 Task: Slide 5 - 01 Business Plan.
Action: Mouse moved to (38, 89)
Screenshot: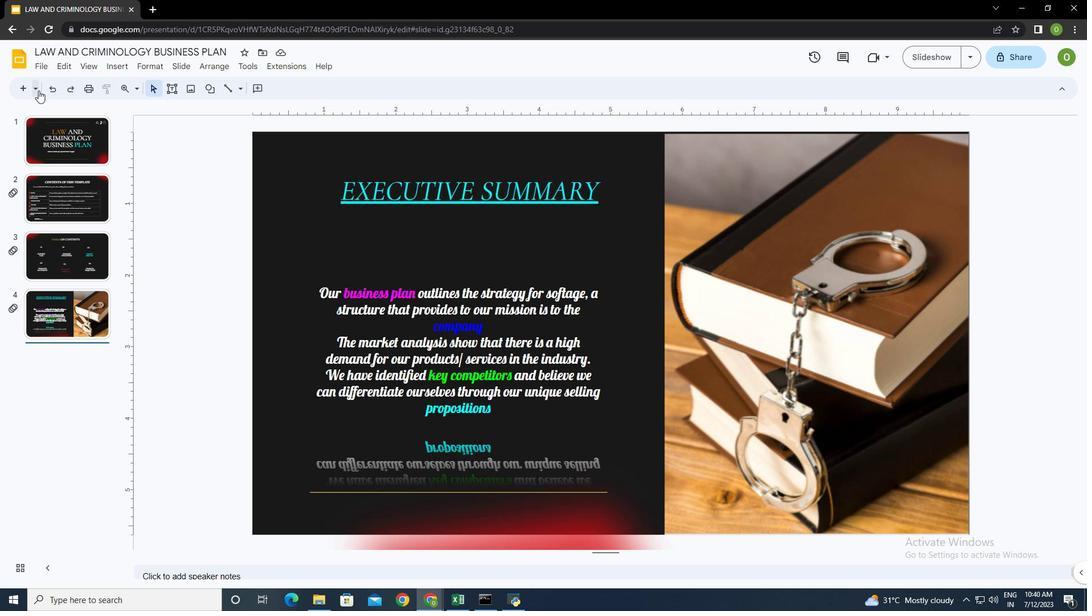 
Action: Mouse pressed left at (38, 89)
Screenshot: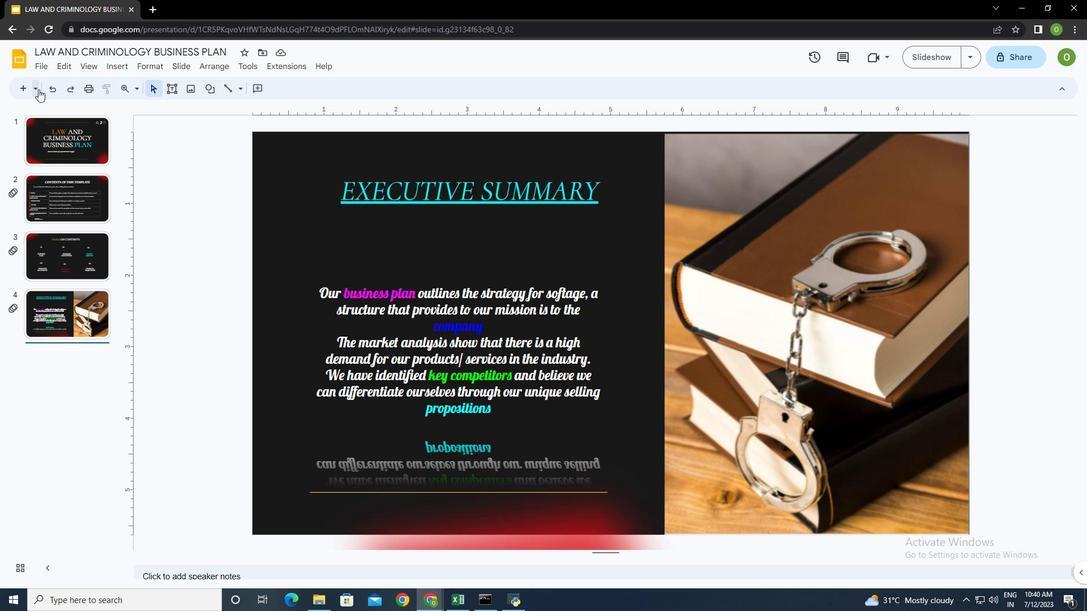 
Action: Mouse moved to (198, 301)
Screenshot: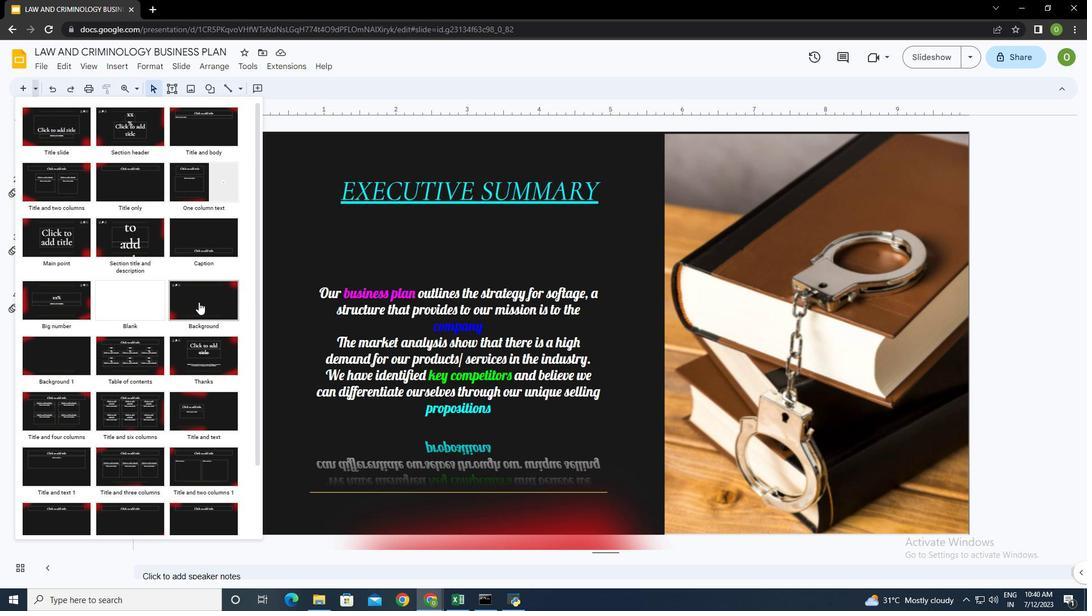
Action: Mouse pressed left at (198, 301)
Screenshot: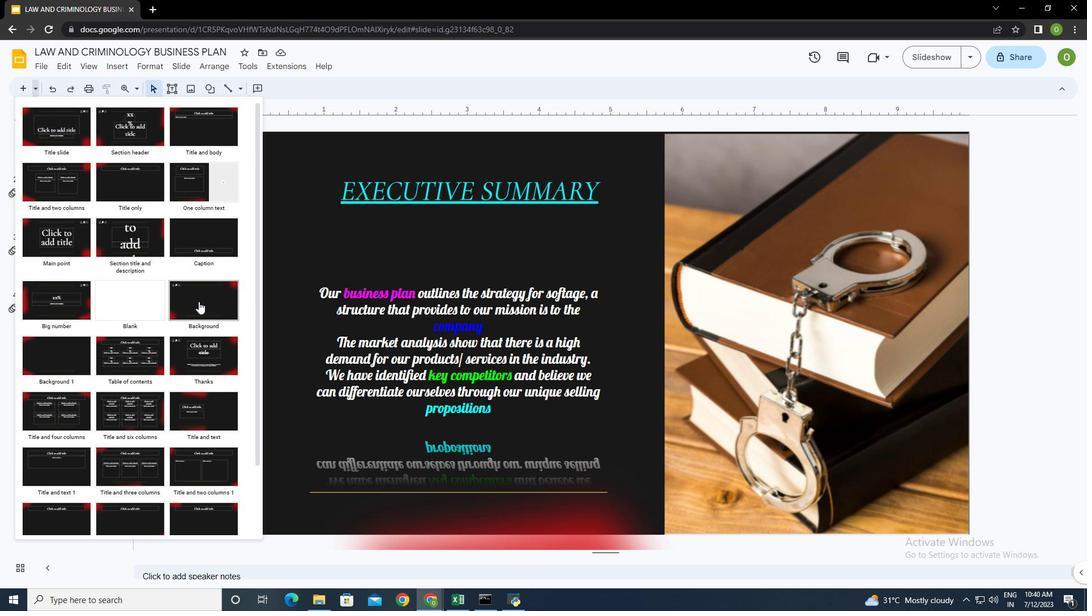 
Action: Mouse moved to (168, 87)
Screenshot: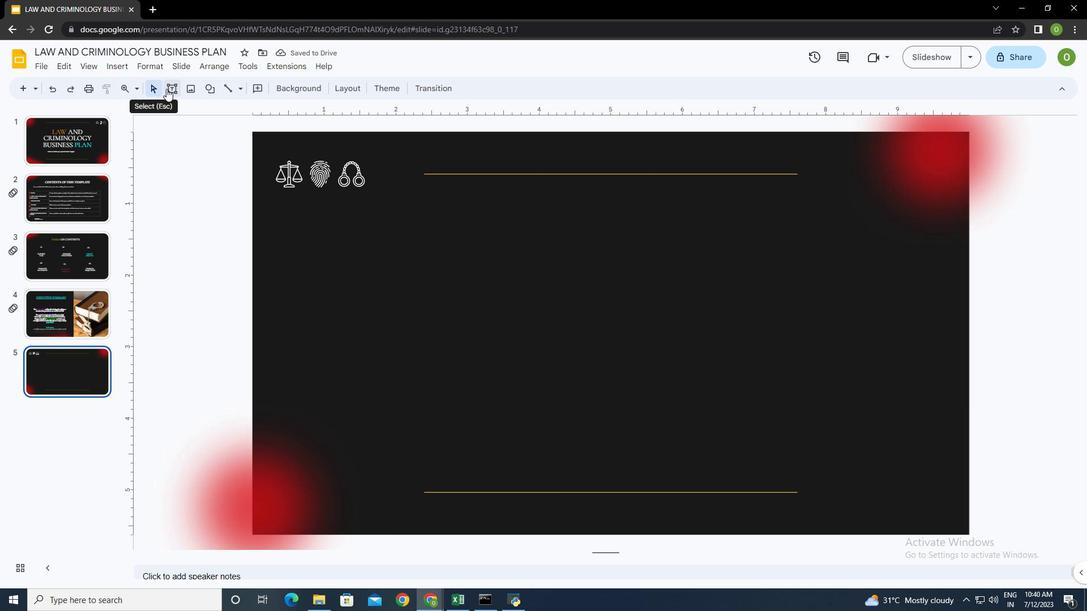 
Action: Mouse pressed left at (168, 87)
Screenshot: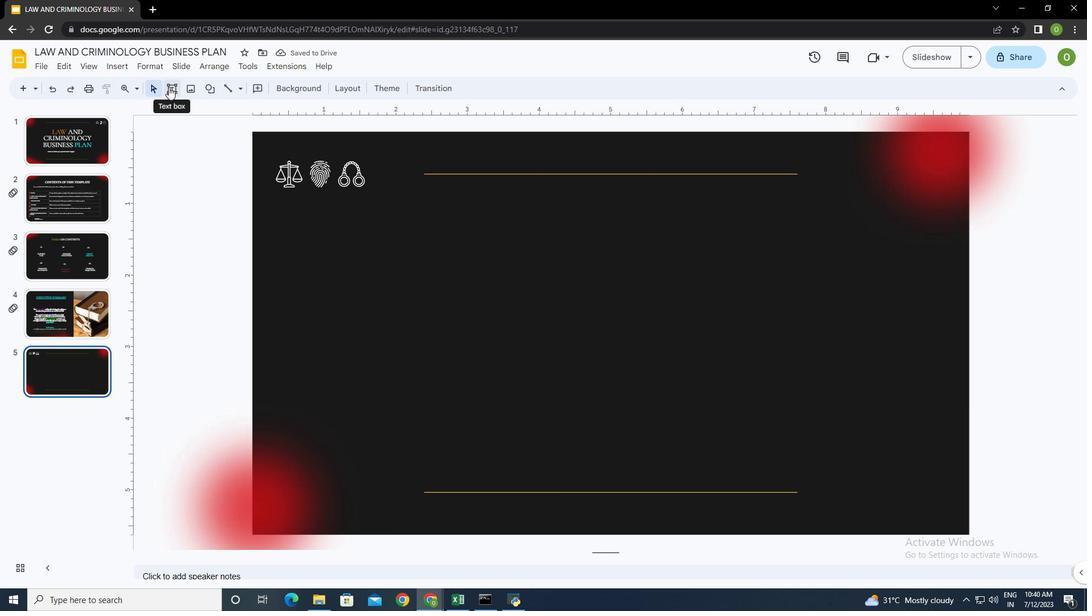 
Action: Mouse moved to (441, 193)
Screenshot: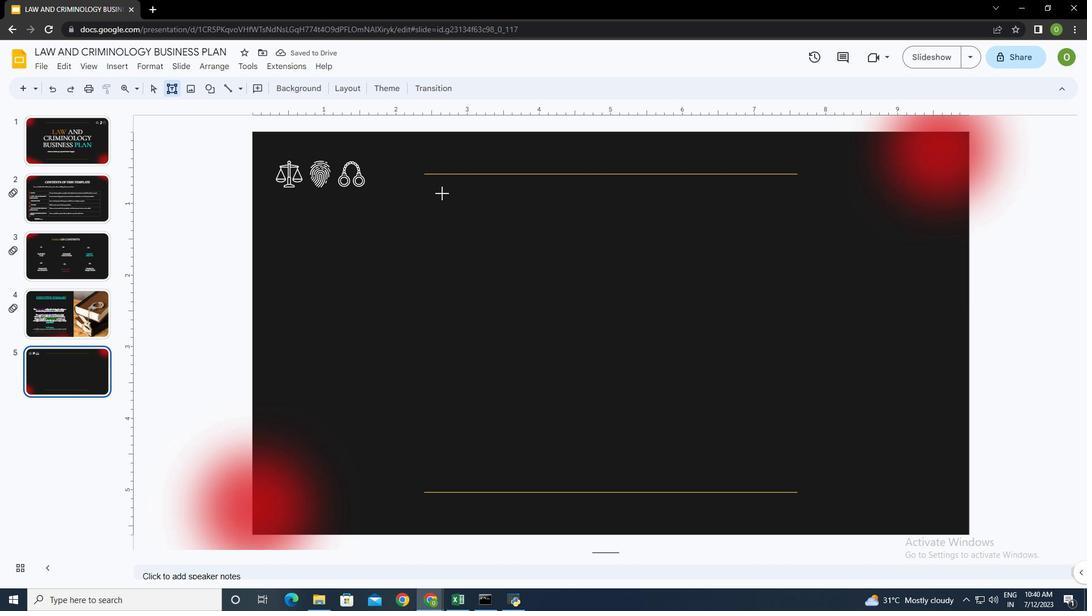 
Action: Mouse pressed left at (441, 193)
Screenshot: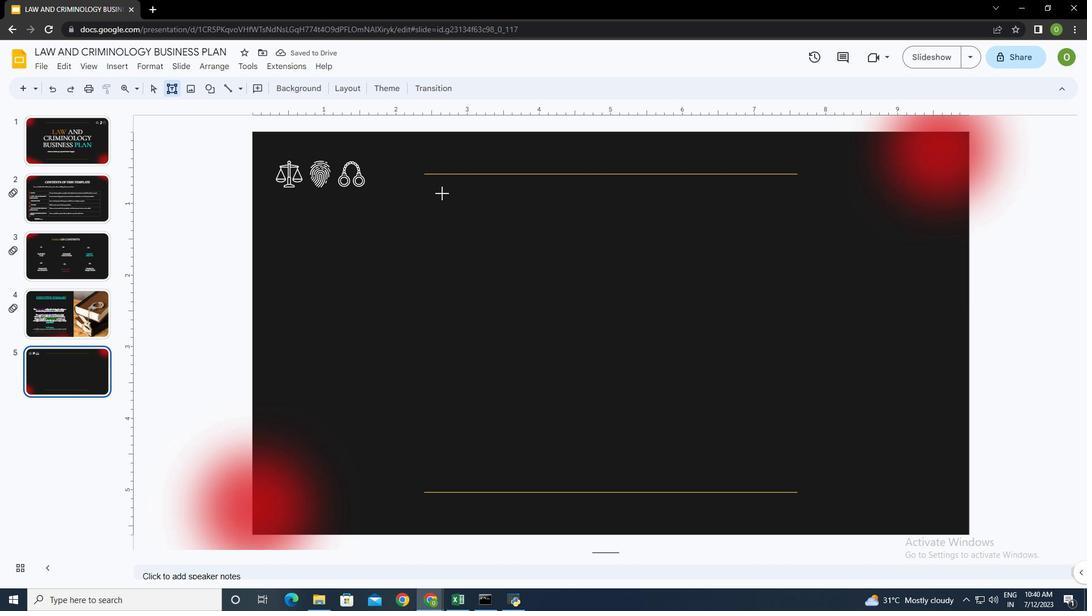 
Action: Mouse moved to (507, 228)
Screenshot: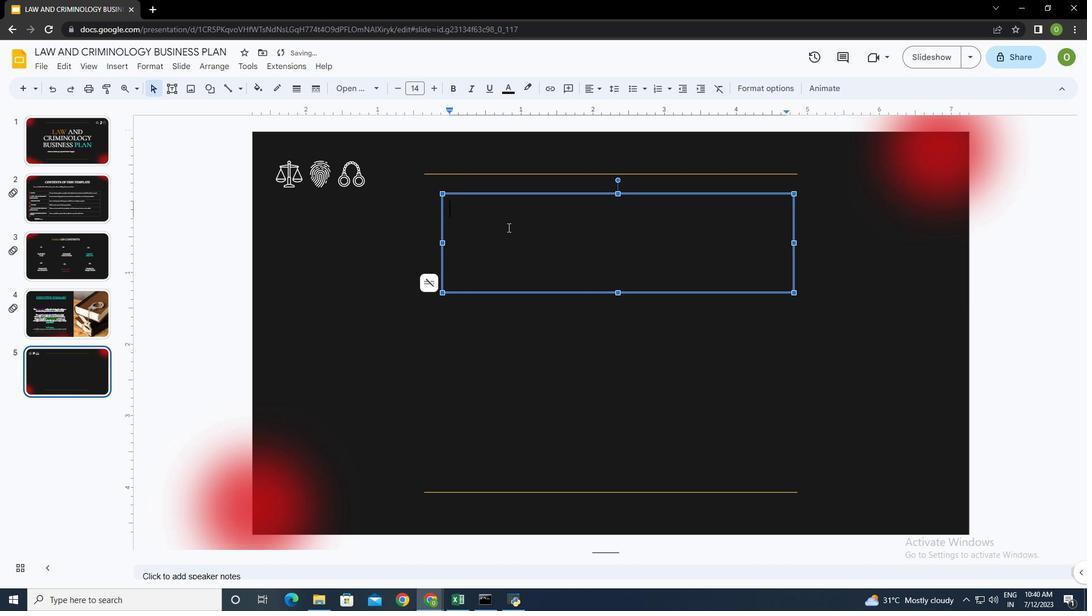 
Action: Key pressed 01
Screenshot: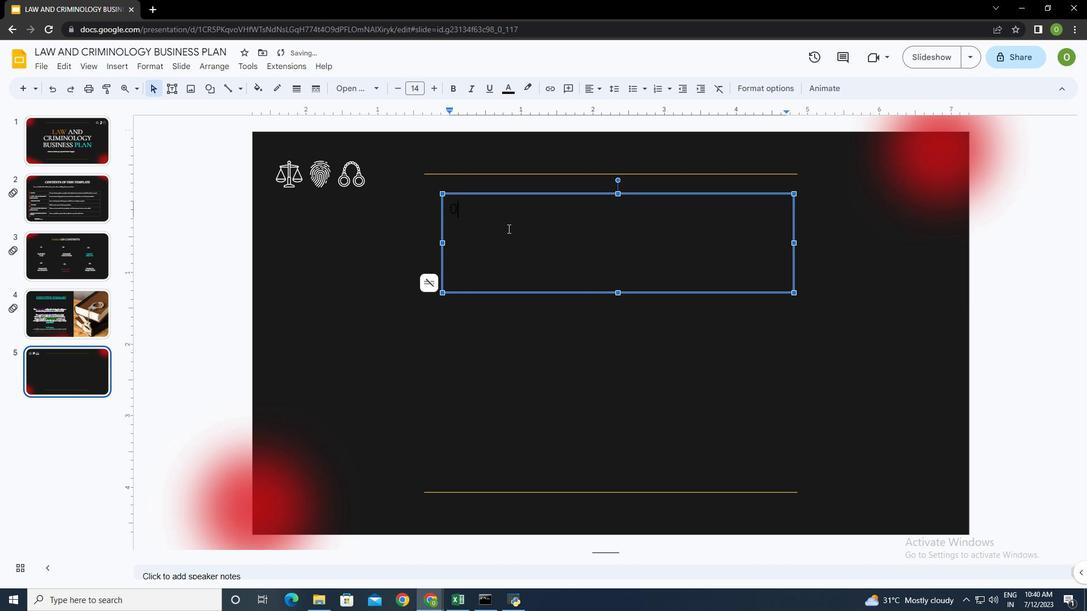 
Action: Mouse moved to (508, 231)
Screenshot: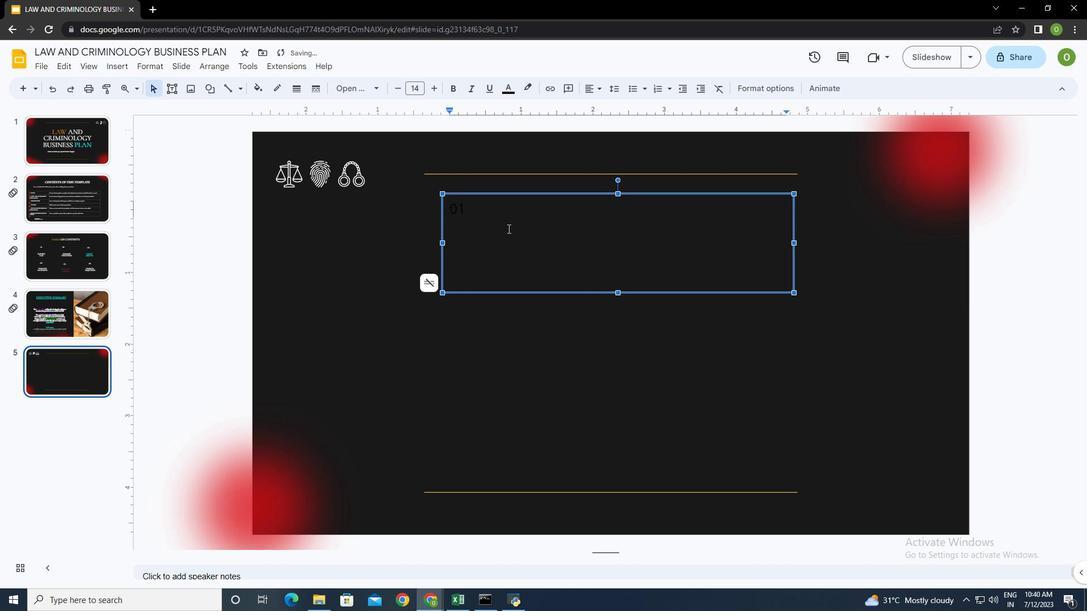 
Action: Key pressed <Key.shift_r><Key.left><Key.left>
Screenshot: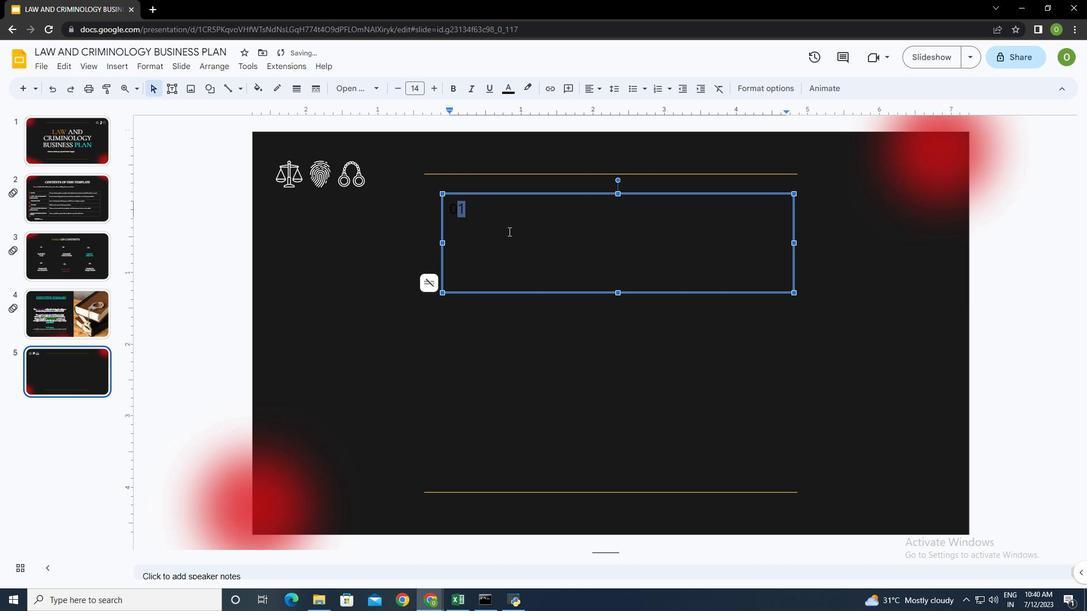 
Action: Mouse moved to (513, 87)
Screenshot: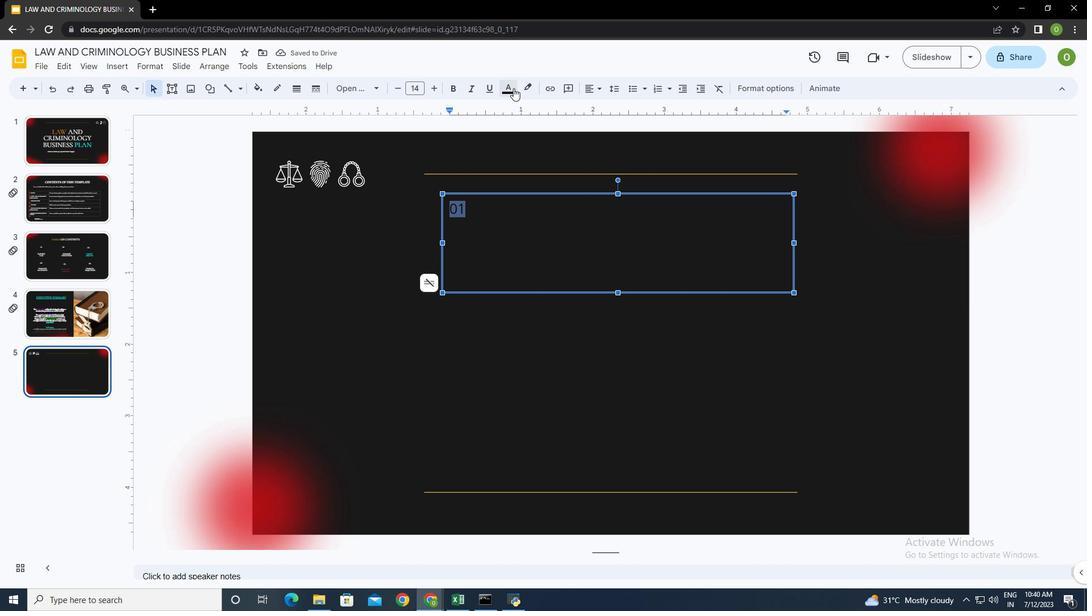 
Action: Mouse pressed left at (513, 87)
Screenshot: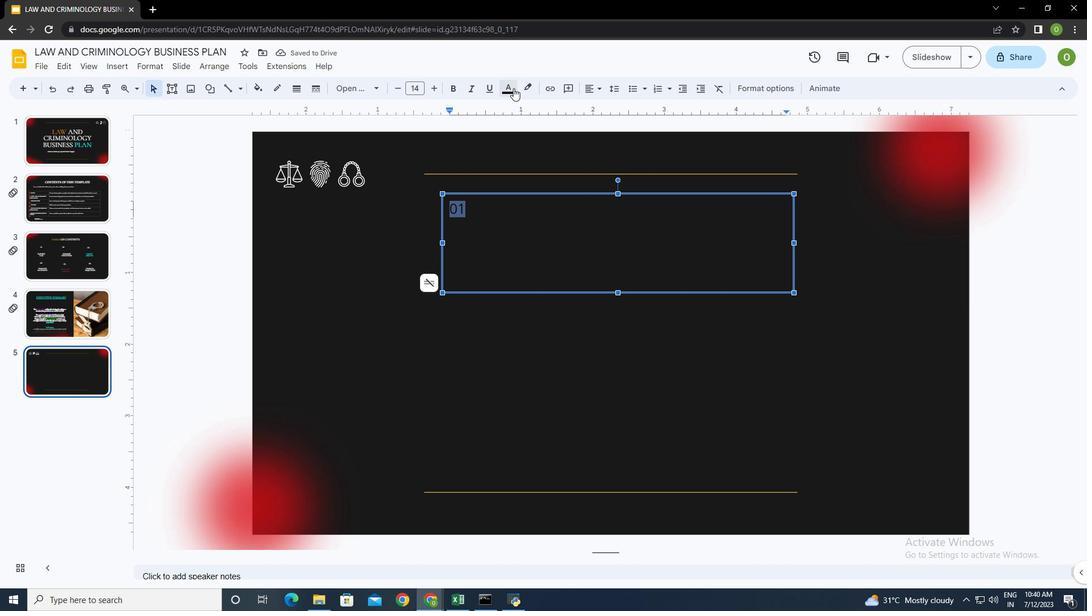 
Action: Mouse moved to (513, 121)
Screenshot: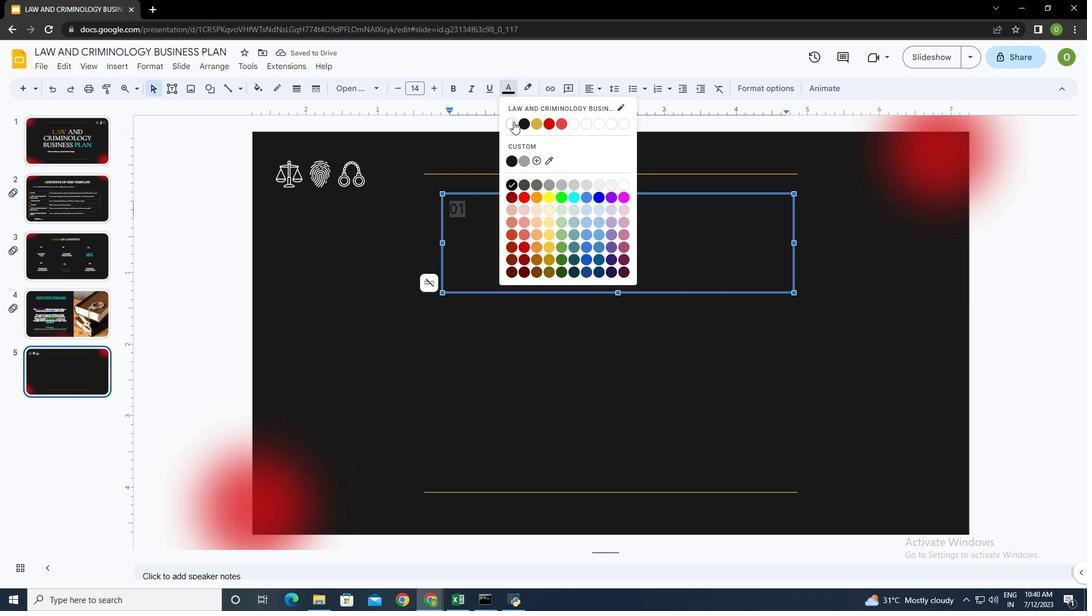 
Action: Mouse pressed left at (513, 121)
Screenshot: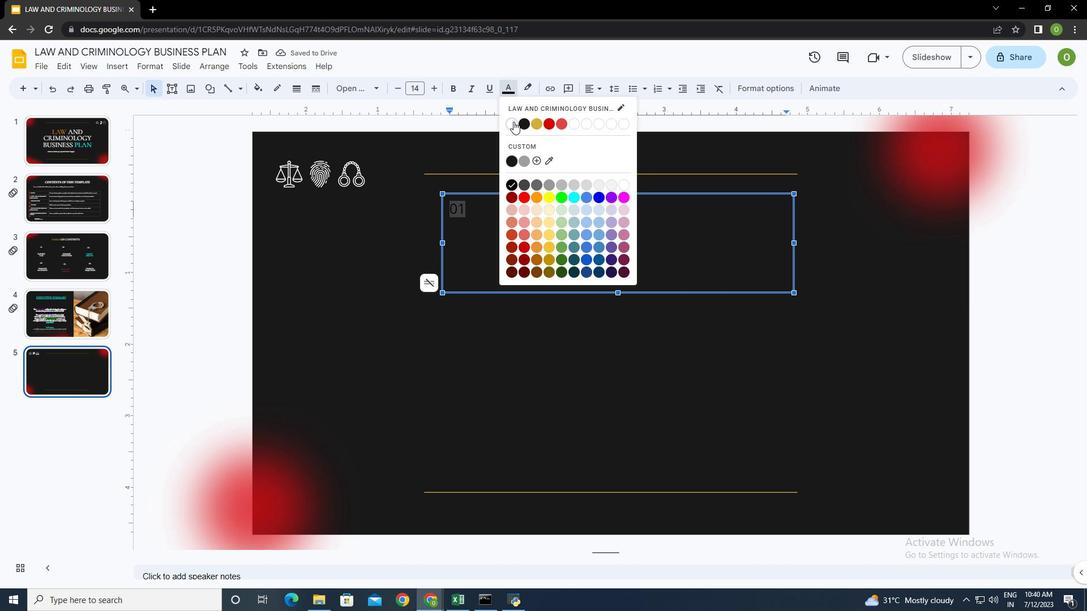 
Action: Mouse moved to (435, 87)
Screenshot: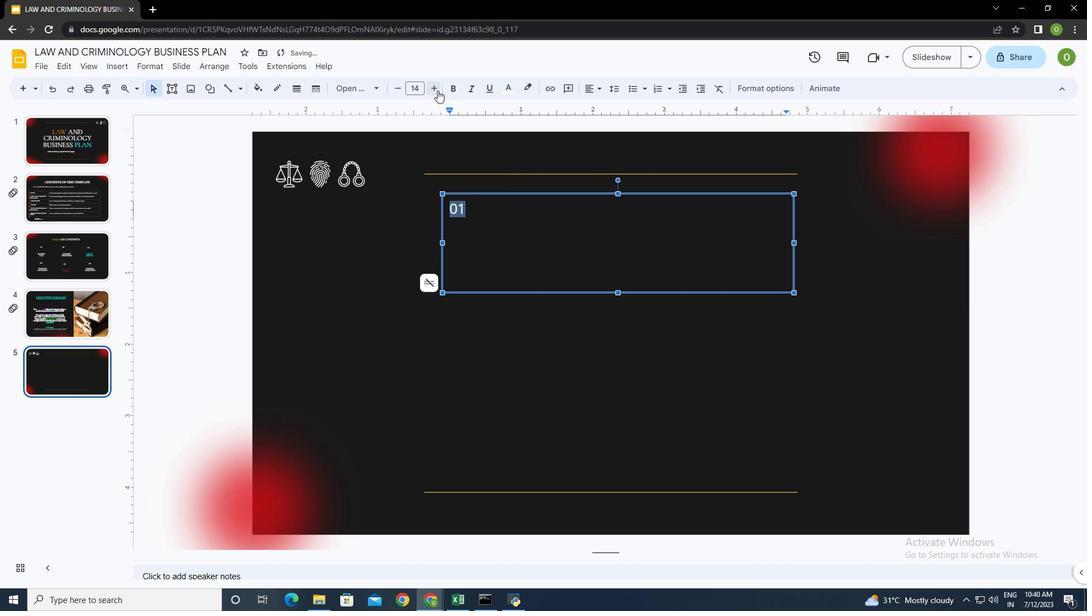 
Action: Mouse pressed left at (435, 87)
Screenshot: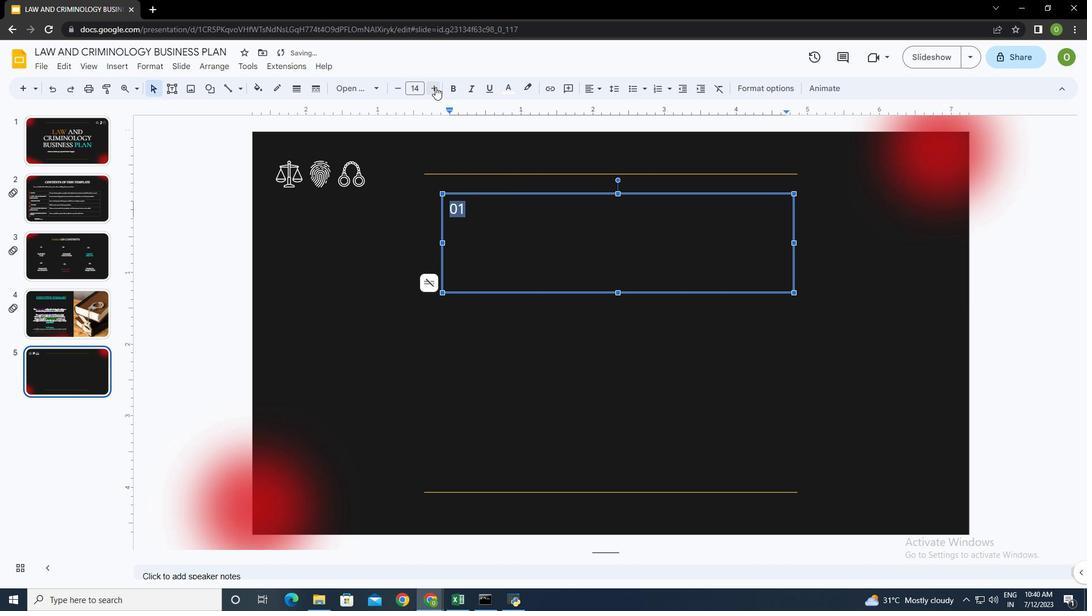 
Action: Mouse pressed left at (435, 87)
Screenshot: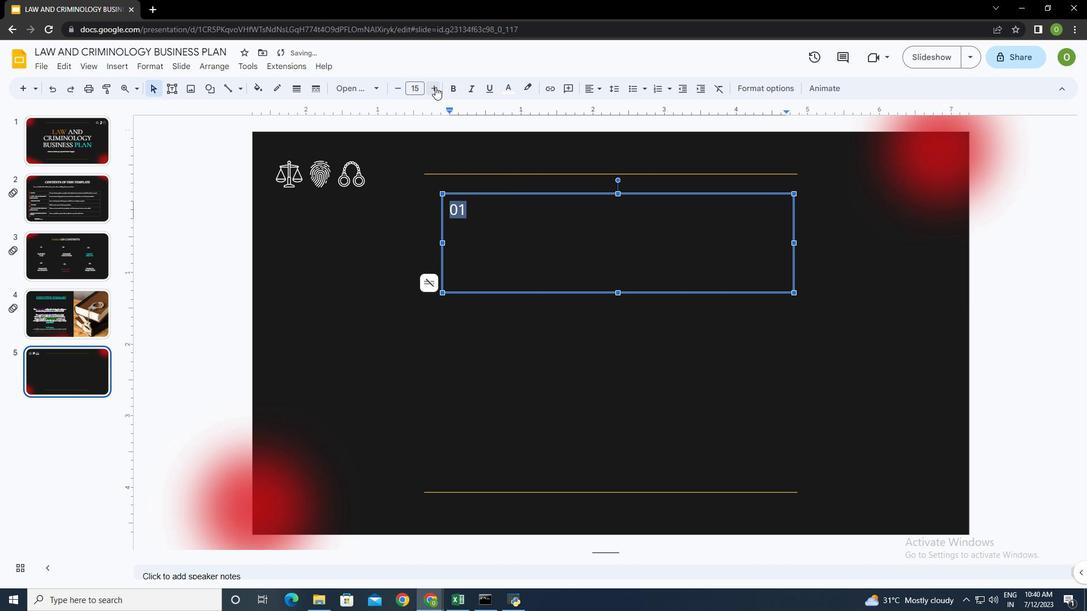 
Action: Mouse pressed left at (435, 87)
Screenshot: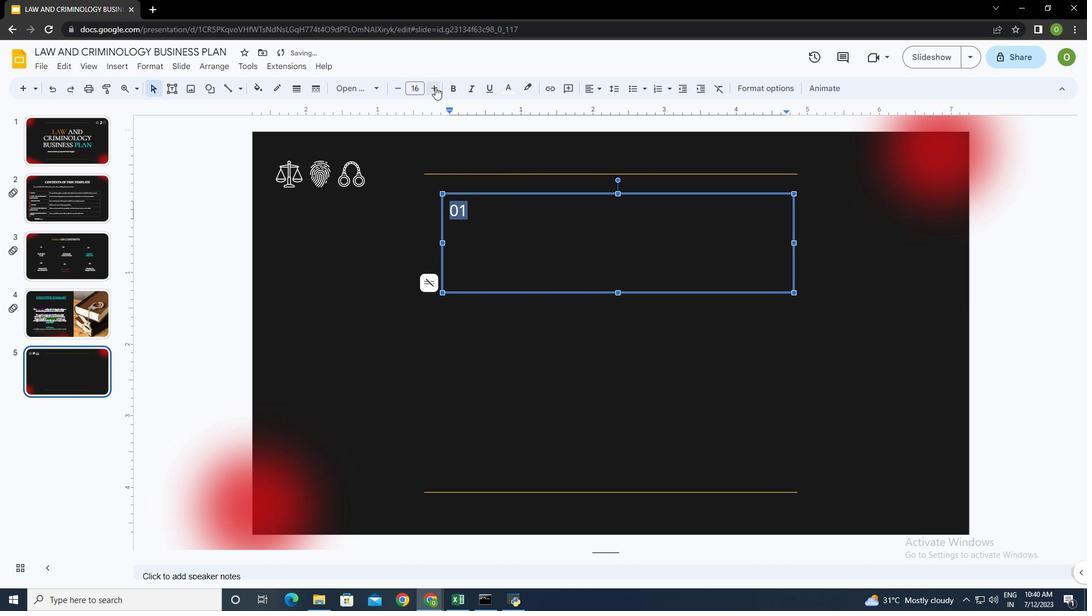 
Action: Mouse pressed left at (435, 87)
Screenshot: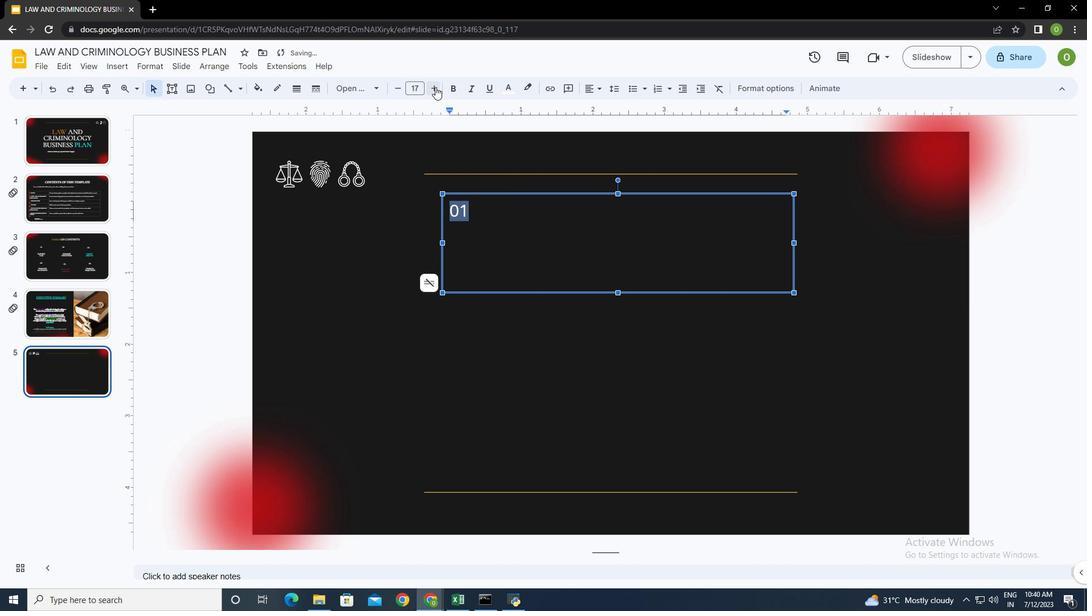 
Action: Mouse pressed left at (435, 87)
Screenshot: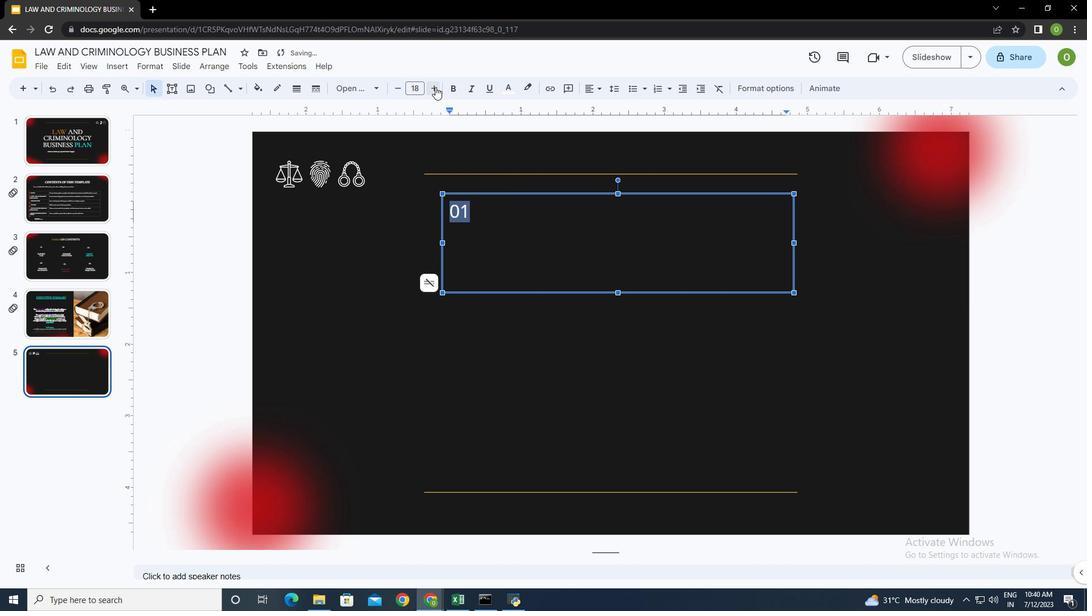 
Action: Mouse pressed left at (435, 87)
Screenshot: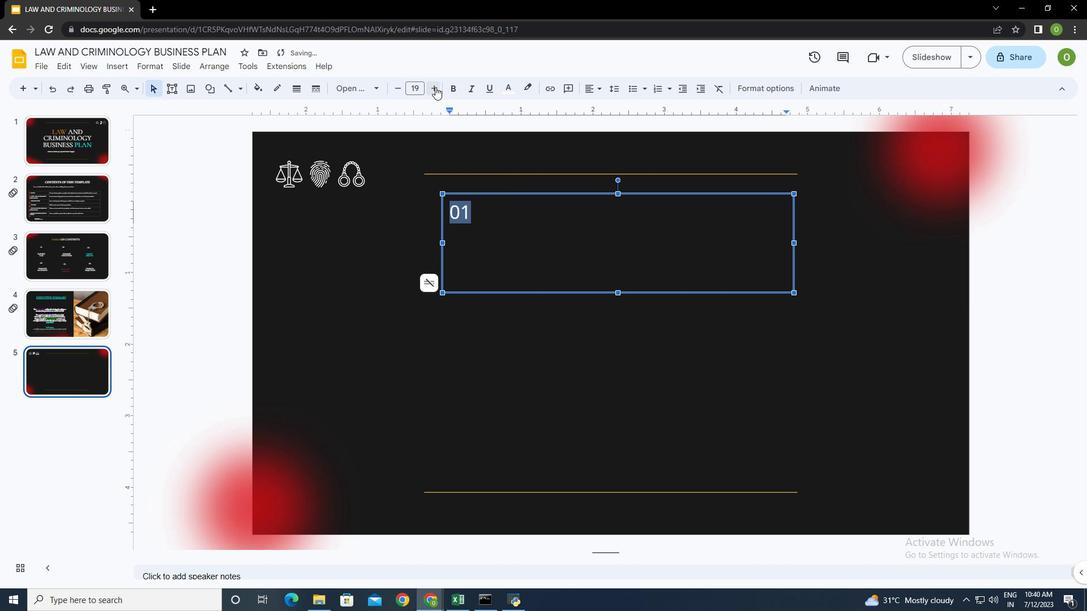
Action: Mouse pressed left at (435, 87)
Screenshot: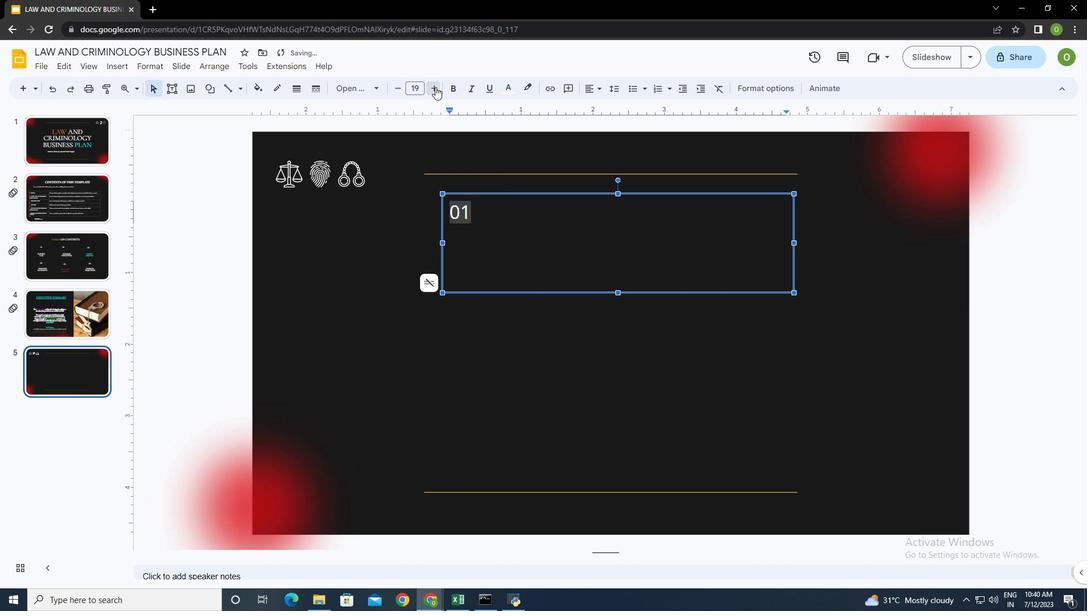 
Action: Mouse pressed left at (435, 87)
Screenshot: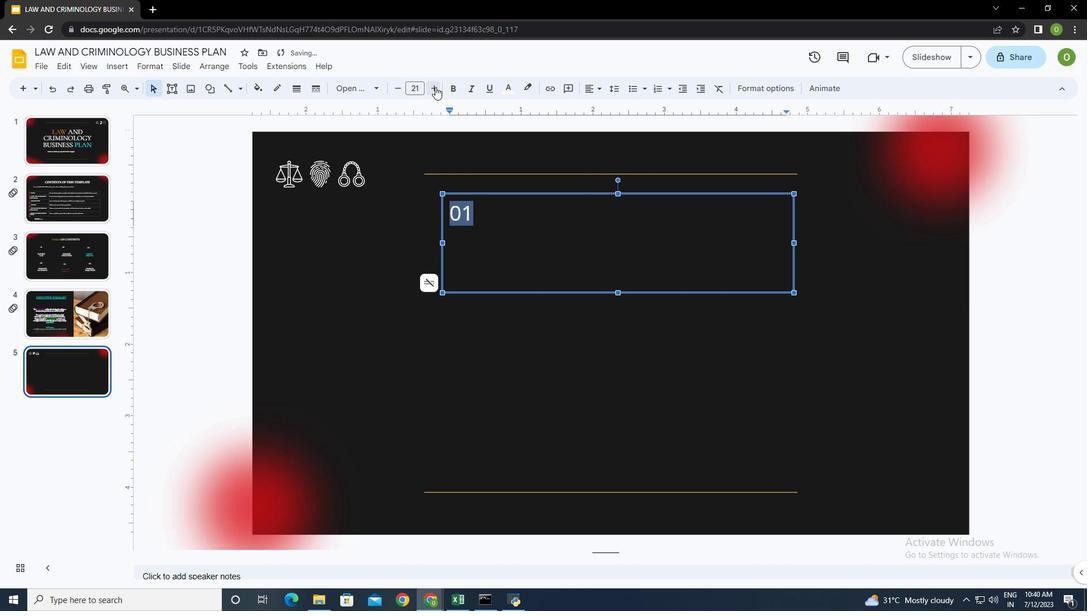 
Action: Mouse moved to (377, 88)
Screenshot: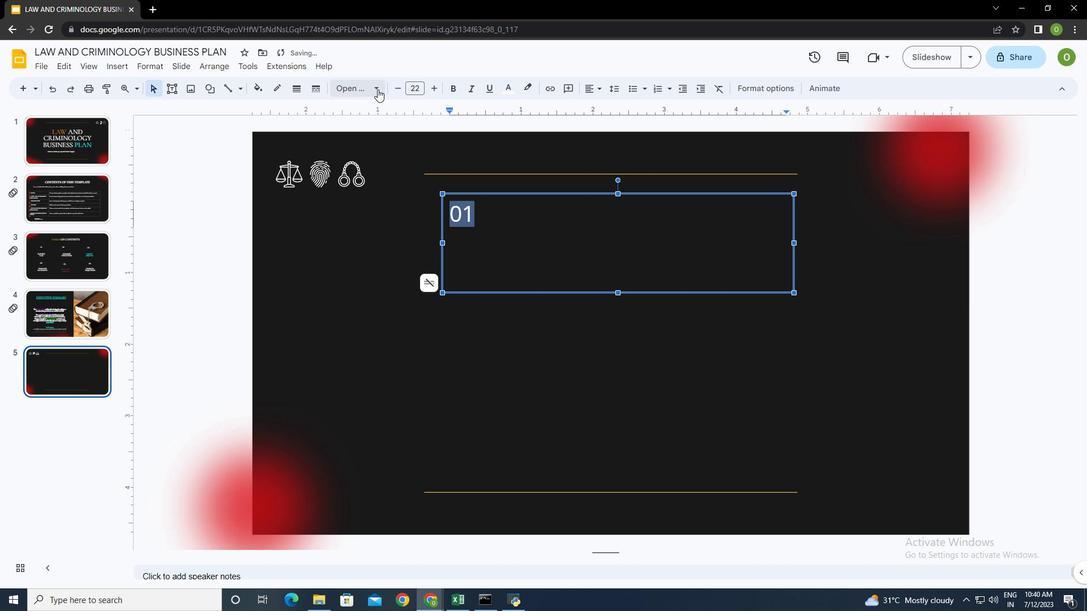 
Action: Mouse pressed left at (377, 88)
Screenshot: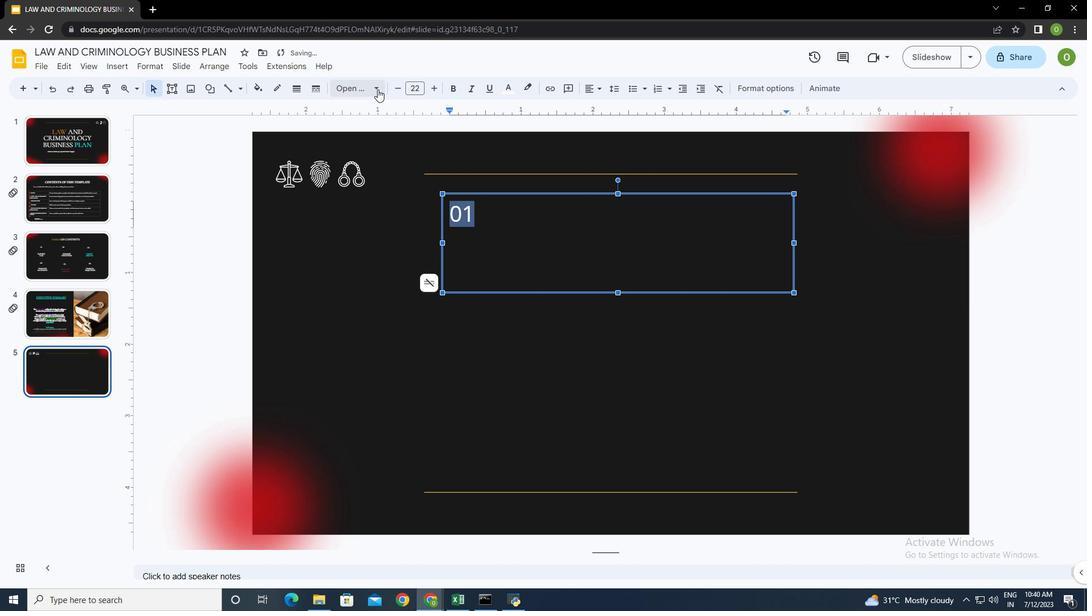 
Action: Mouse moved to (404, 369)
Screenshot: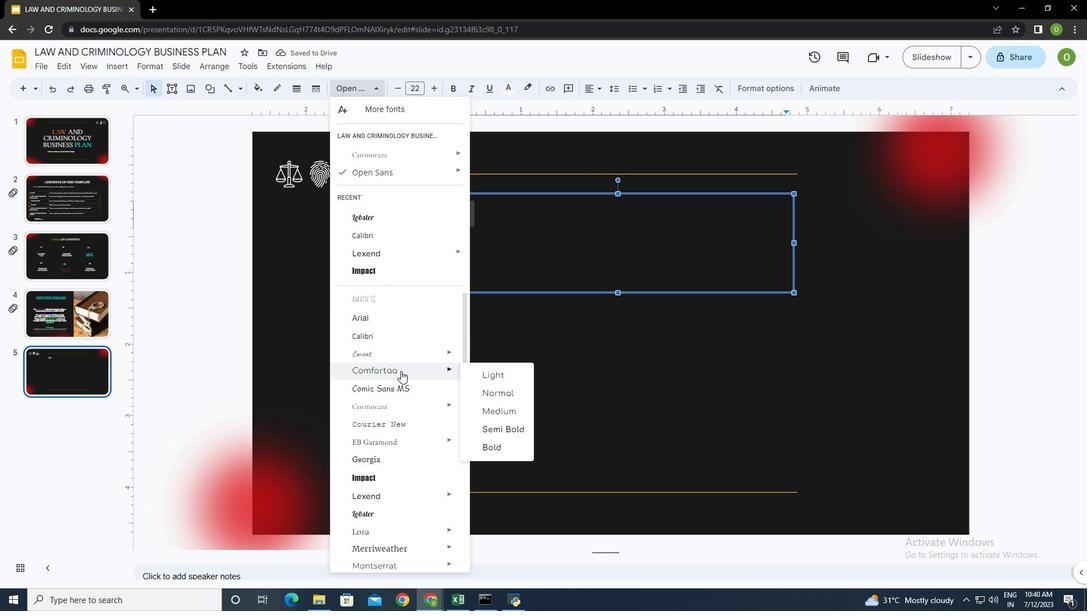 
Action: Mouse pressed left at (404, 369)
Screenshot: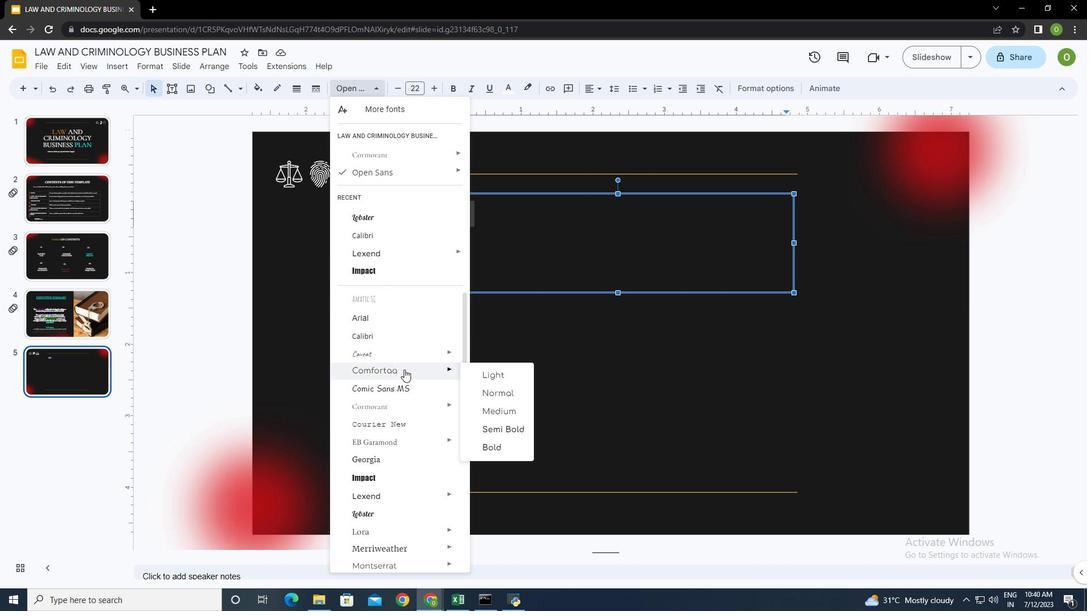 
Action: Mouse moved to (793, 242)
Screenshot: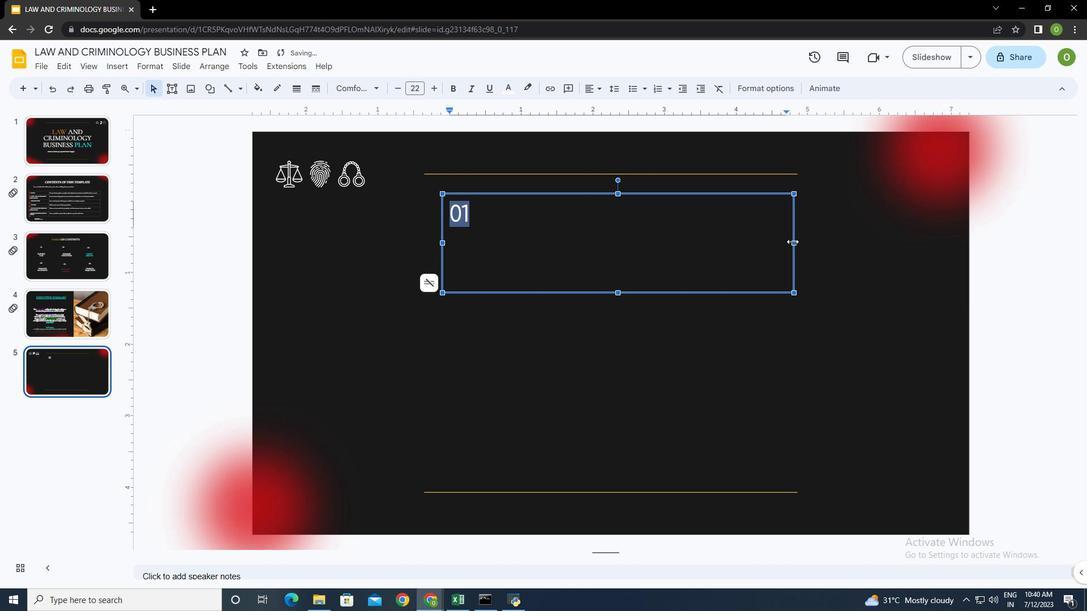 
Action: Mouse pressed left at (793, 242)
Screenshot: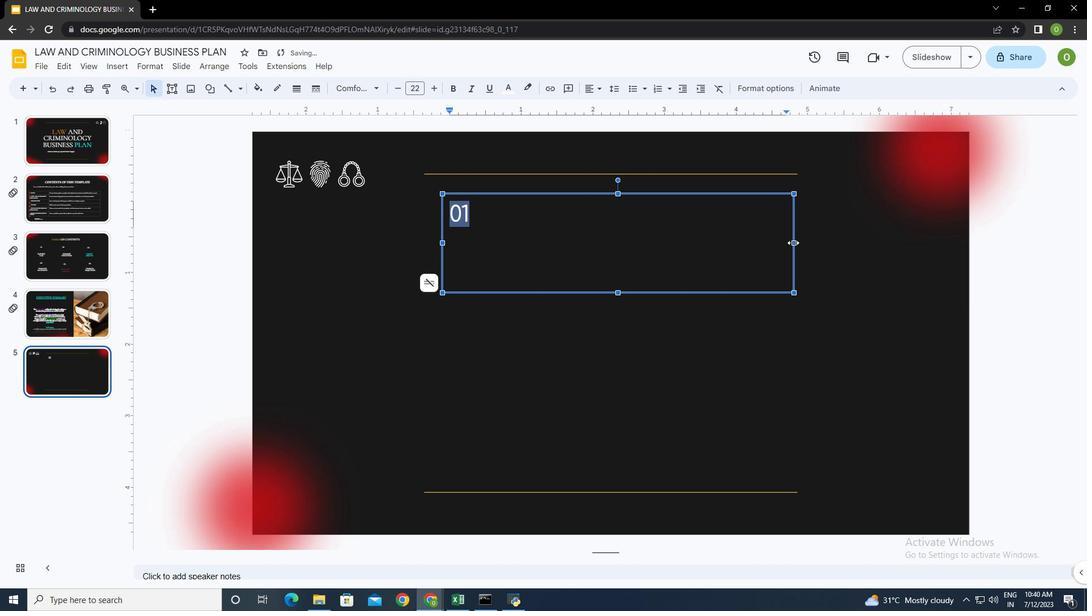 
Action: Mouse moved to (471, 292)
Screenshot: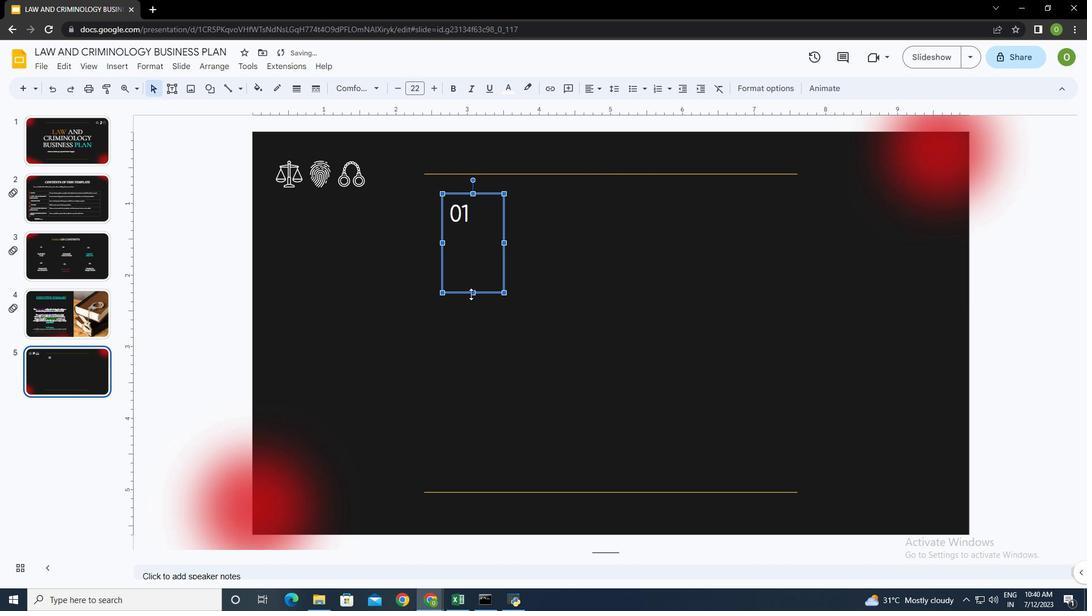 
Action: Mouse pressed left at (471, 292)
Screenshot: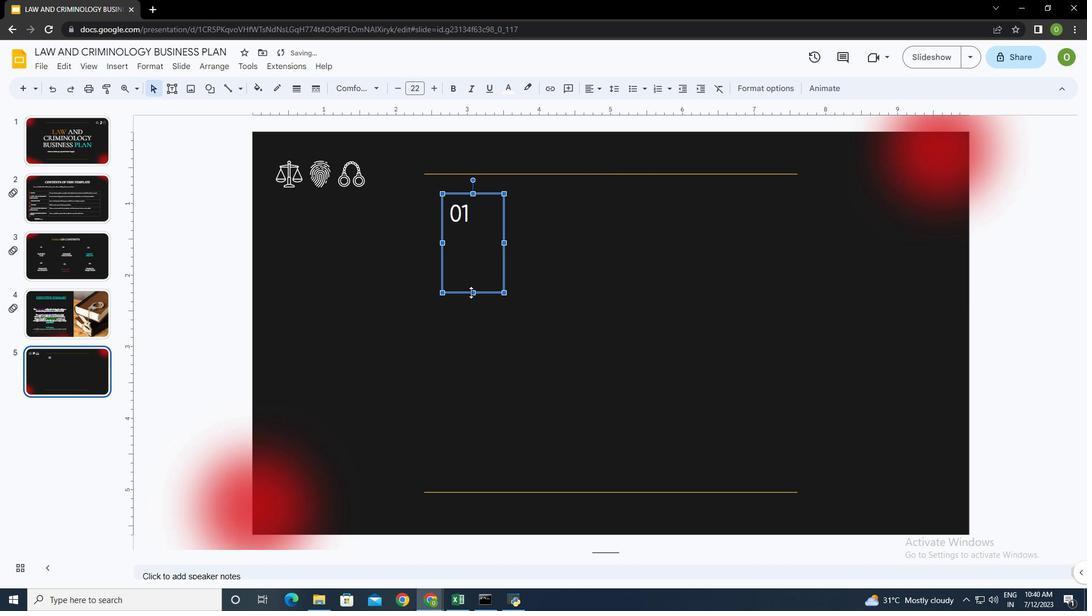 
Action: Mouse moved to (474, 202)
Screenshot: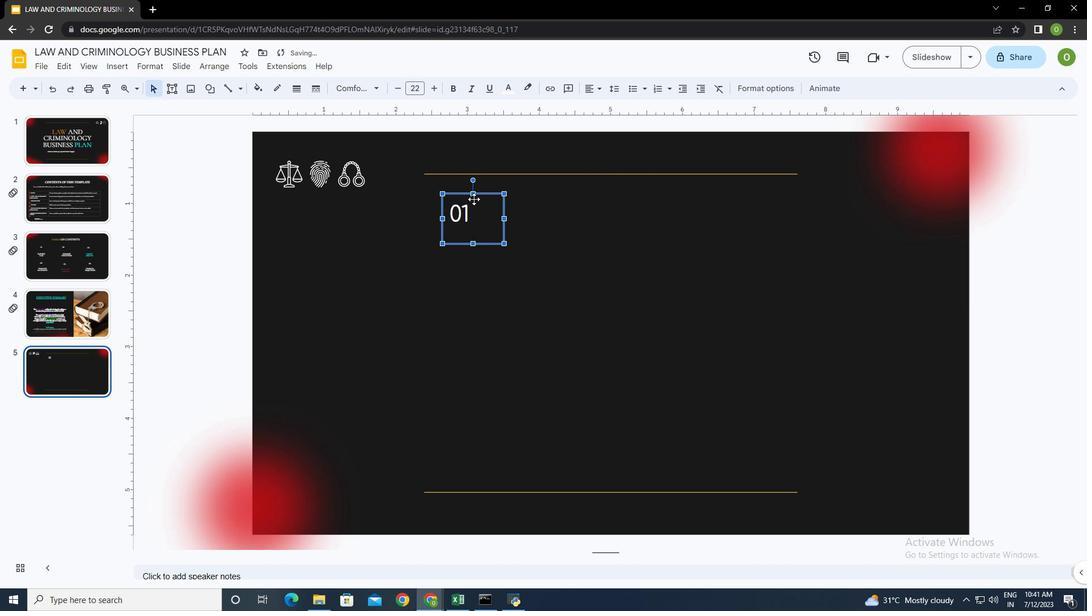 
Action: Mouse pressed left at (474, 202)
Screenshot: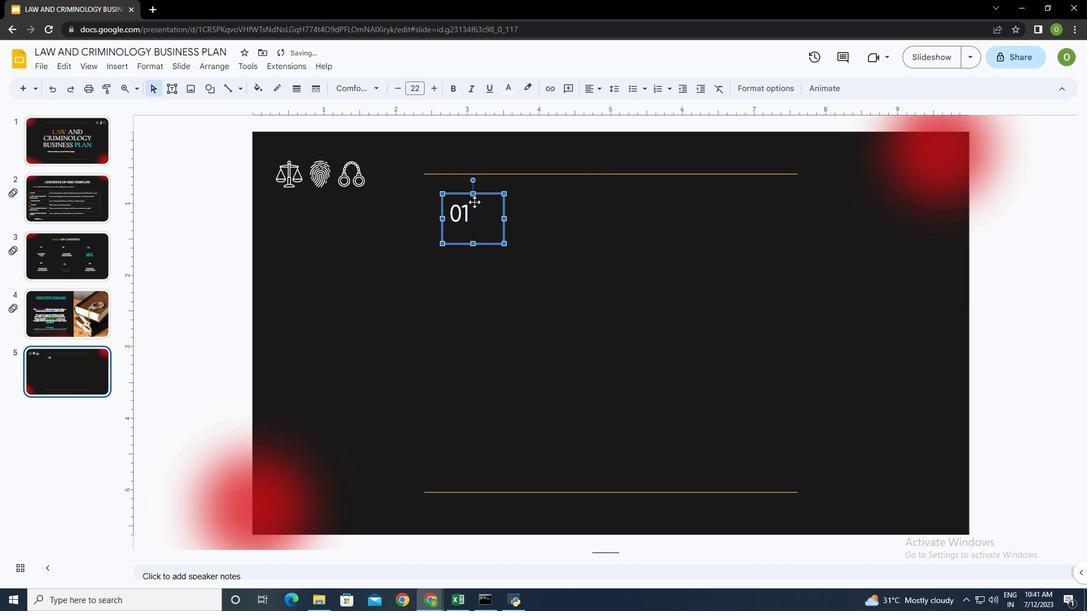 
Action: Mouse moved to (595, 86)
Screenshot: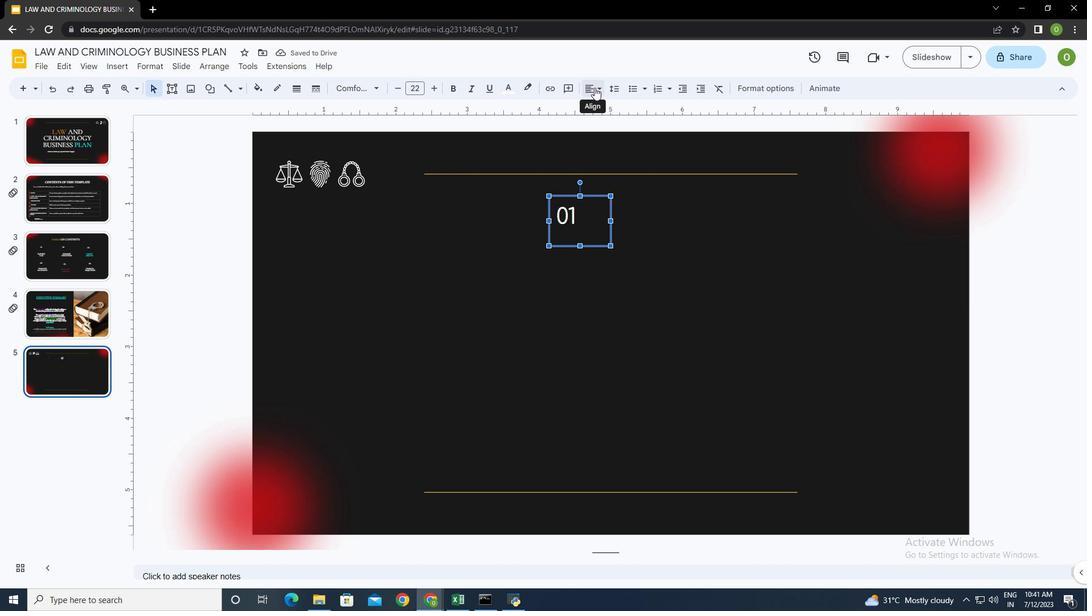 
Action: Mouse pressed left at (595, 86)
Screenshot: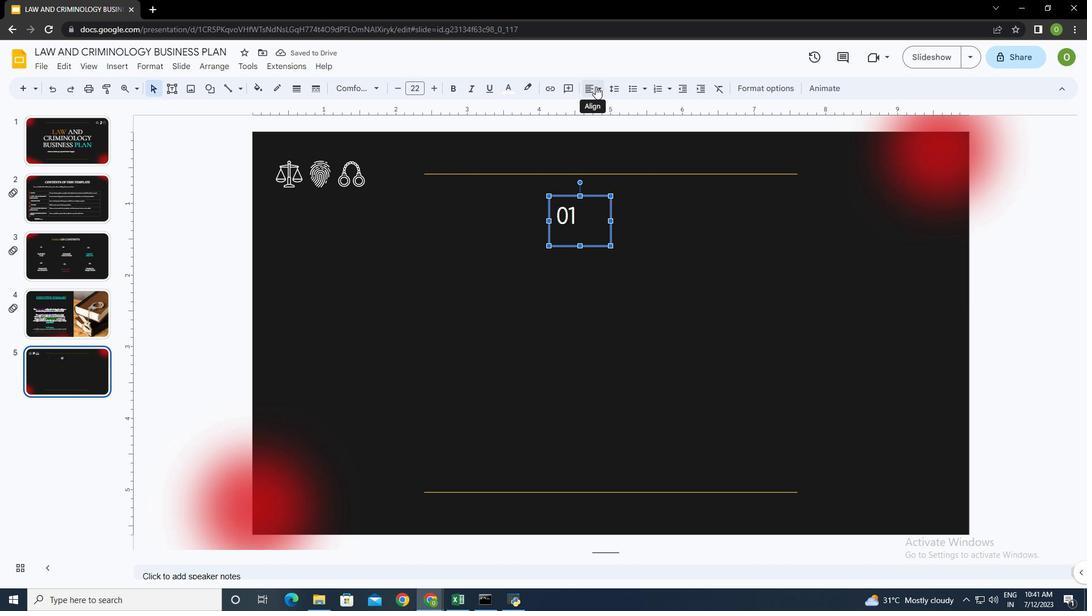 
Action: Mouse moved to (605, 107)
Screenshot: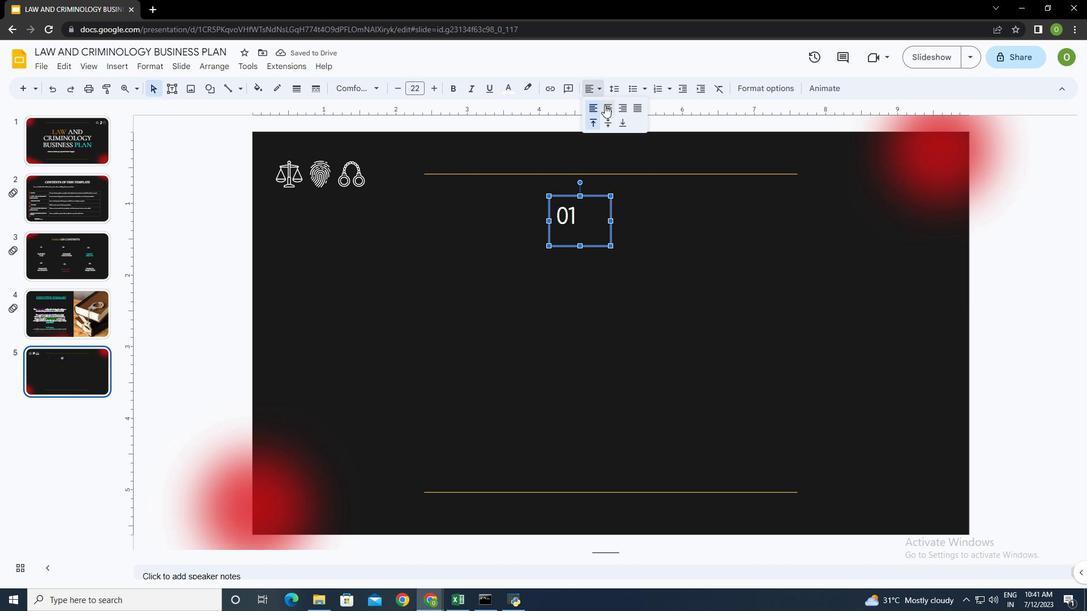 
Action: Mouse pressed left at (605, 107)
Screenshot: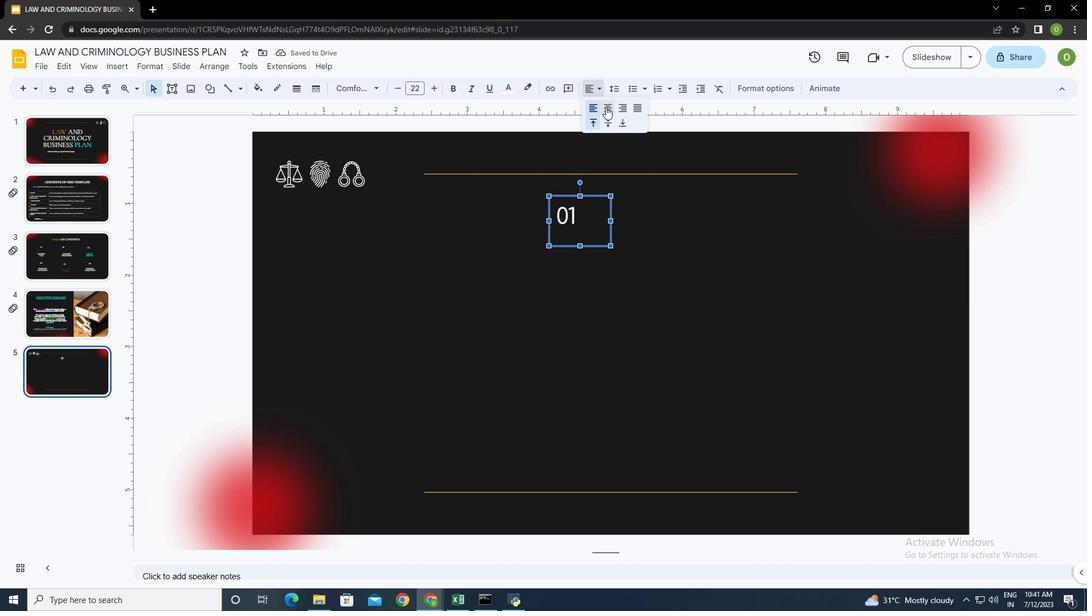 
Action: Mouse moved to (596, 88)
Screenshot: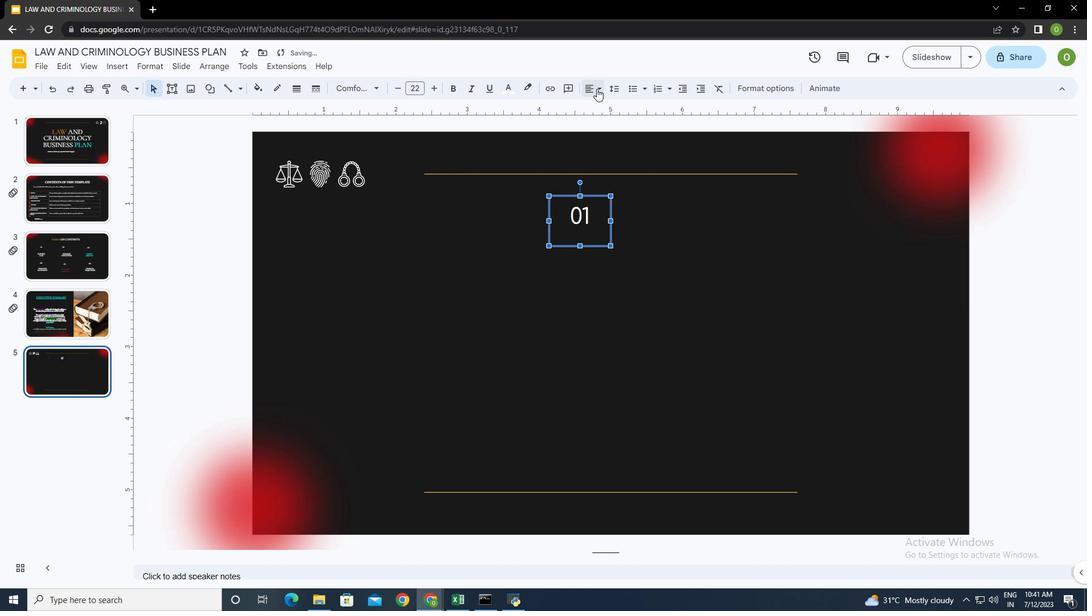 
Action: Mouse pressed left at (596, 88)
Screenshot: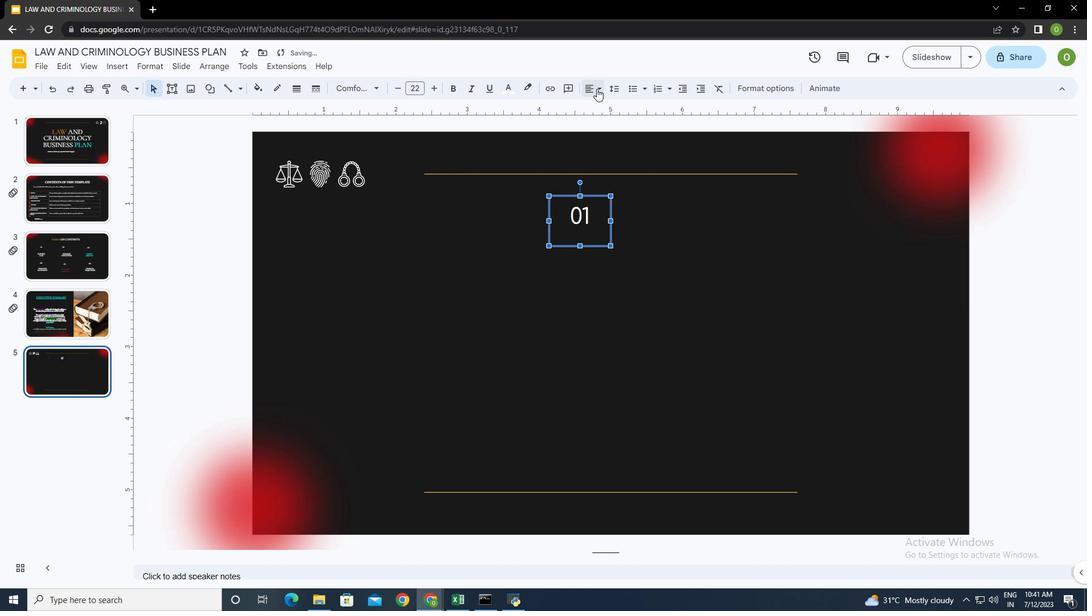 
Action: Mouse moved to (607, 120)
Screenshot: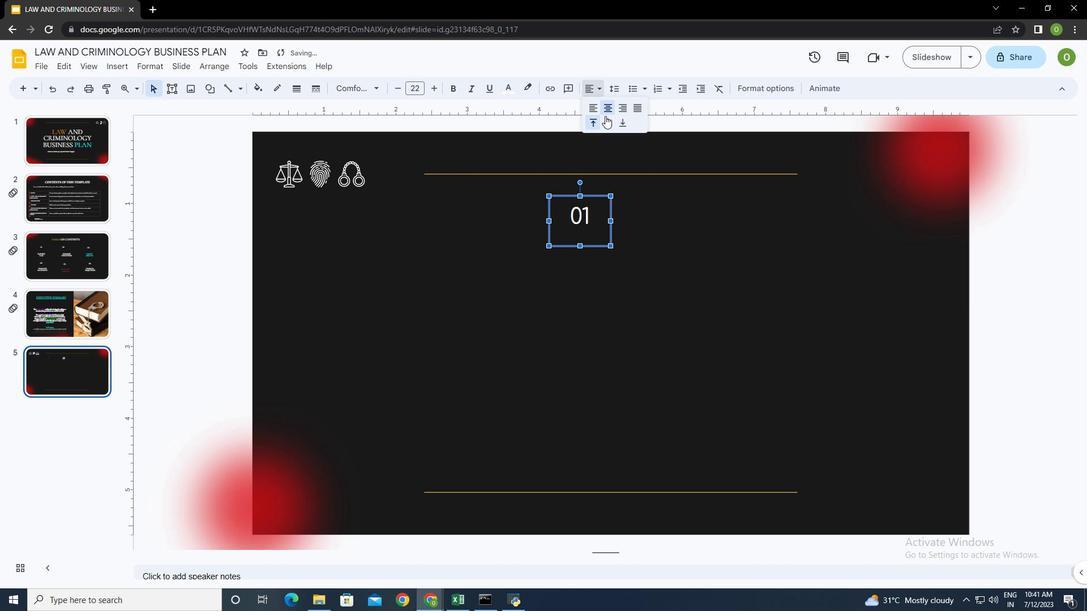 
Action: Mouse pressed left at (607, 120)
Screenshot: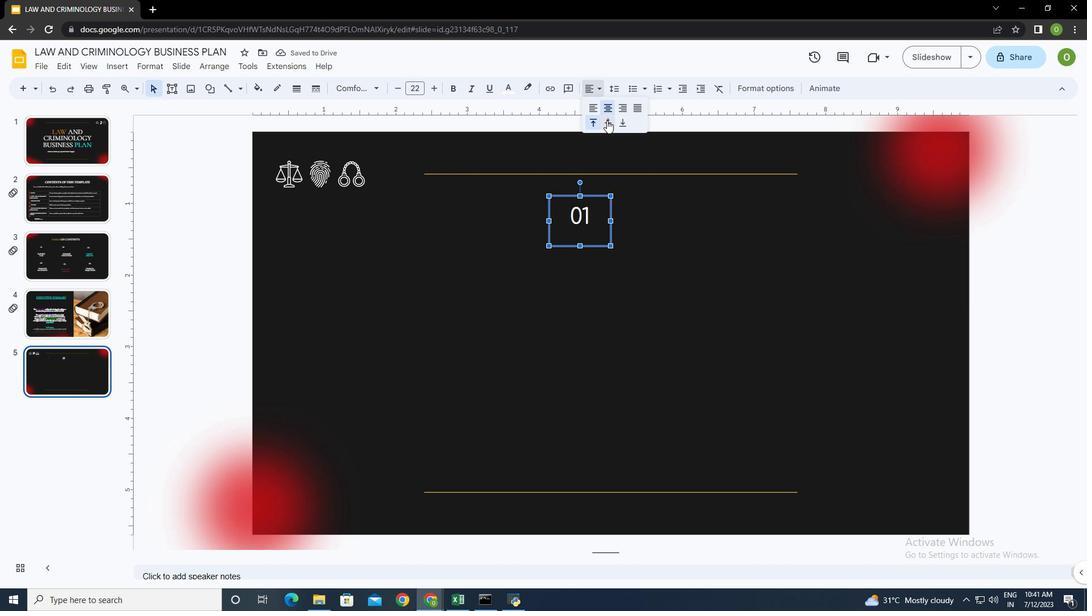 
Action: Mouse moved to (643, 226)
Screenshot: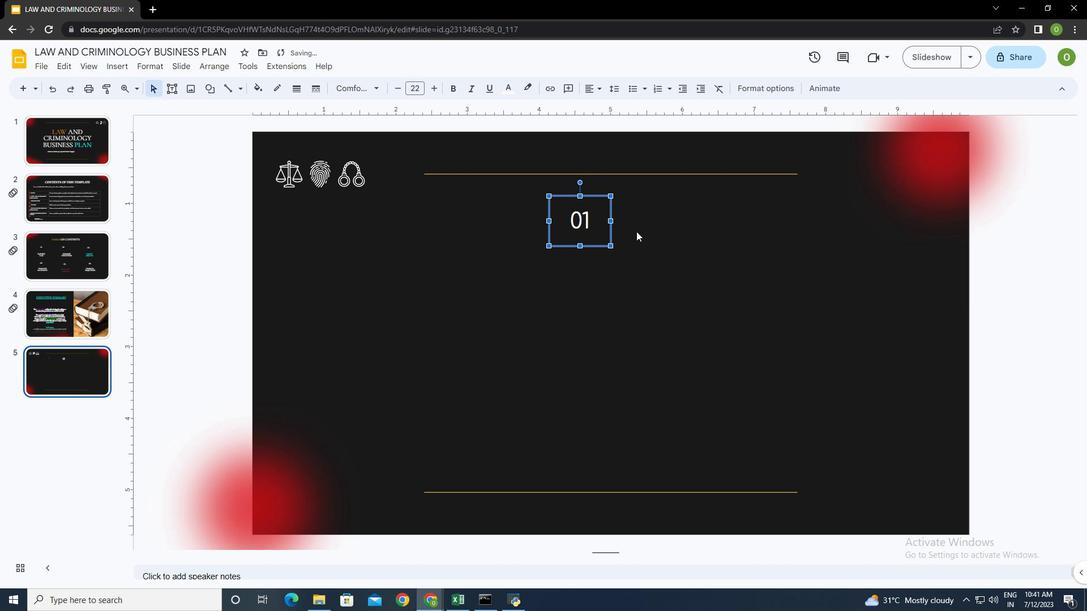 
Action: Mouse pressed left at (643, 226)
Screenshot: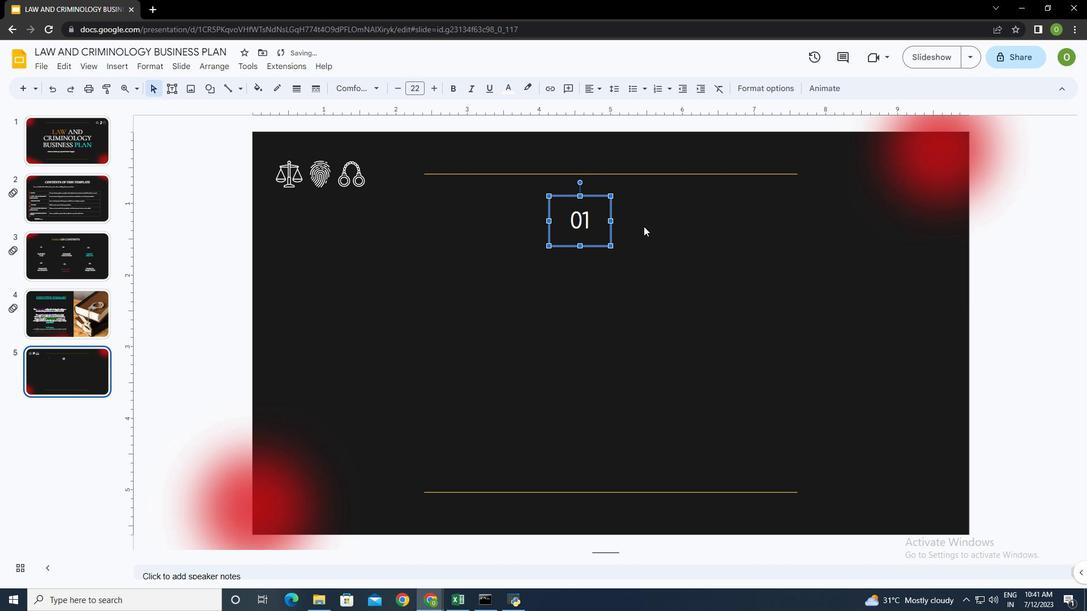 
Action: Mouse moved to (173, 86)
Screenshot: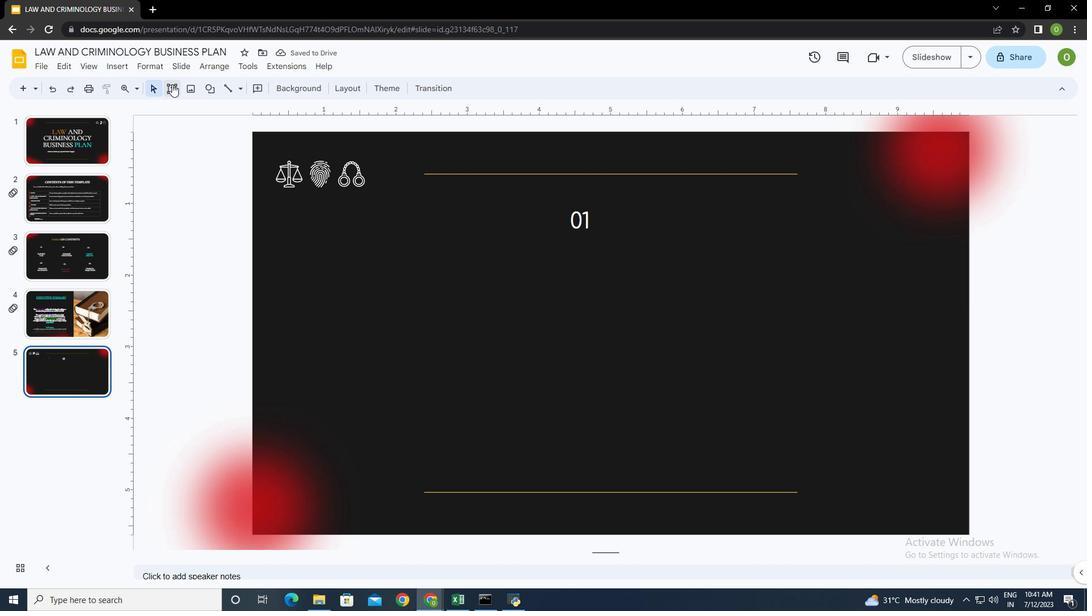 
Action: Mouse pressed left at (173, 86)
Screenshot: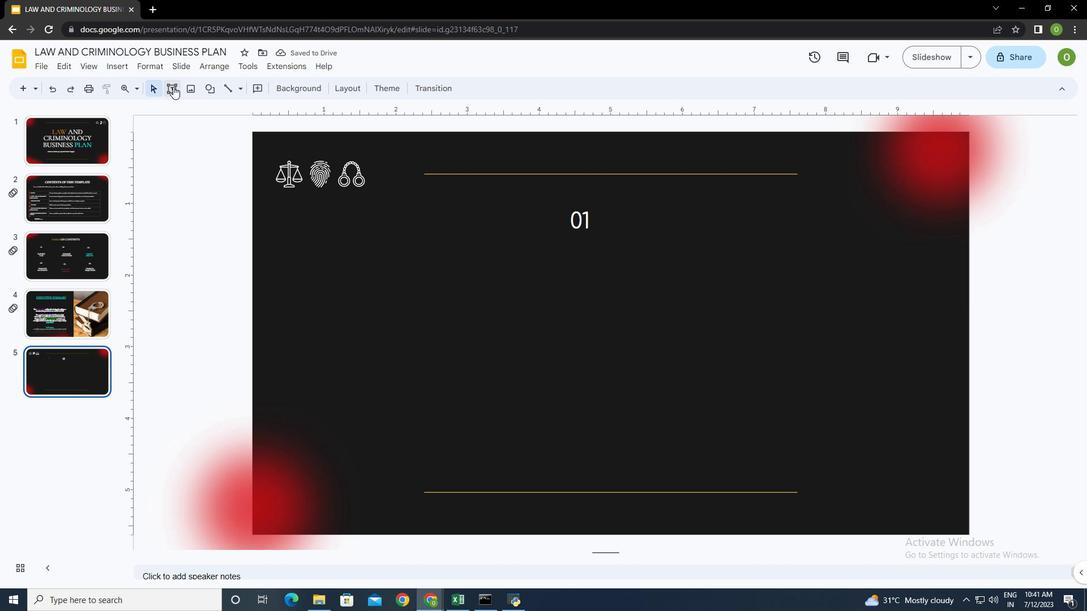 
Action: Mouse moved to (440, 270)
Screenshot: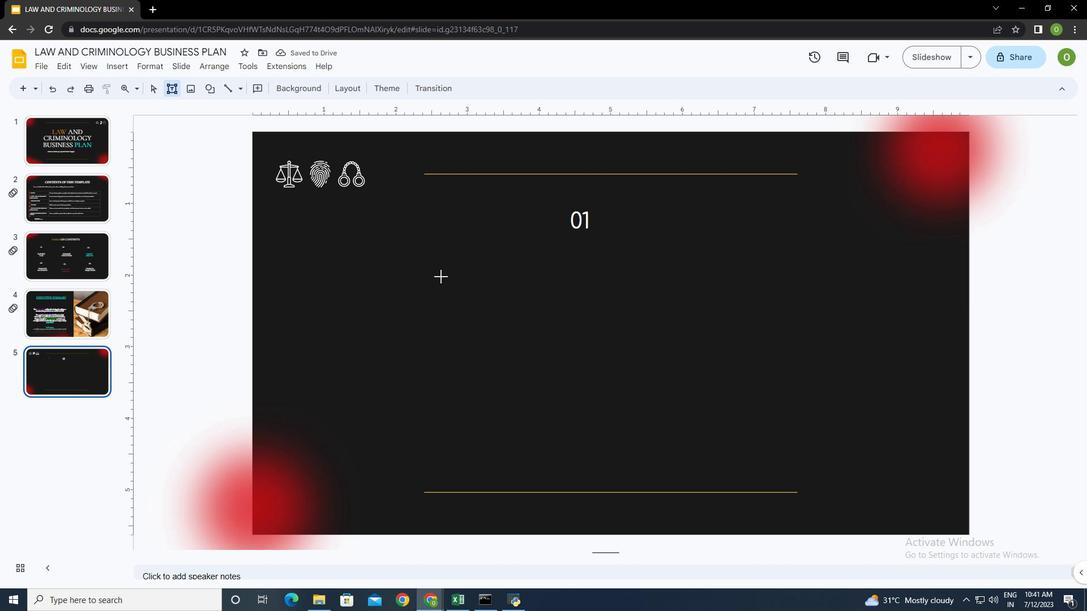 
Action: Mouse pressed left at (440, 270)
Screenshot: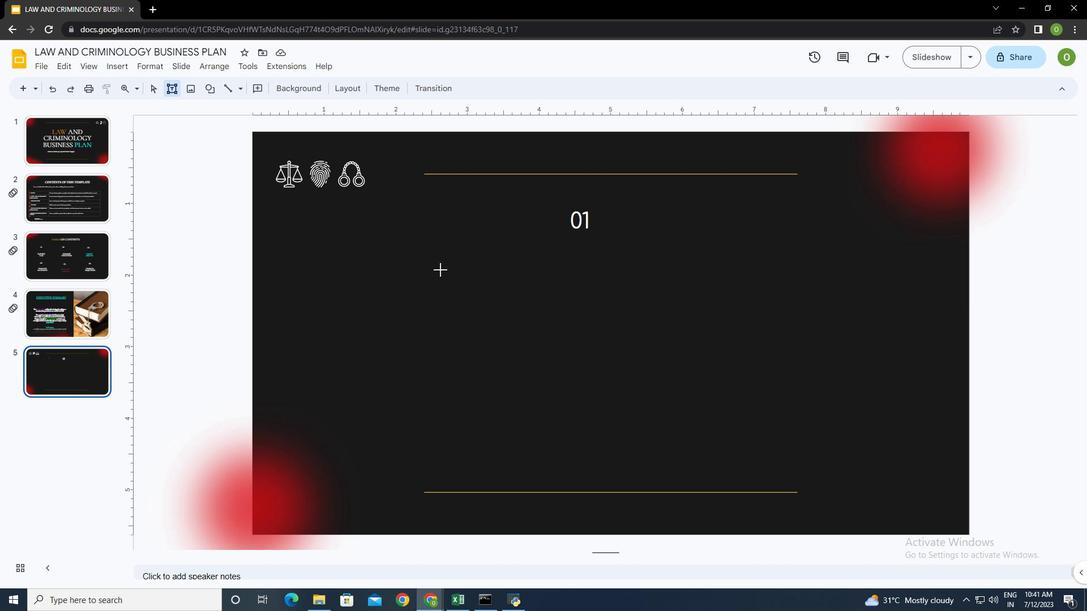 
Action: Mouse moved to (521, 308)
Screenshot: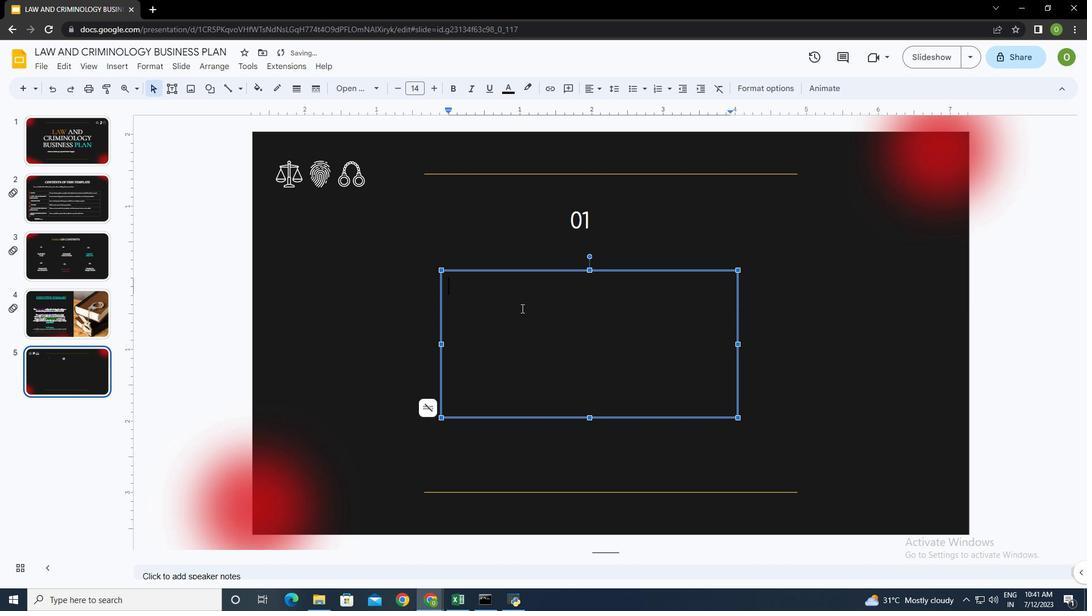 
Action: Key pressed <Key.caps_lock>
Screenshot: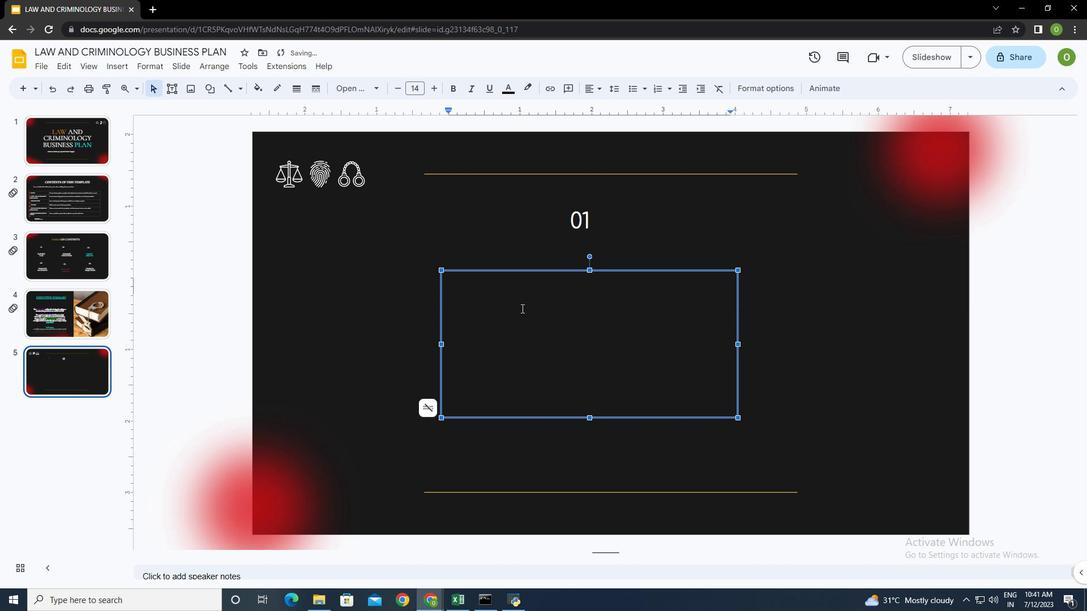 
Action: Mouse moved to (507, 87)
Screenshot: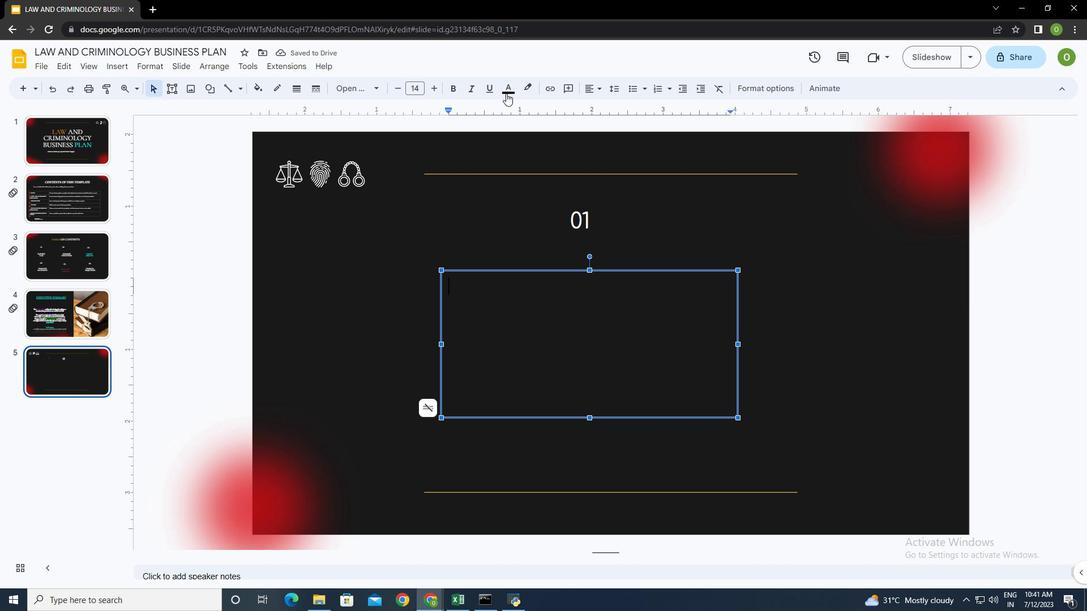 
Action: Mouse pressed left at (507, 87)
Screenshot: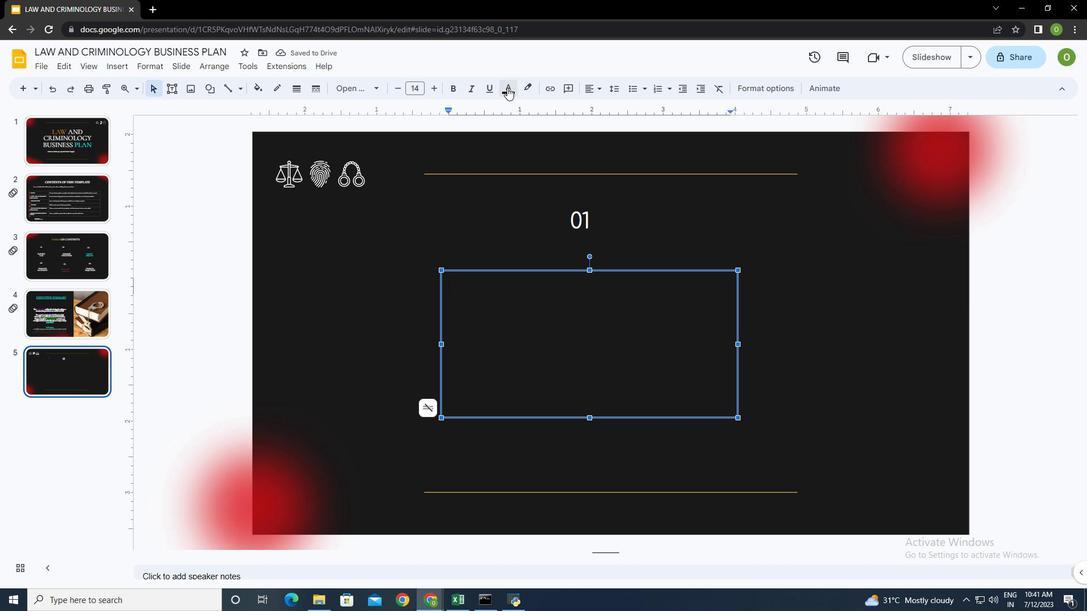 
Action: Mouse moved to (513, 122)
Screenshot: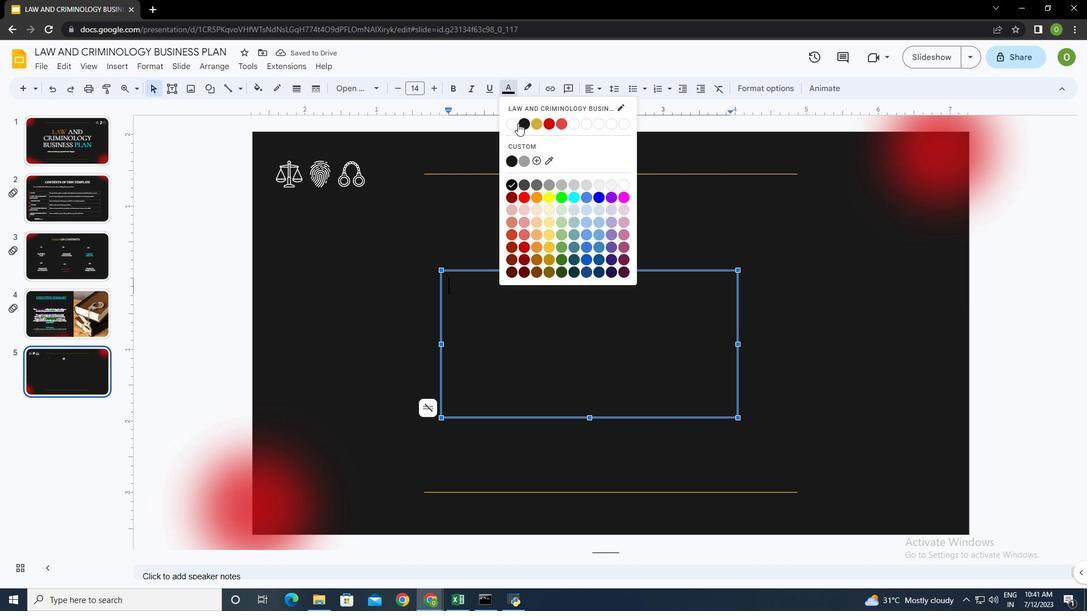 
Action: Mouse pressed left at (513, 122)
Screenshot: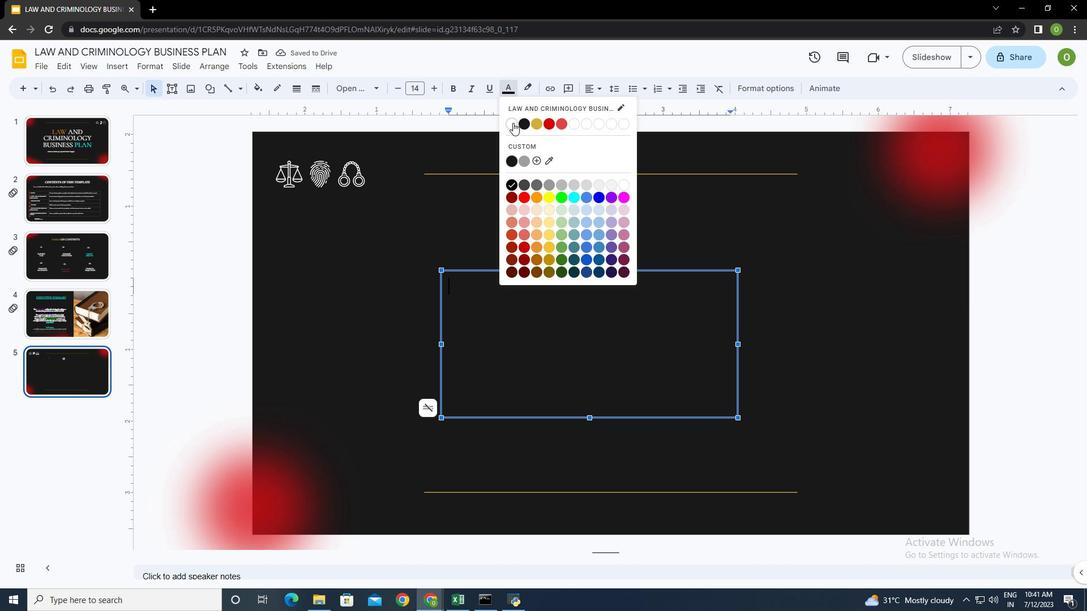 
Action: Mouse moved to (434, 89)
Screenshot: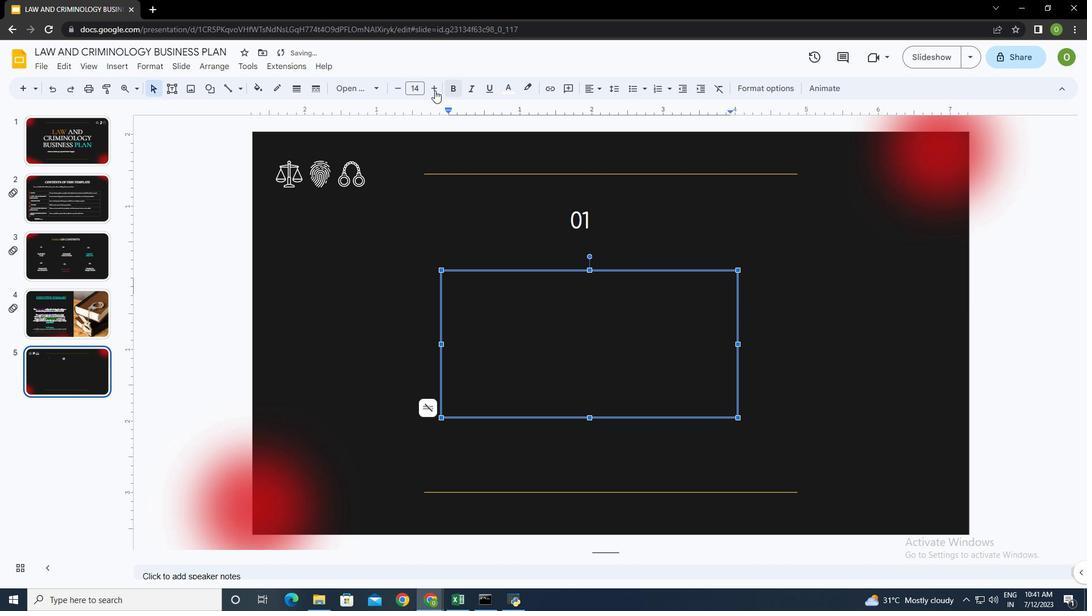
Action: Mouse pressed left at (434, 89)
Screenshot: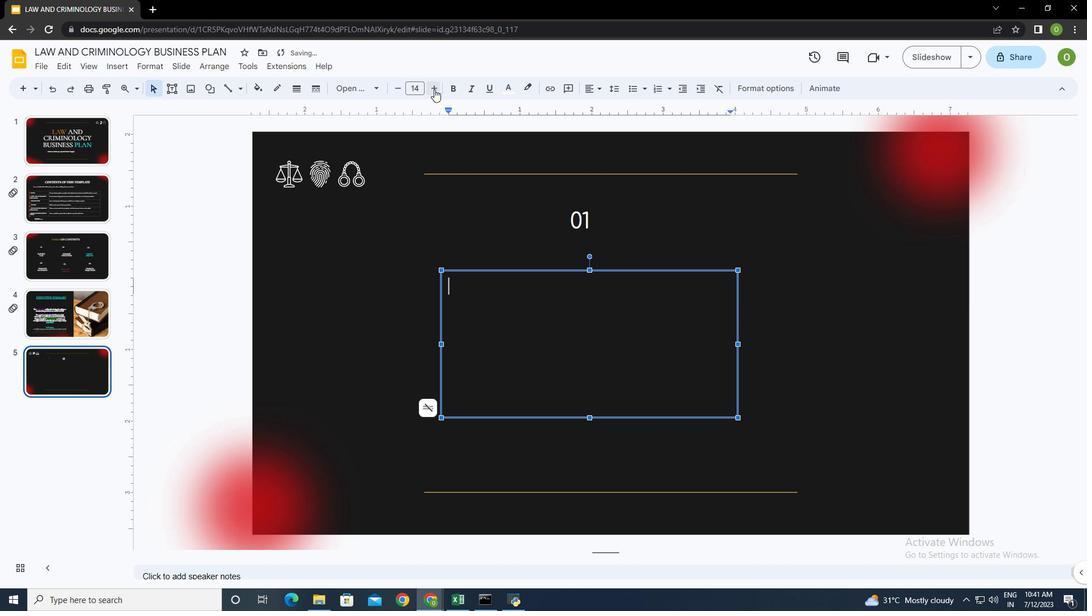
Action: Mouse pressed left at (434, 89)
Screenshot: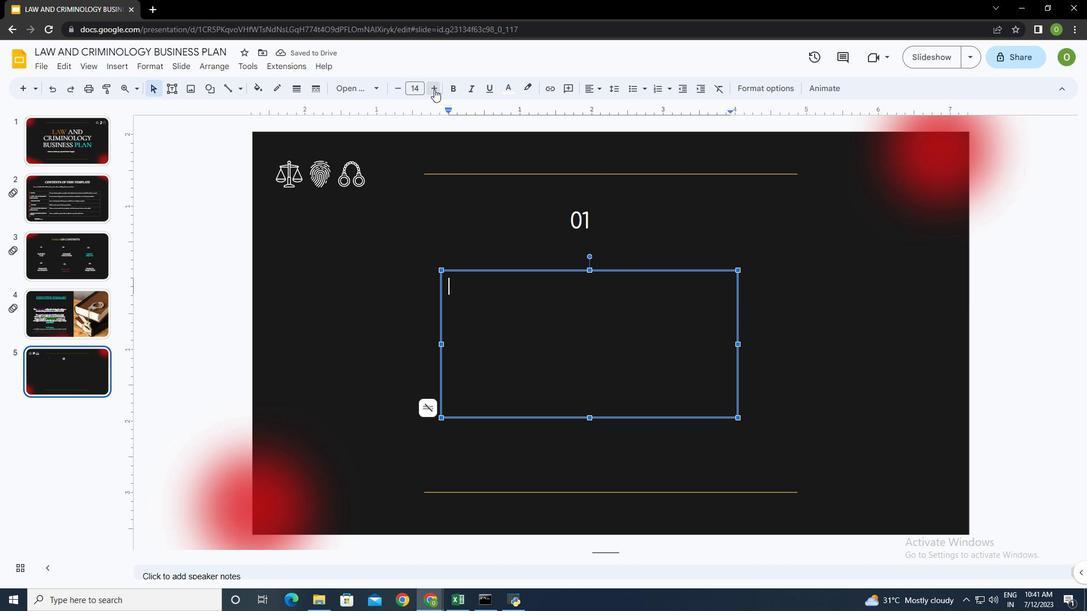 
Action: Mouse pressed left at (434, 89)
Screenshot: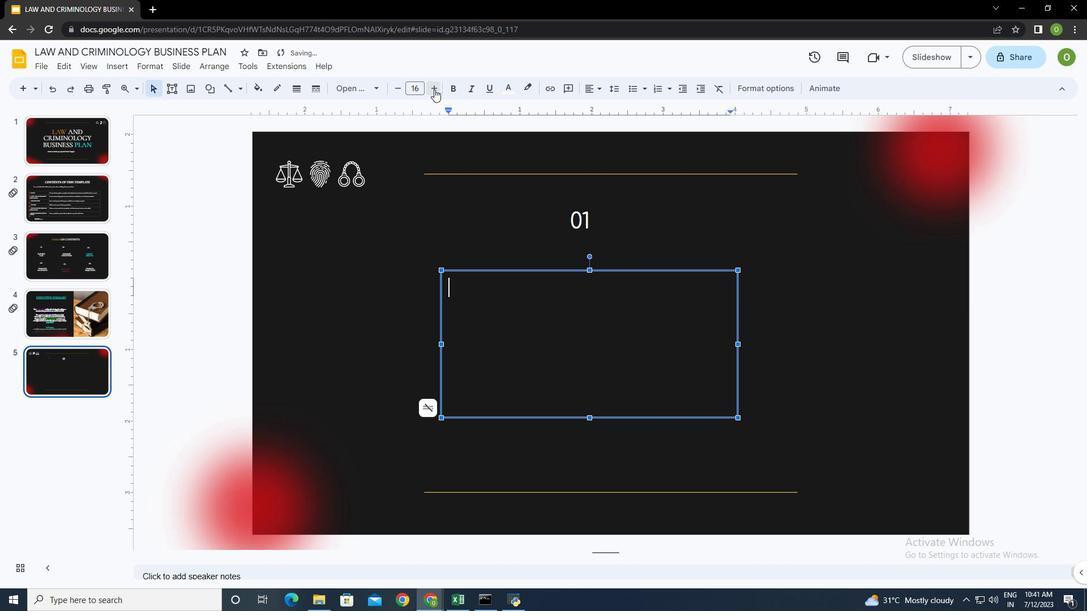 
Action: Mouse pressed left at (434, 89)
Screenshot: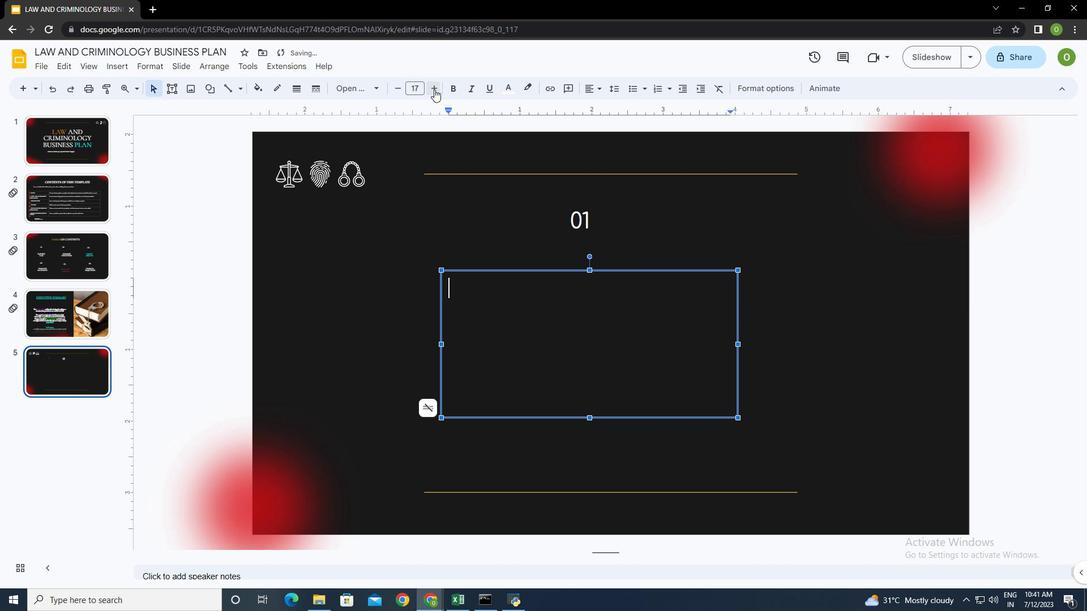 
Action: Mouse pressed left at (434, 89)
Screenshot: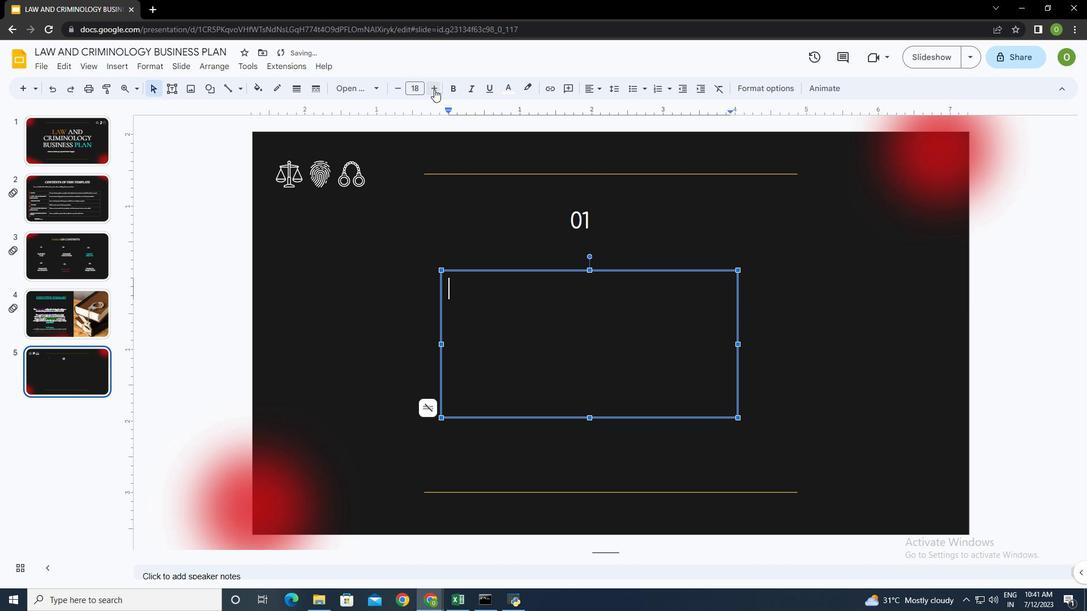 
Action: Mouse pressed left at (434, 89)
Screenshot: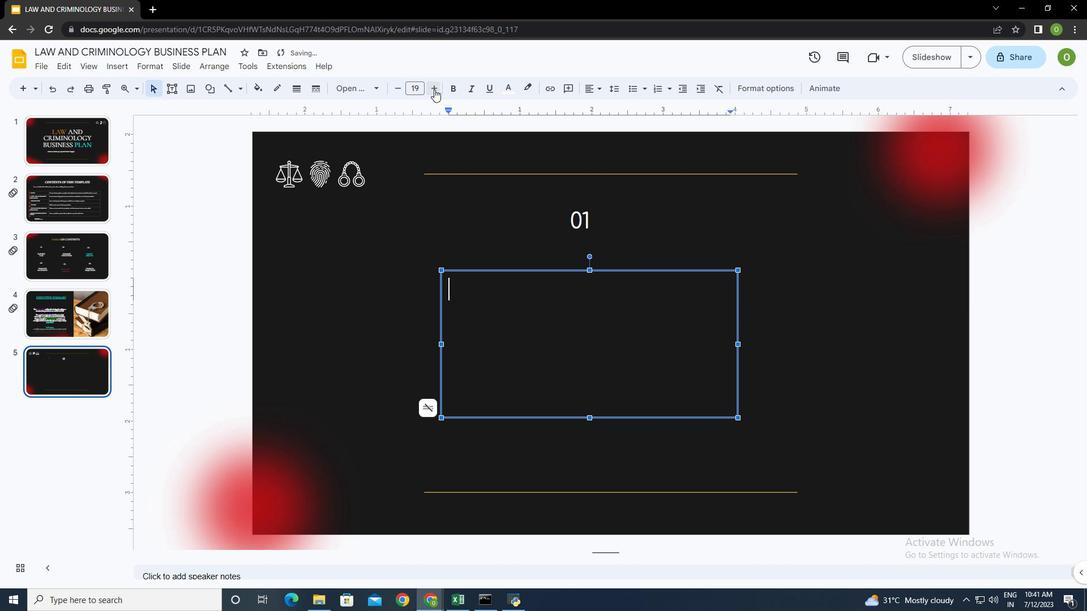 
Action: Mouse moved to (506, 328)
Screenshot: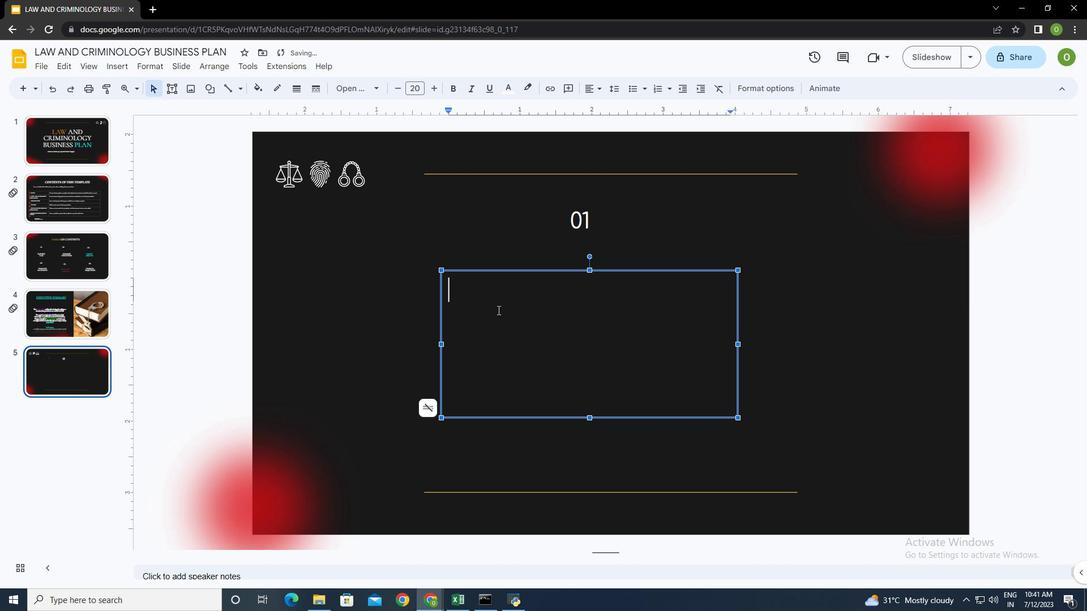 
Action: Key pressed BUSINESS<Key.space>PLAN
Screenshot: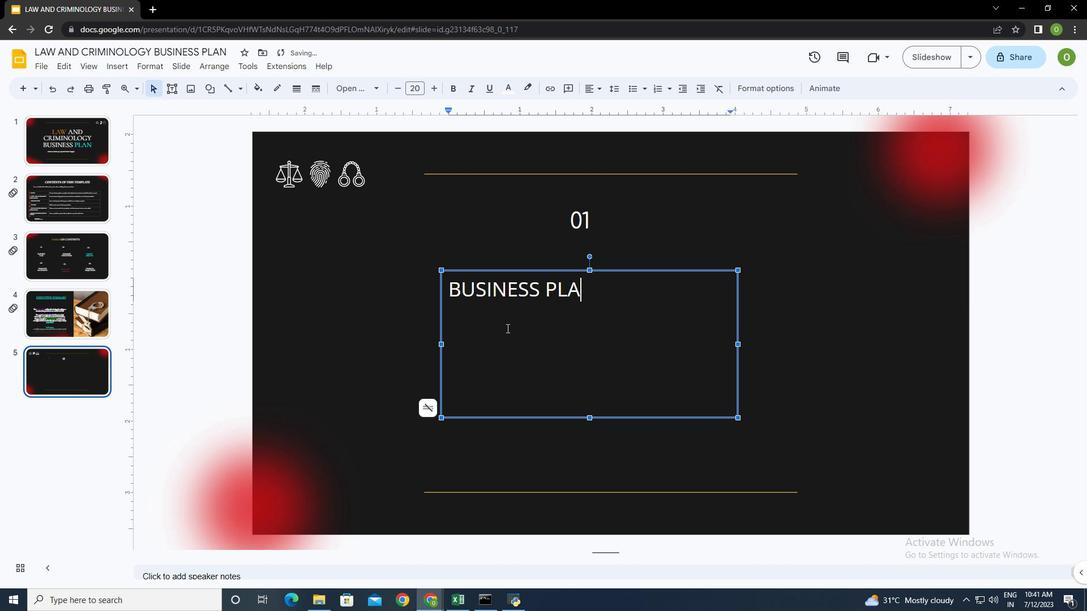 
Action: Mouse moved to (603, 290)
Screenshot: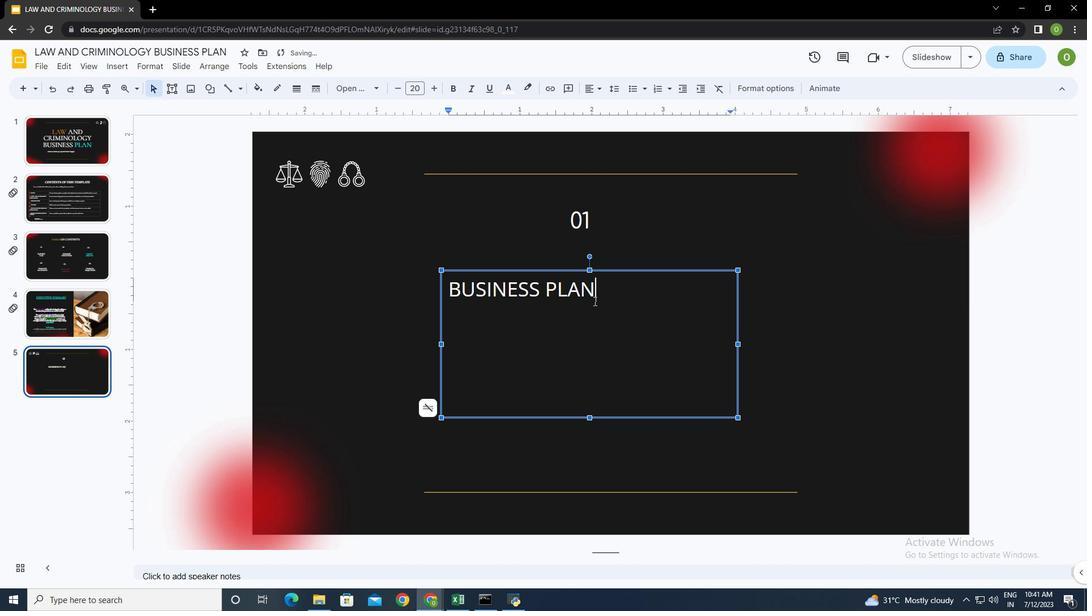 
Action: Mouse pressed left at (603, 290)
Screenshot: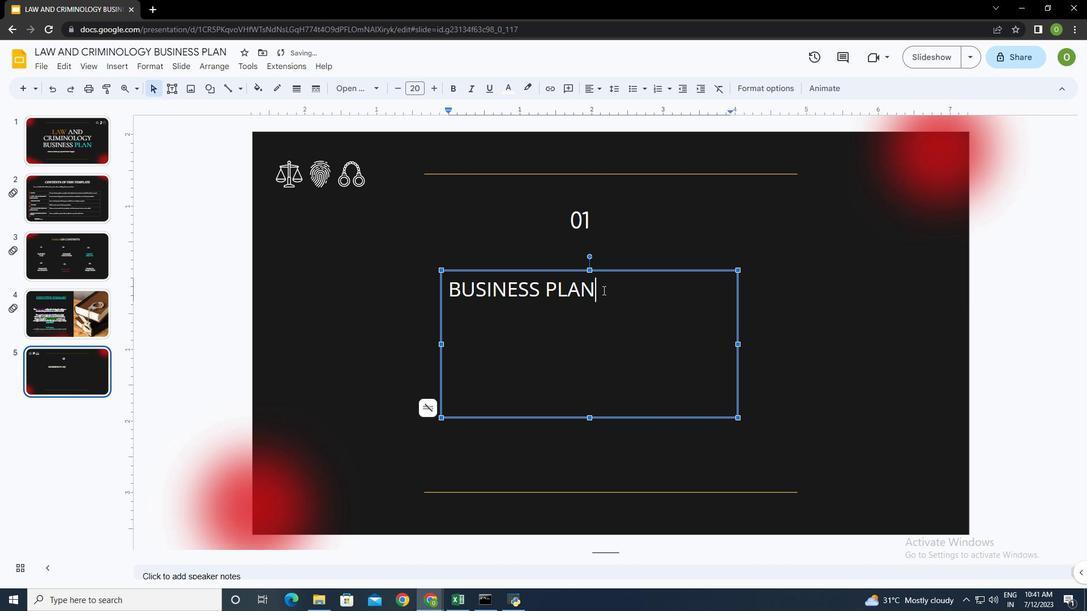
Action: Mouse moved to (412, 86)
Screenshot: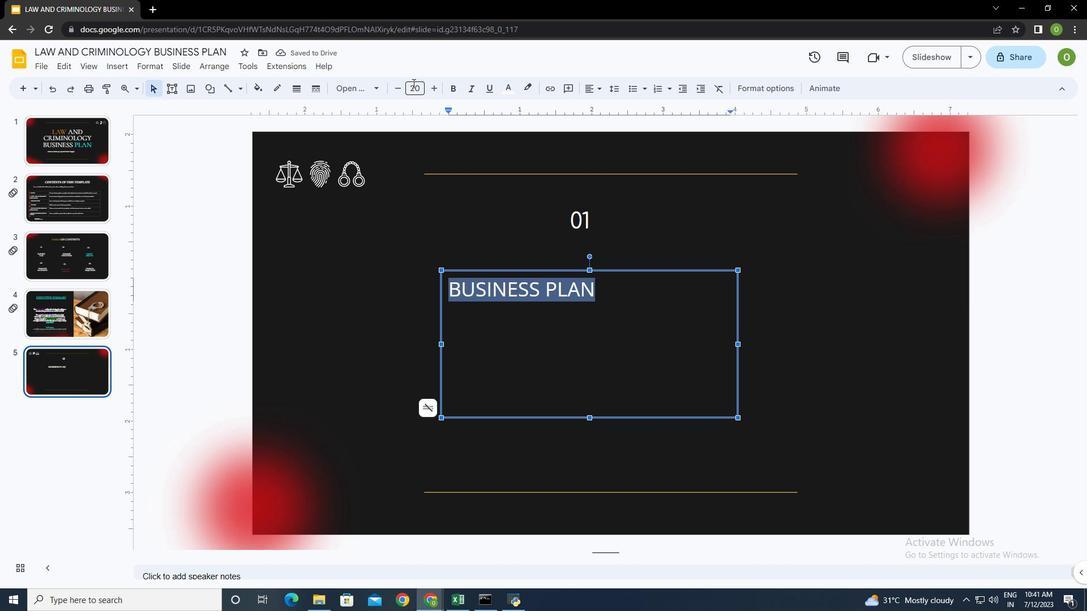 
Action: Mouse pressed left at (412, 86)
Screenshot: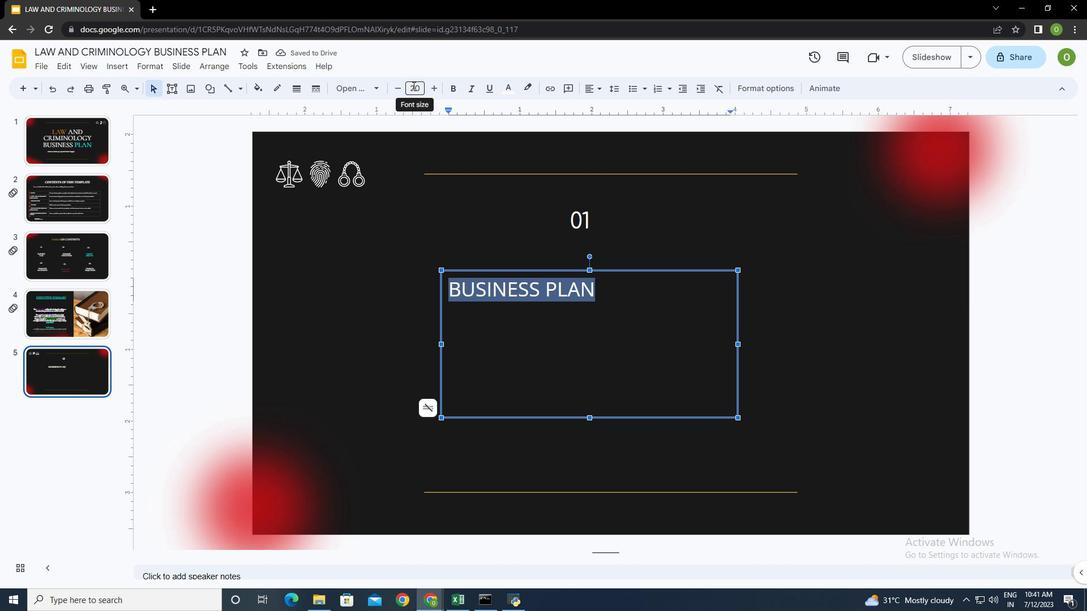 
Action: Mouse moved to (419, 289)
Screenshot: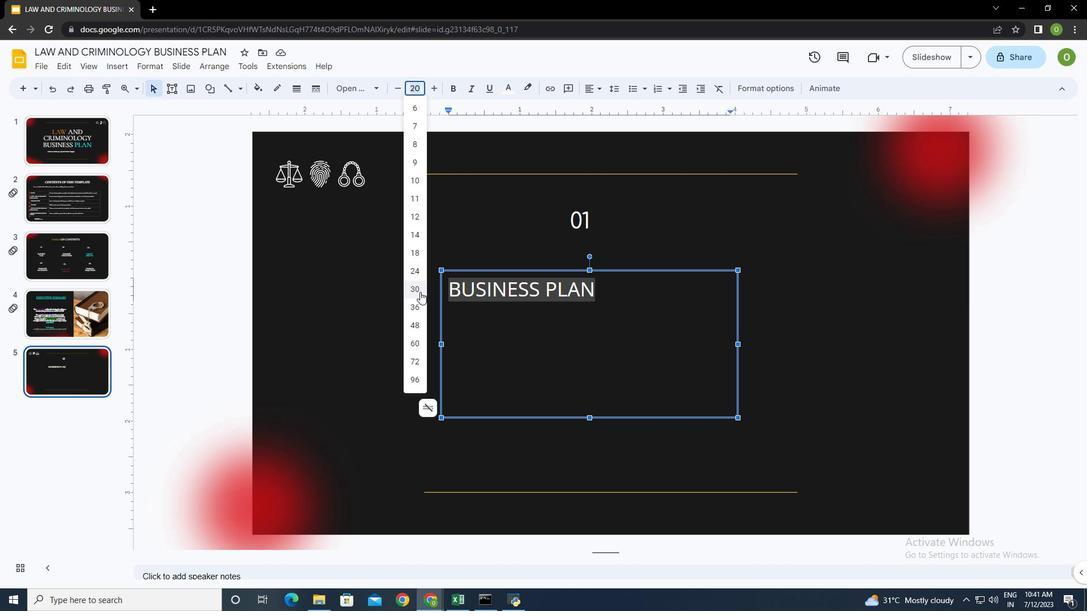 
Action: Mouse pressed left at (419, 289)
Screenshot: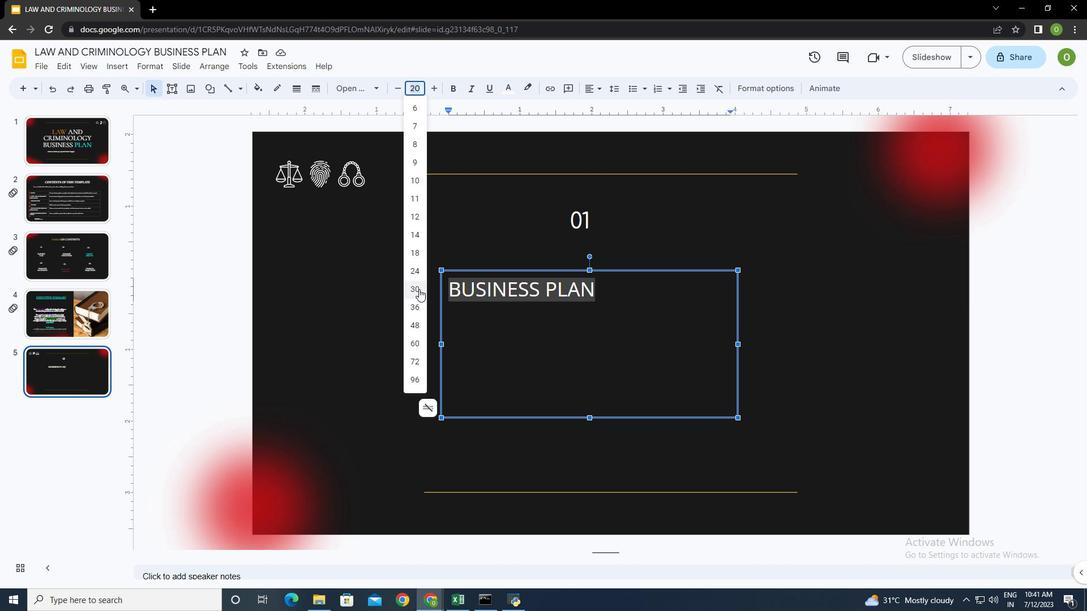 
Action: Mouse moved to (369, 87)
Screenshot: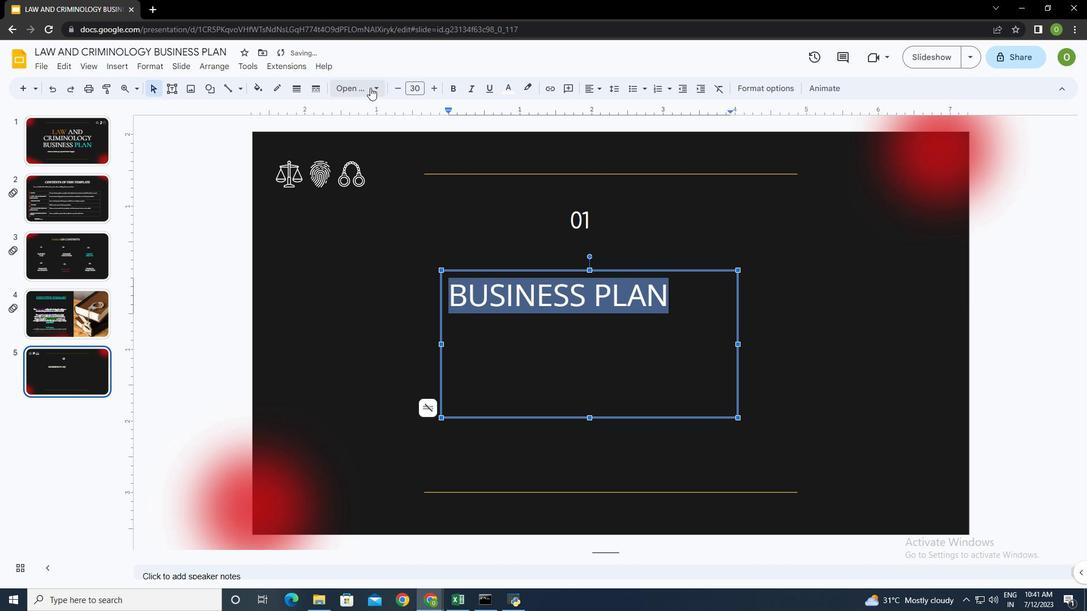 
Action: Mouse pressed left at (369, 87)
Screenshot: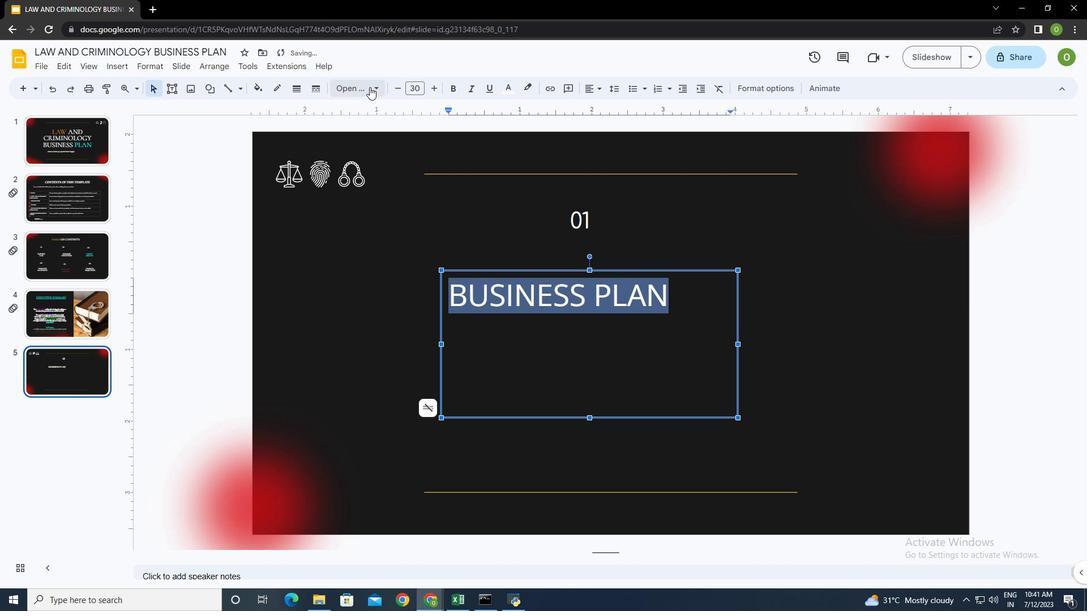 
Action: Mouse moved to (402, 413)
Screenshot: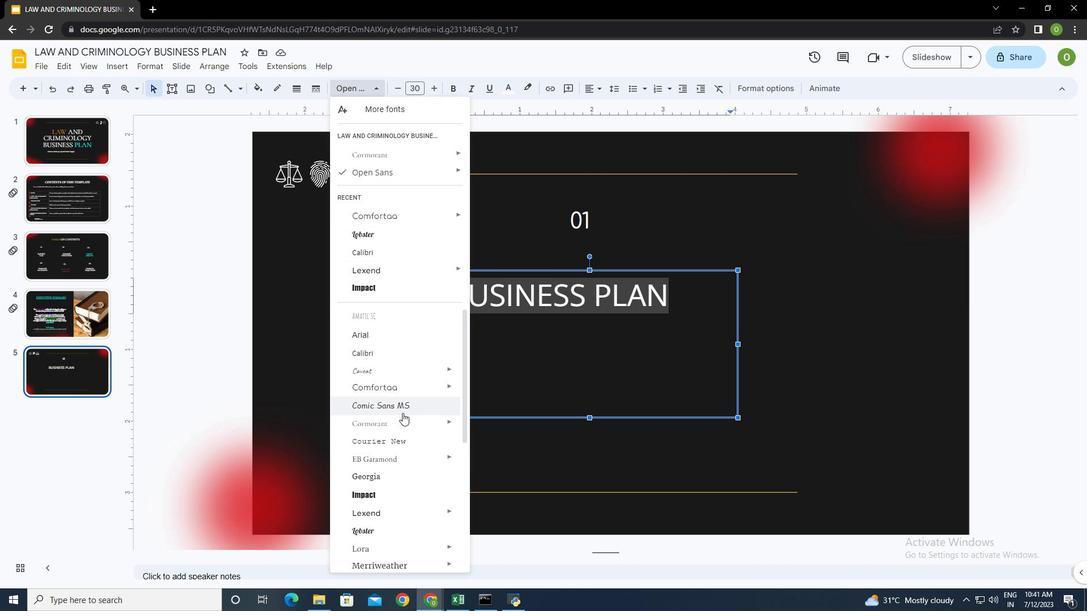 
Action: Mouse scrolled (402, 413) with delta (0, 0)
Screenshot: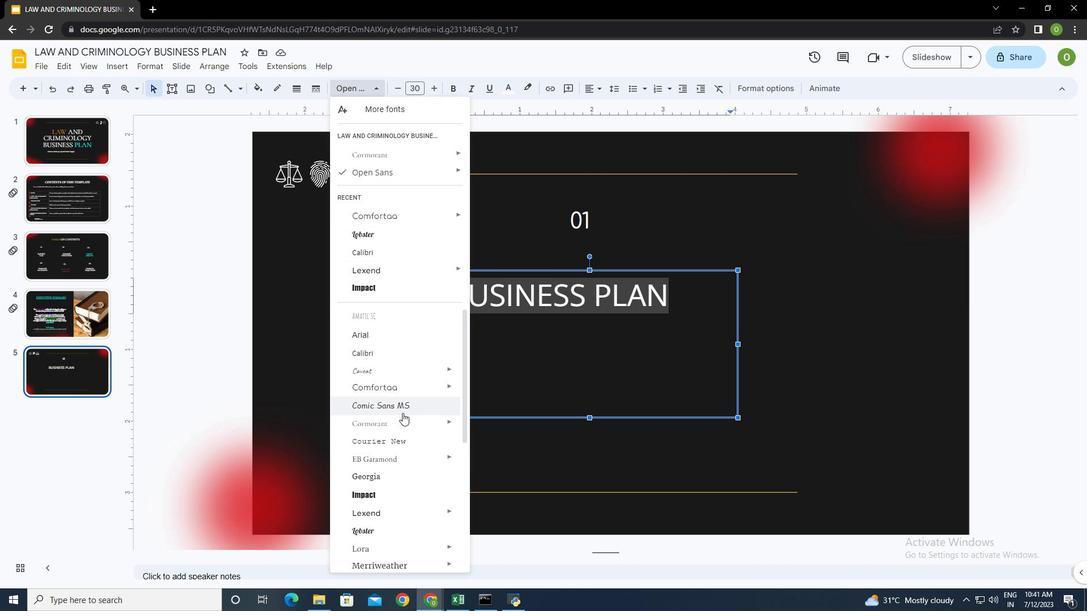 
Action: Mouse scrolled (402, 413) with delta (0, 0)
Screenshot: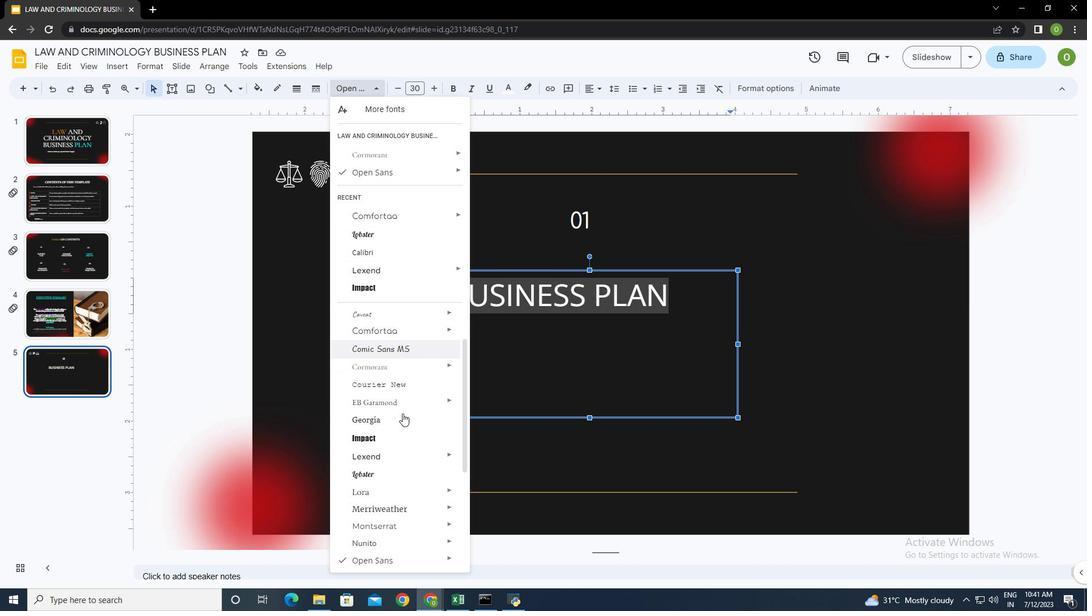 
Action: Mouse moved to (501, 496)
Screenshot: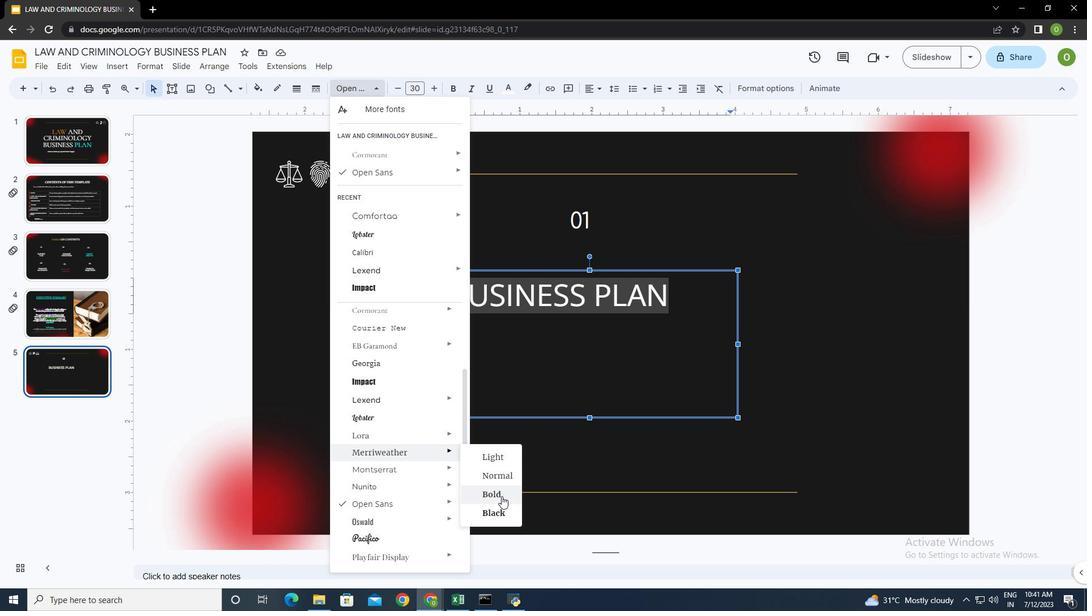
Action: Mouse pressed left at (501, 496)
Screenshot: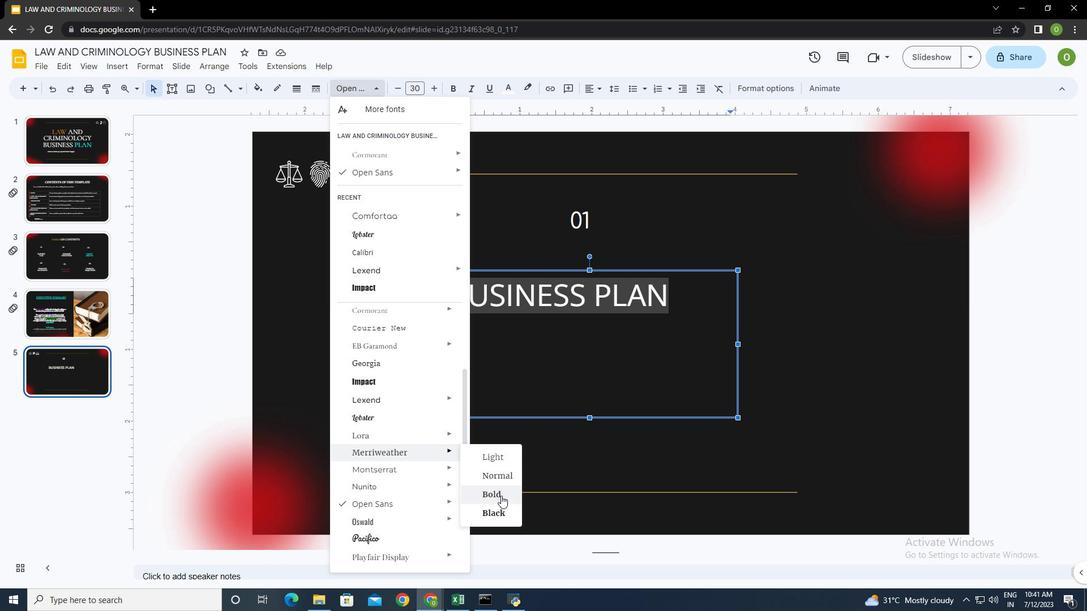 
Action: Mouse moved to (736, 345)
Screenshot: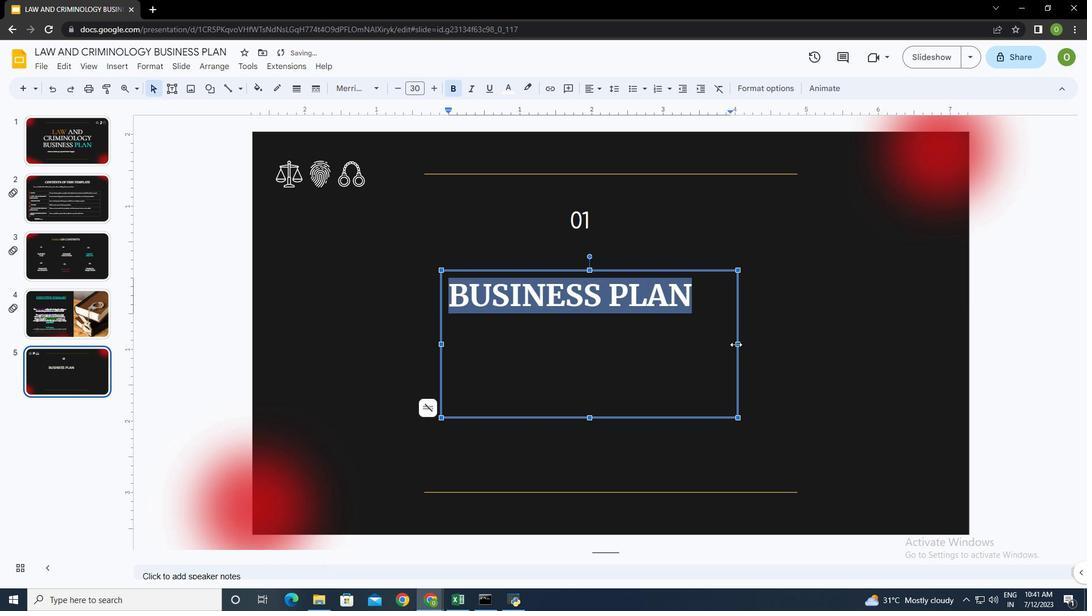 
Action: Mouse pressed left at (736, 345)
Screenshot: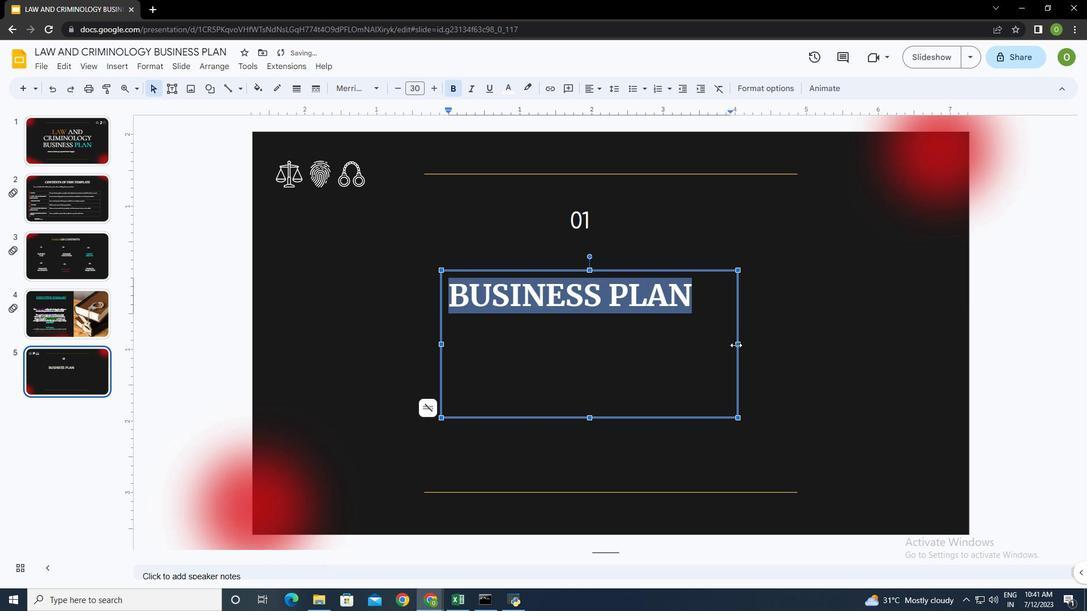 
Action: Mouse moved to (569, 417)
Screenshot: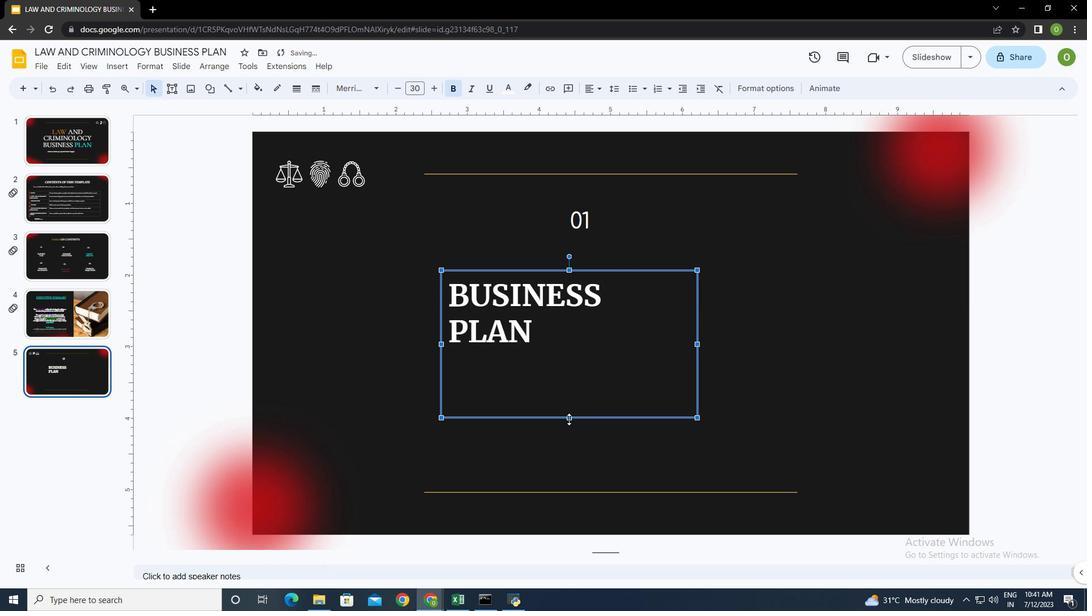 
Action: Mouse pressed left at (569, 417)
Screenshot: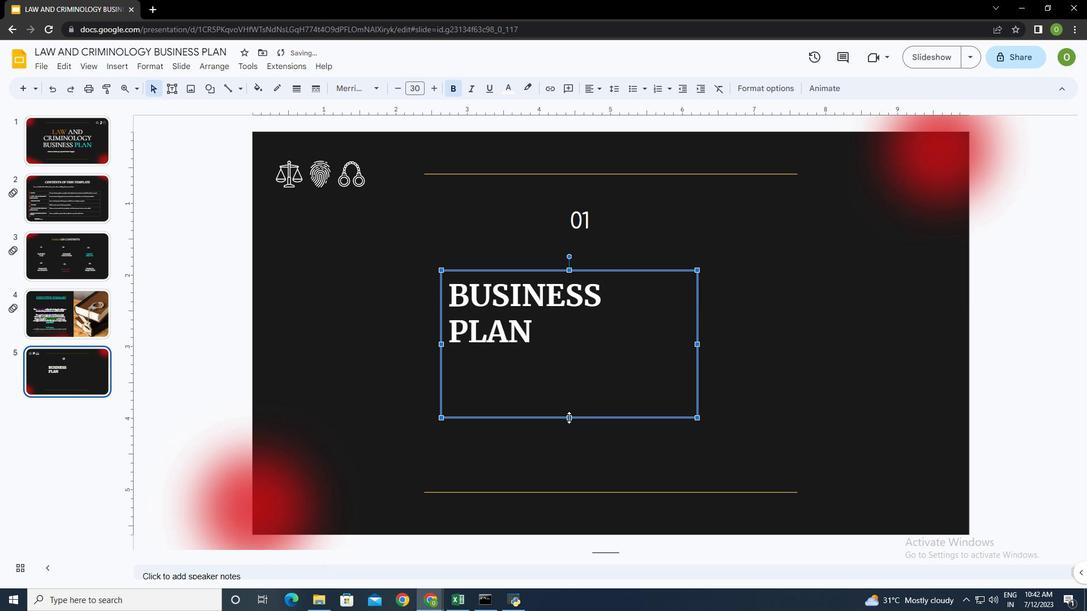 
Action: Mouse moved to (698, 330)
Screenshot: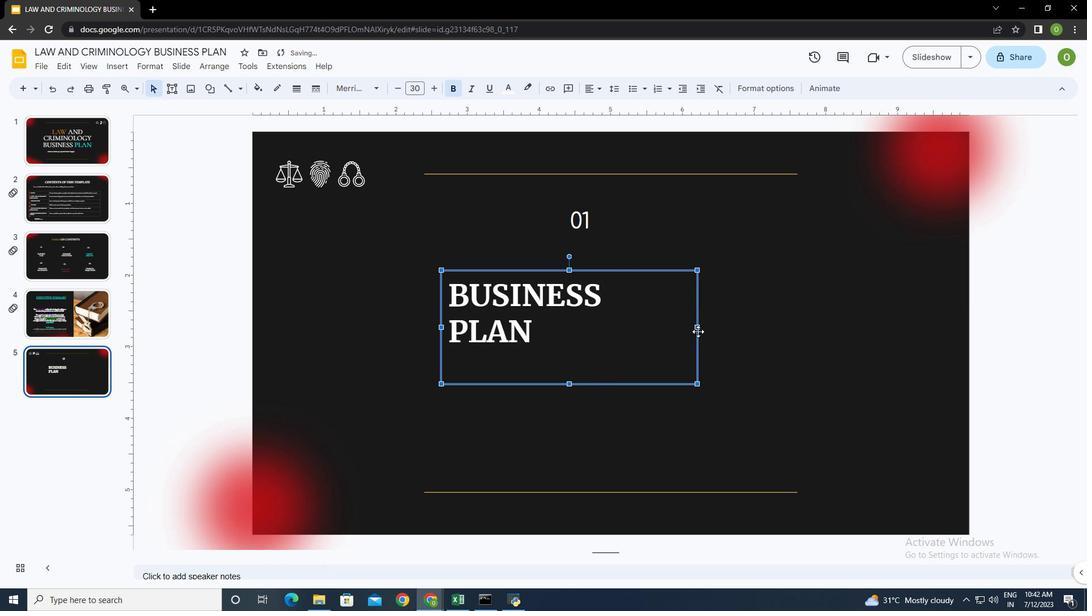 
Action: Mouse pressed left at (698, 330)
Screenshot: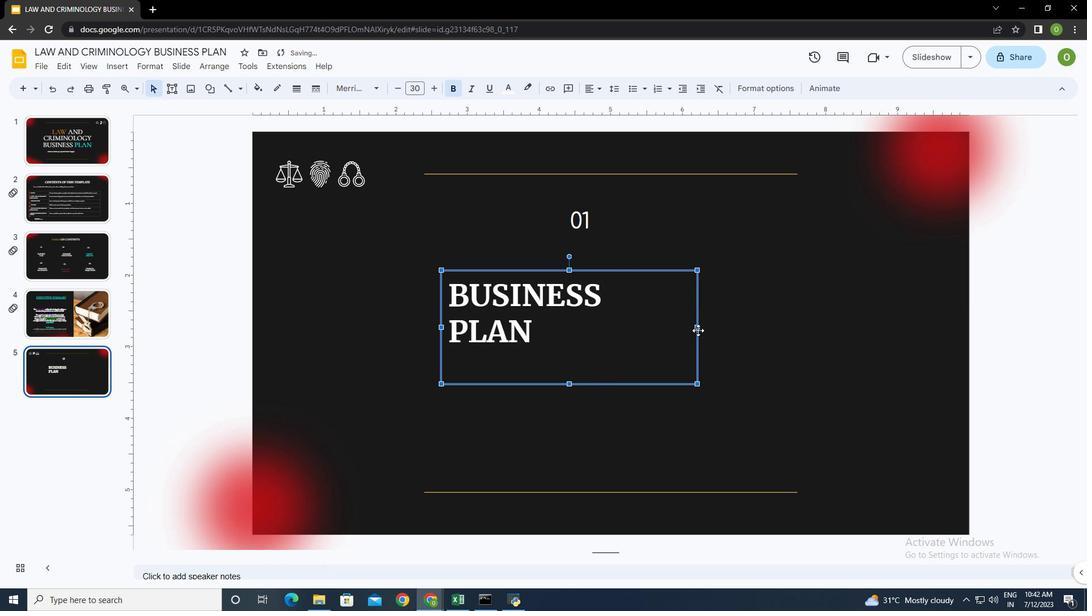 
Action: Mouse moved to (408, 329)
Screenshot: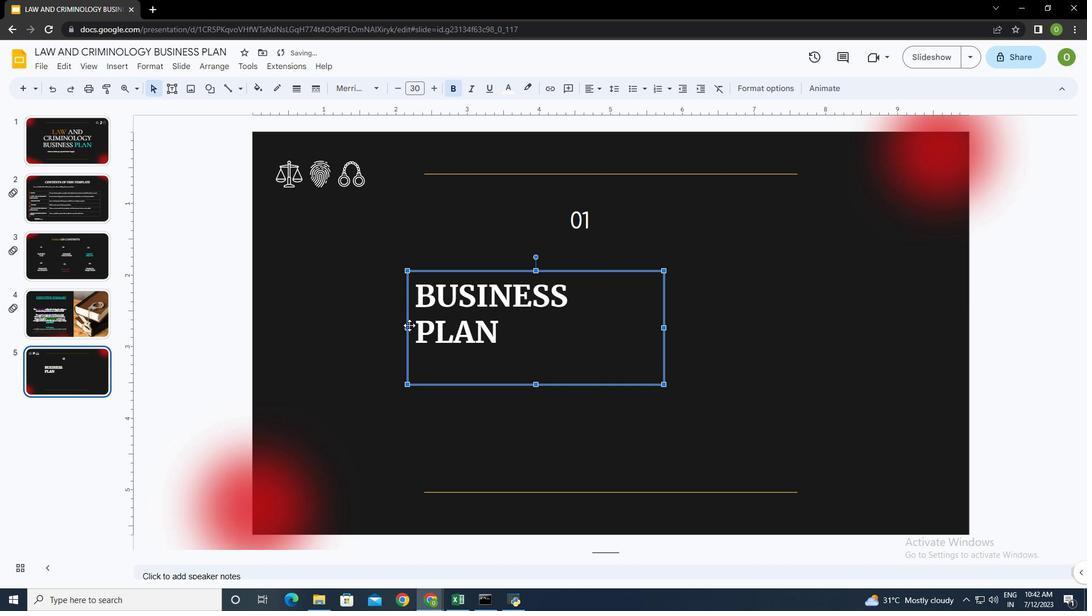 
Action: Mouse pressed left at (408, 329)
Screenshot: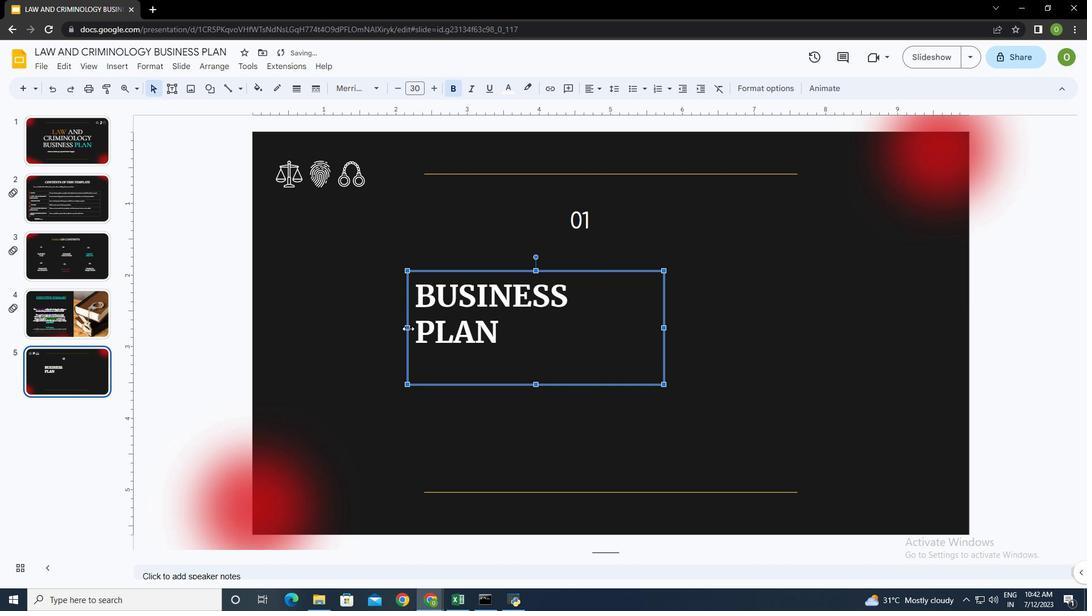 
Action: Mouse moved to (599, 88)
Screenshot: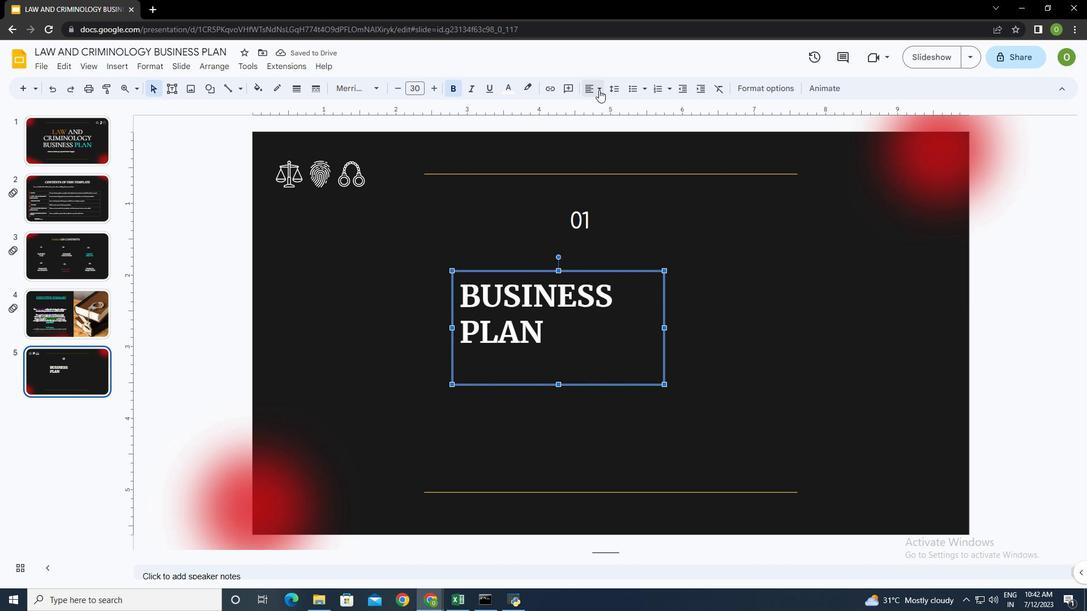 
Action: Mouse pressed left at (599, 88)
Screenshot: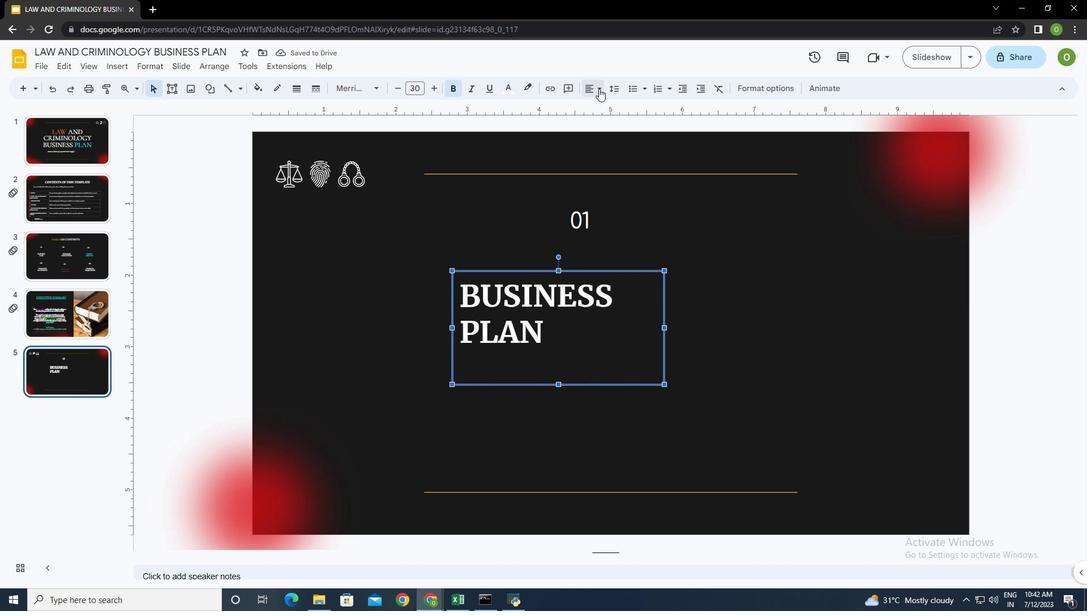 
Action: Mouse moved to (604, 107)
Screenshot: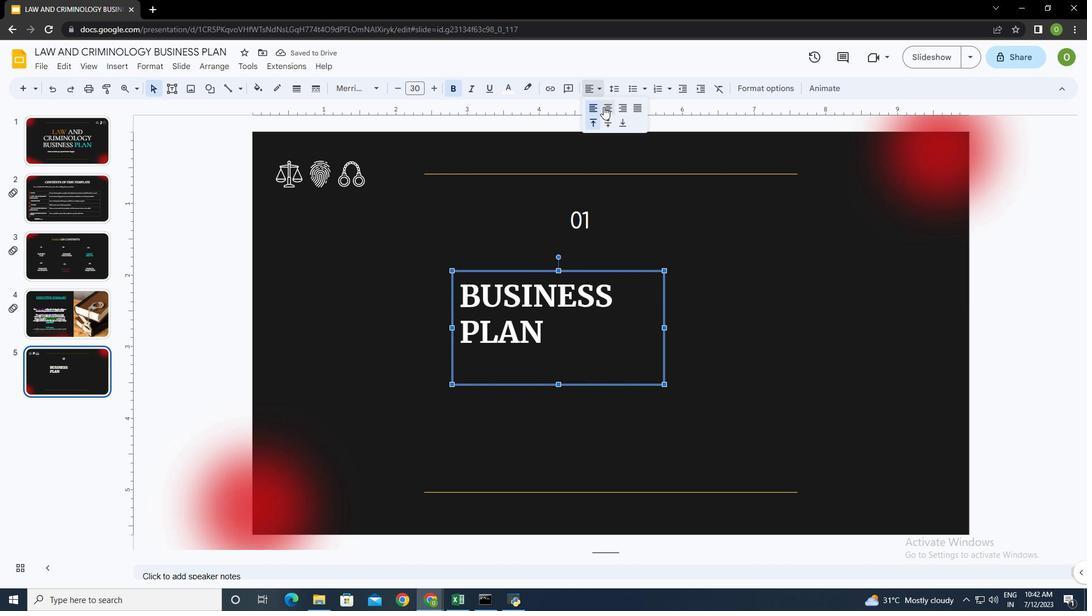 
Action: Mouse pressed left at (604, 107)
Screenshot: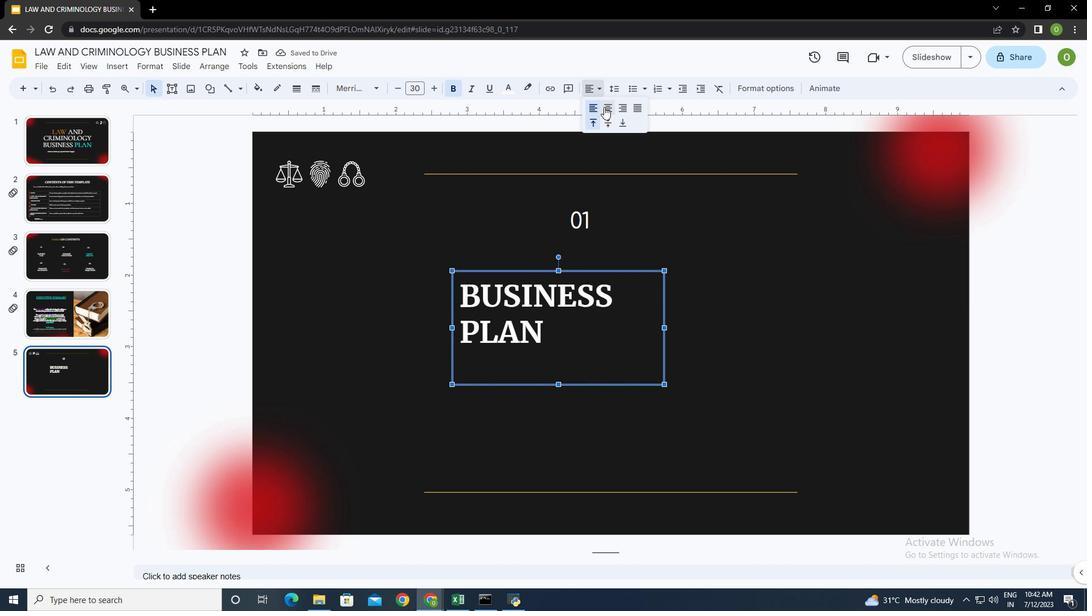 
Action: Mouse moved to (599, 88)
Screenshot: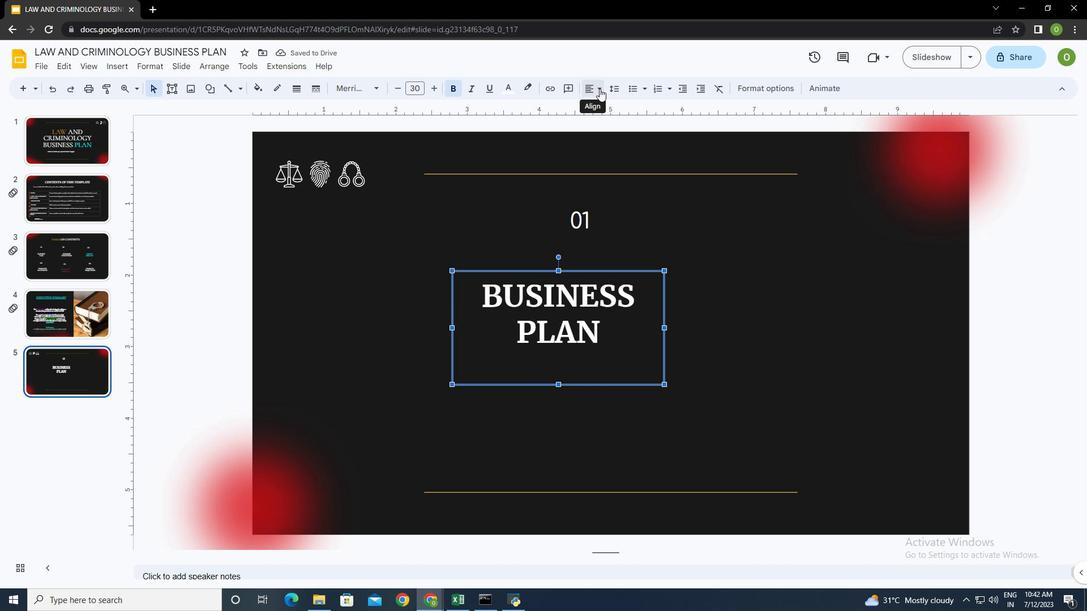 
Action: Mouse pressed left at (599, 88)
Screenshot: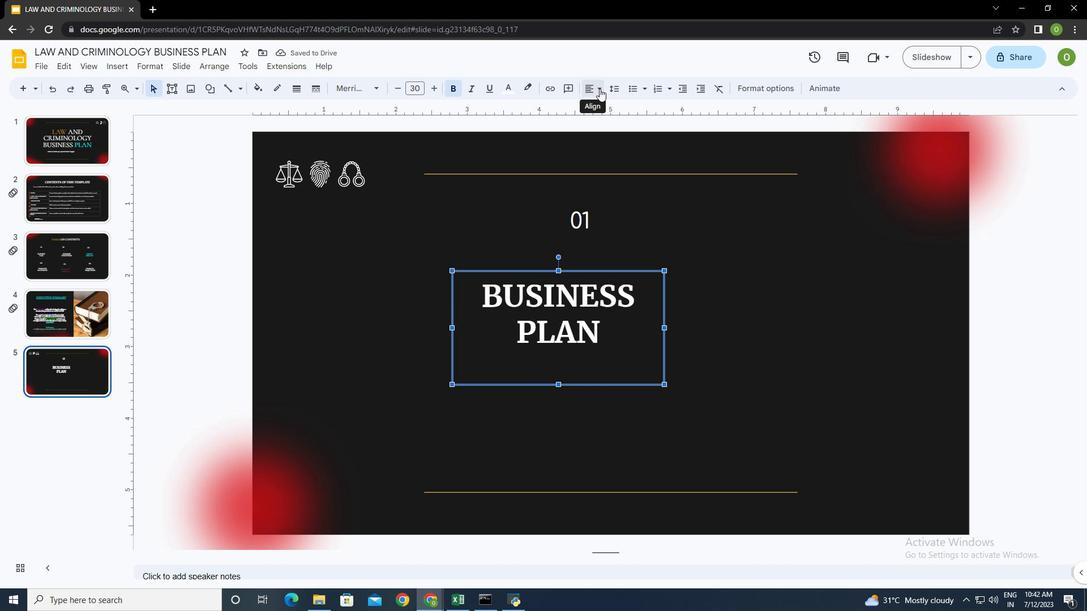 
Action: Mouse moved to (607, 121)
Screenshot: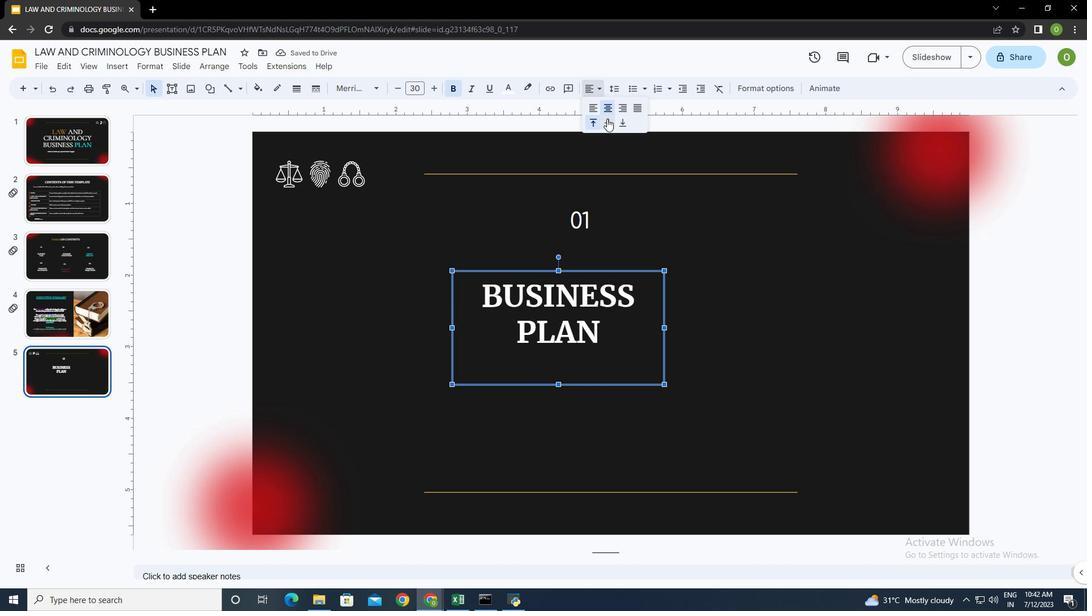 
Action: Mouse pressed left at (607, 121)
Screenshot: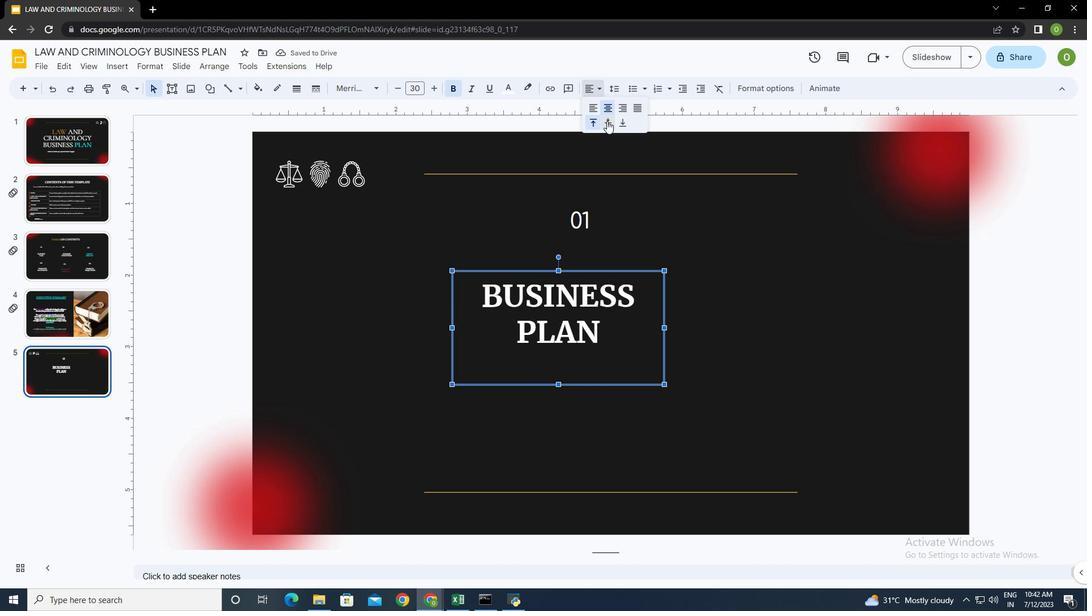 
Action: Mouse moved to (616, 85)
Screenshot: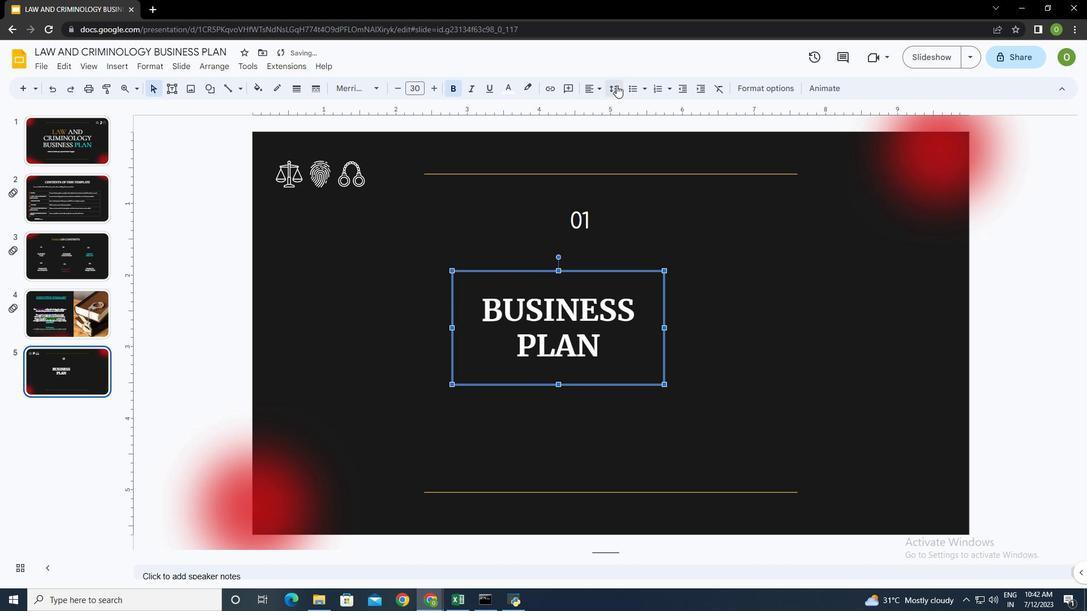 
Action: Mouse pressed left at (616, 85)
Screenshot: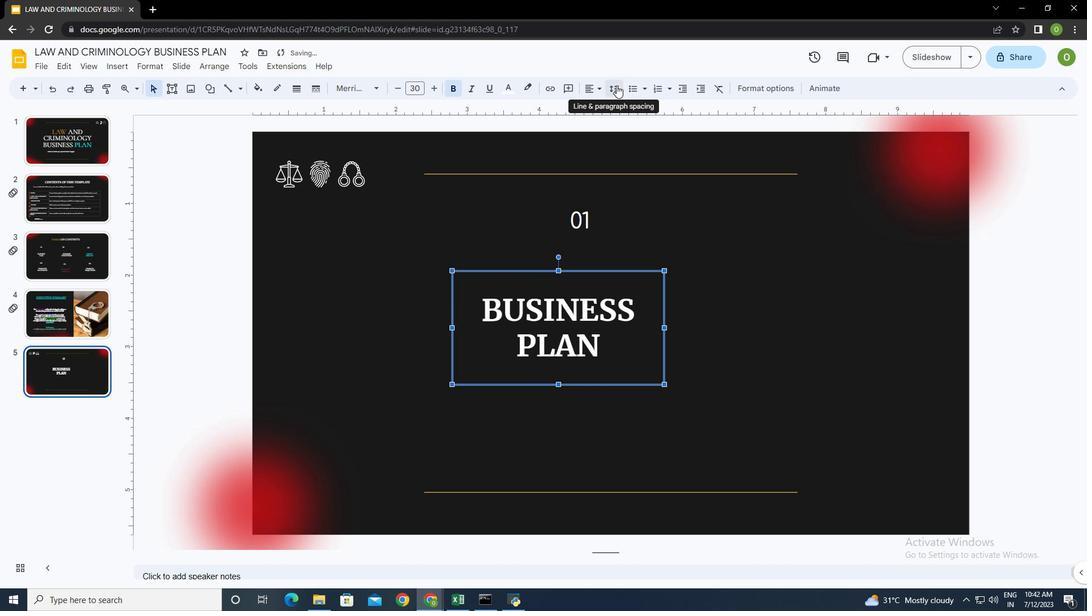 
Action: Mouse moved to (637, 141)
Screenshot: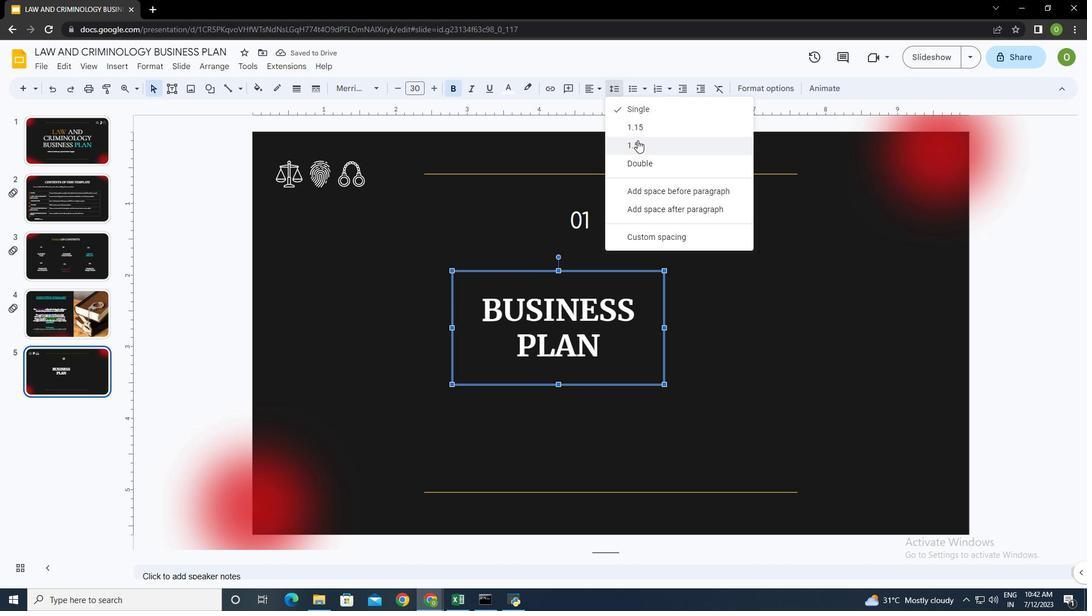 
Action: Mouse pressed left at (637, 141)
Screenshot: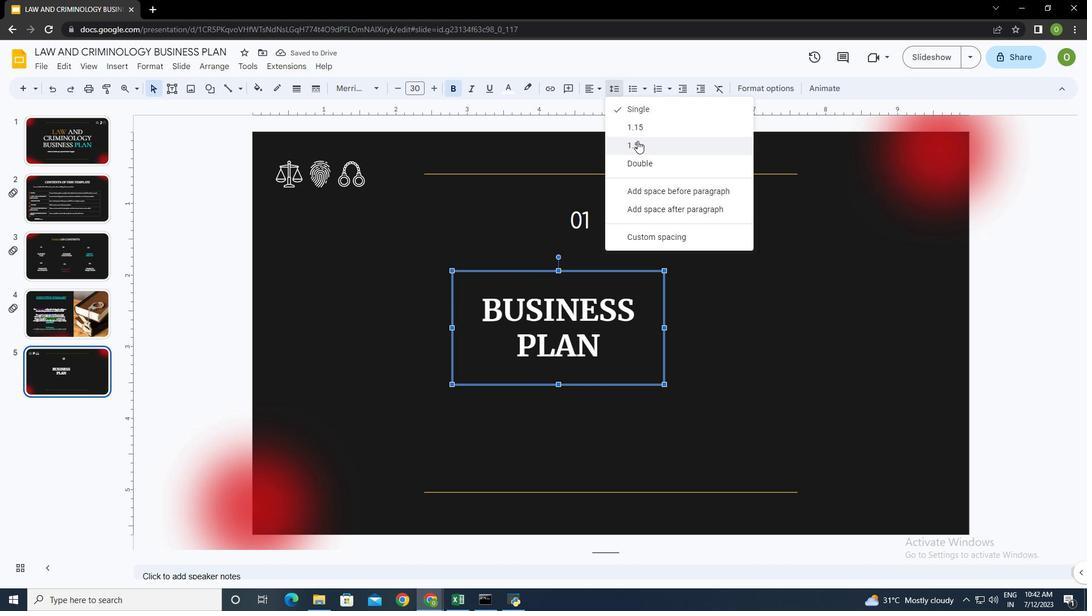 
Action: Mouse moved to (636, 342)
Screenshot: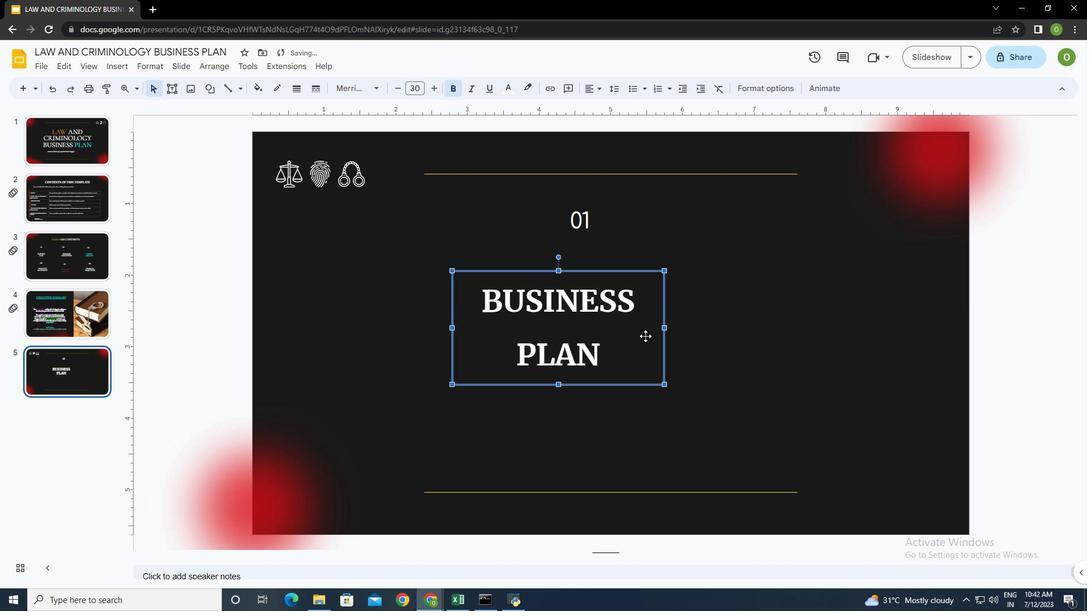 
Action: Mouse pressed left at (636, 342)
Screenshot: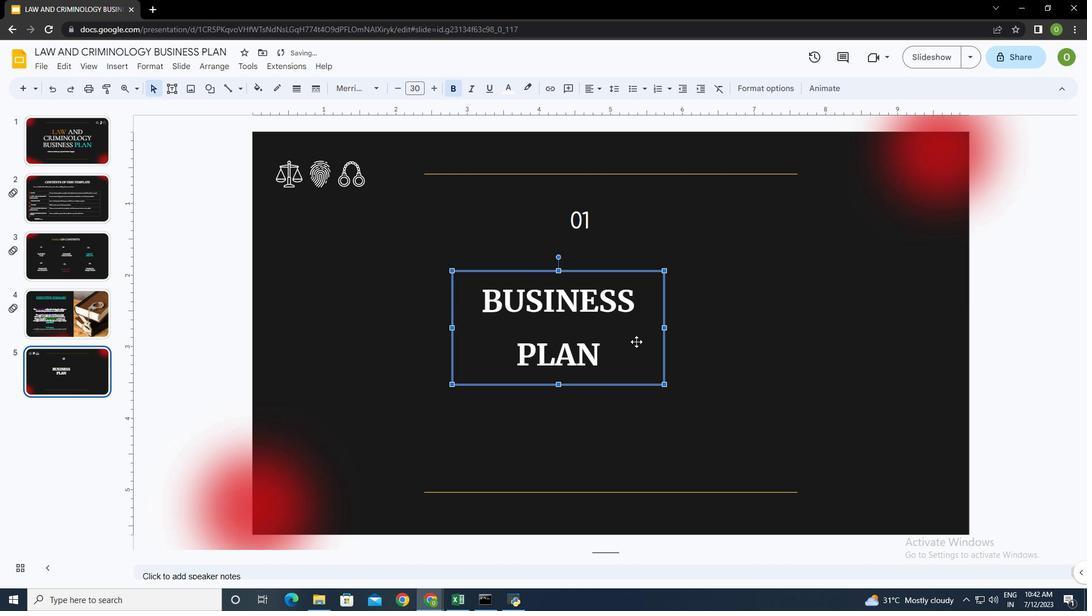 
Action: Mouse moved to (610, 348)
Screenshot: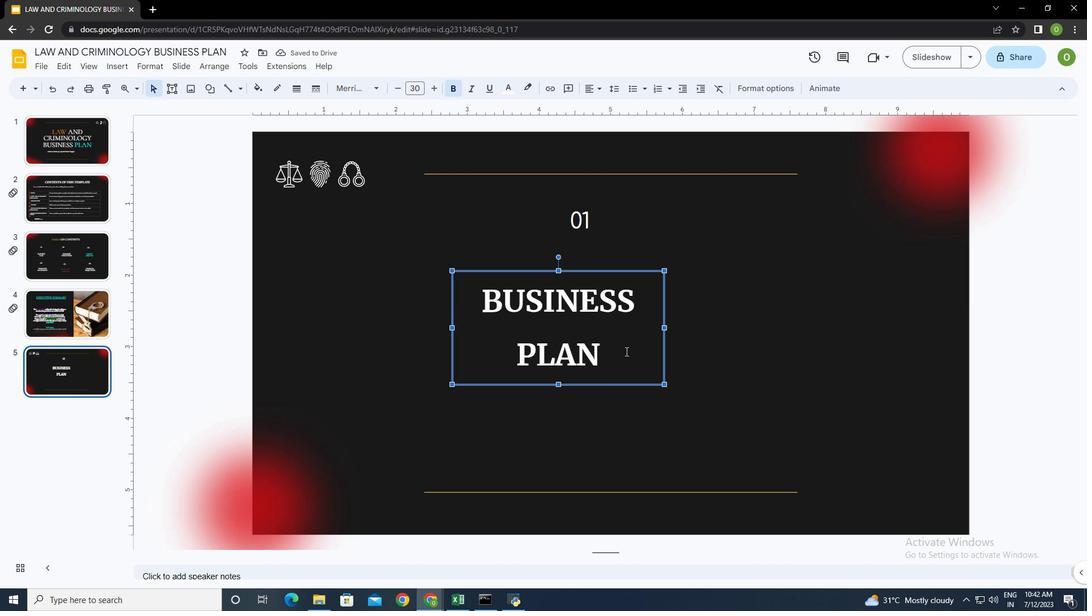 
Action: Mouse pressed left at (610, 348)
Screenshot: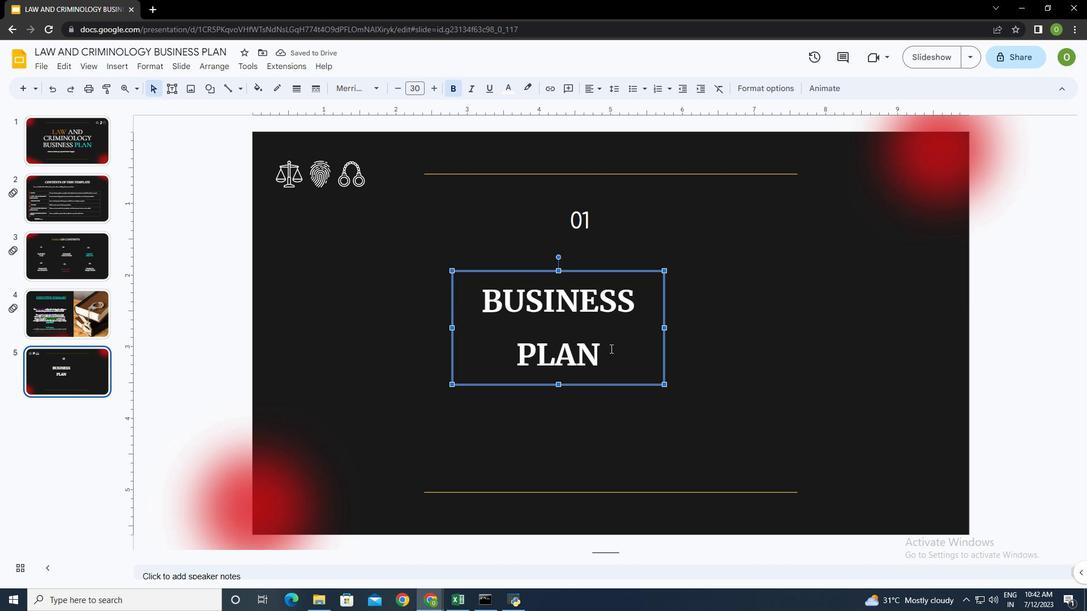 
Action: Mouse moved to (640, 292)
Screenshot: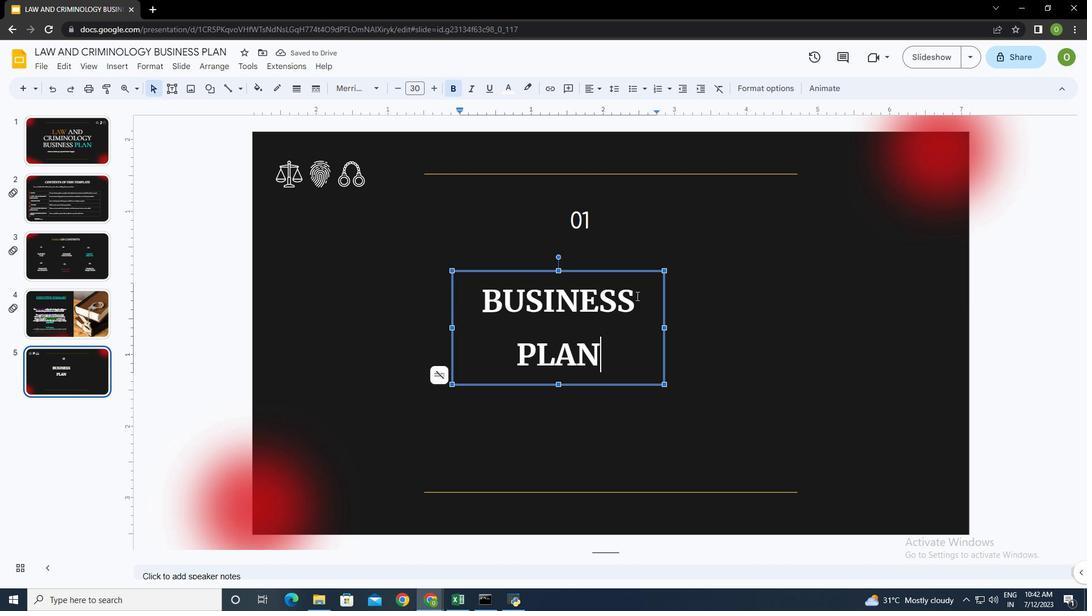 
Action: Mouse pressed left at (640, 292)
Screenshot: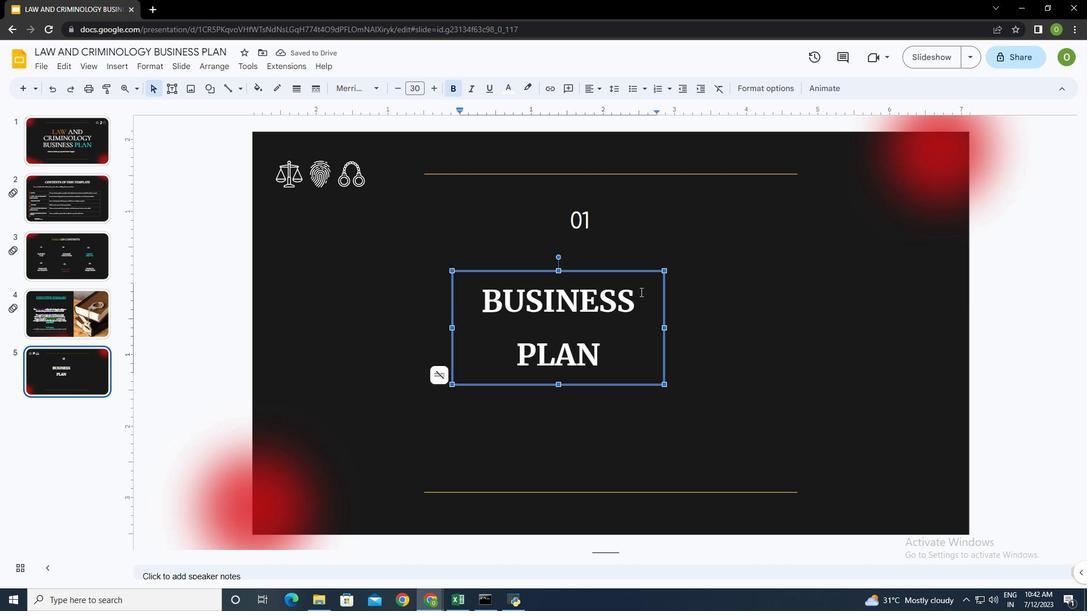 
Action: Mouse moved to (511, 90)
Screenshot: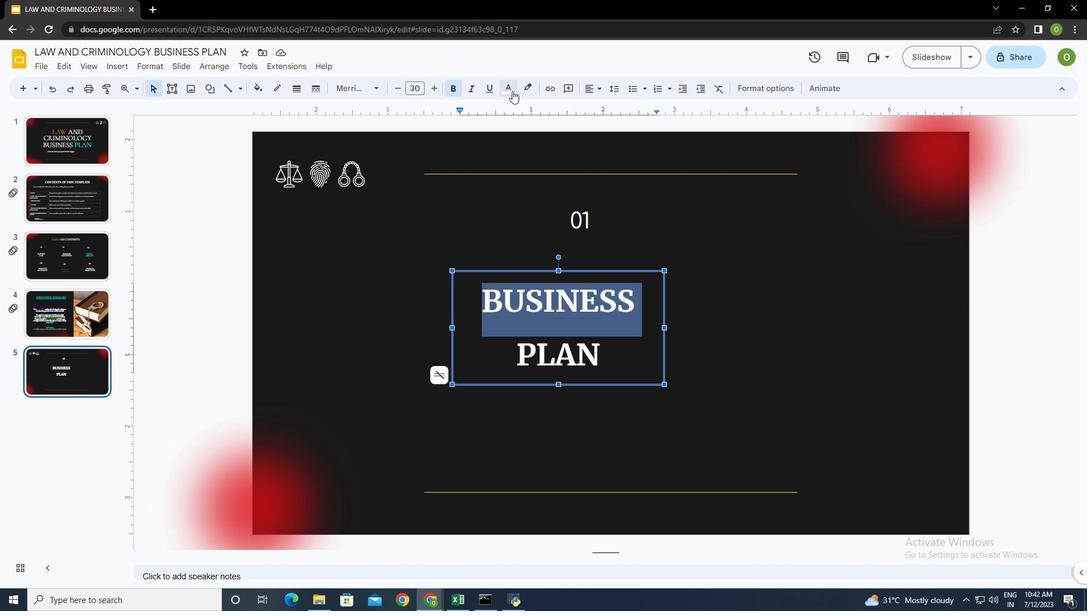 
Action: Mouse pressed left at (511, 90)
Screenshot: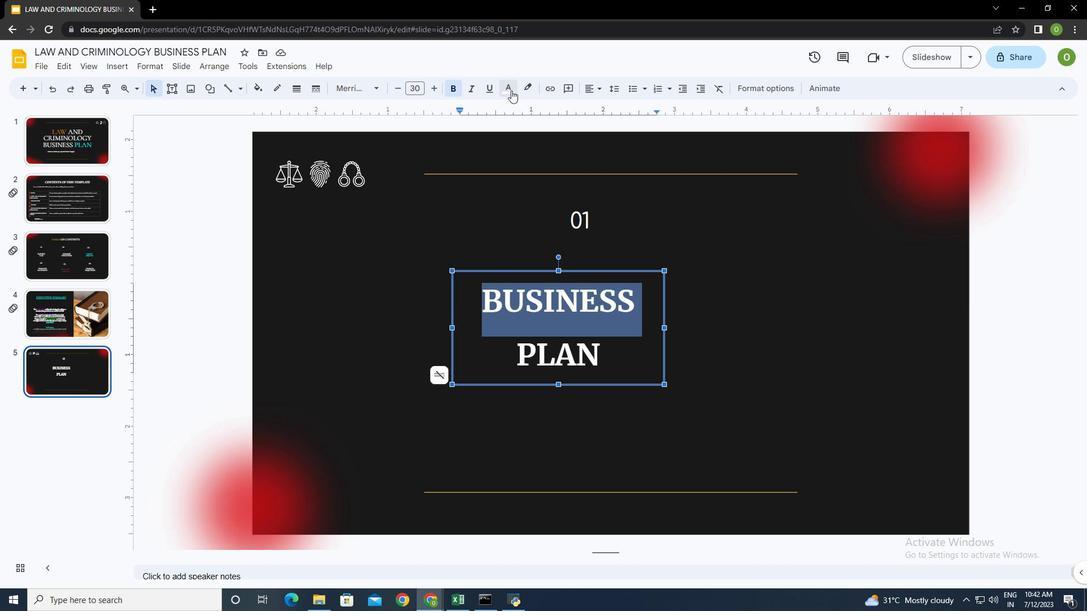
Action: Mouse moved to (547, 248)
Screenshot: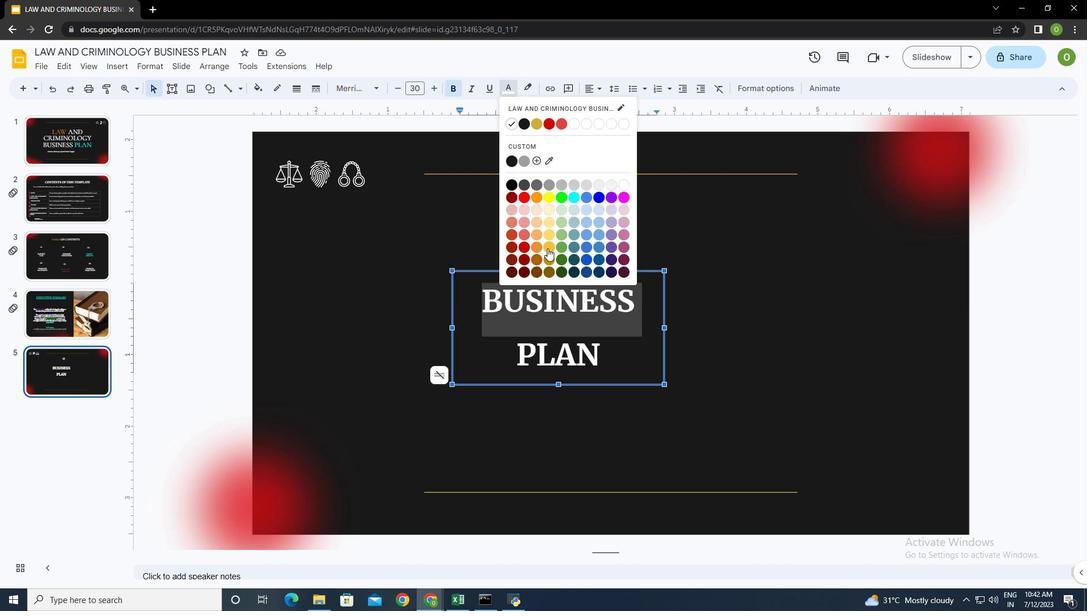 
Action: Mouse pressed left at (547, 248)
Screenshot: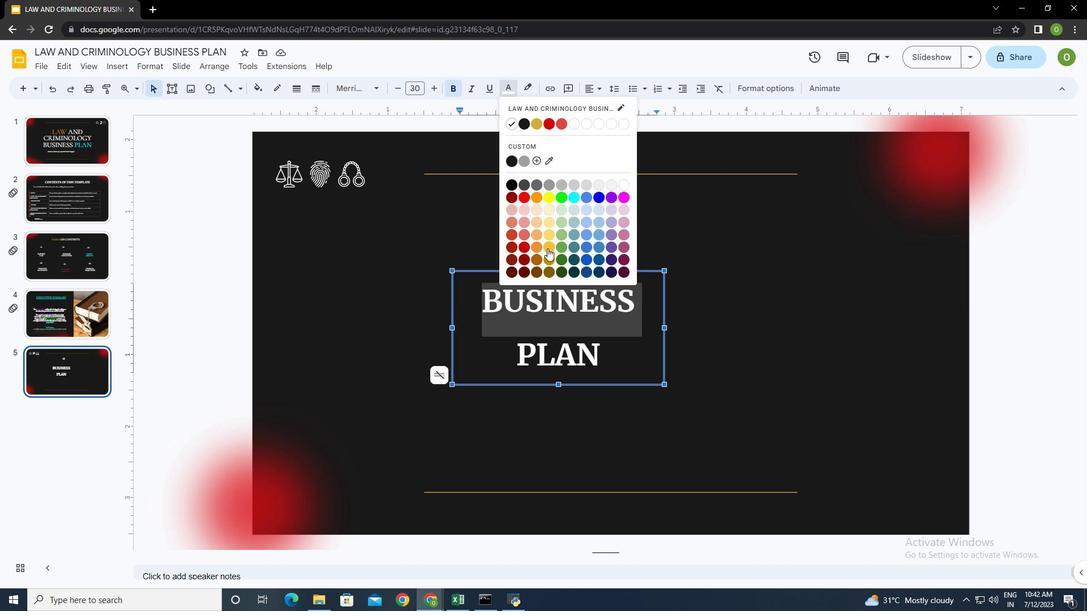 
Action: Mouse moved to (636, 360)
Screenshot: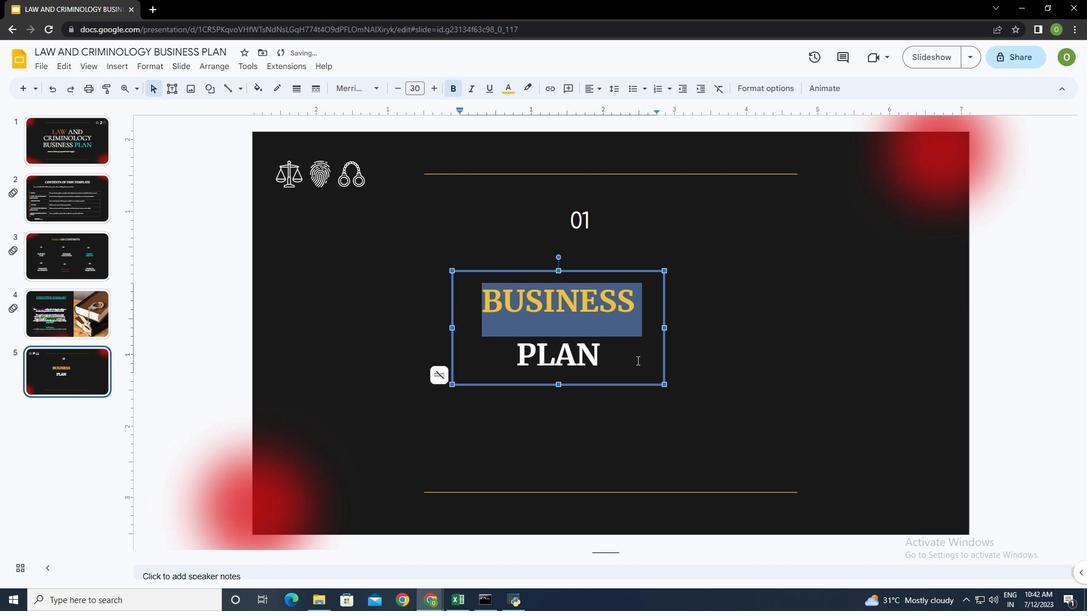 
Action: Mouse pressed left at (636, 360)
Screenshot: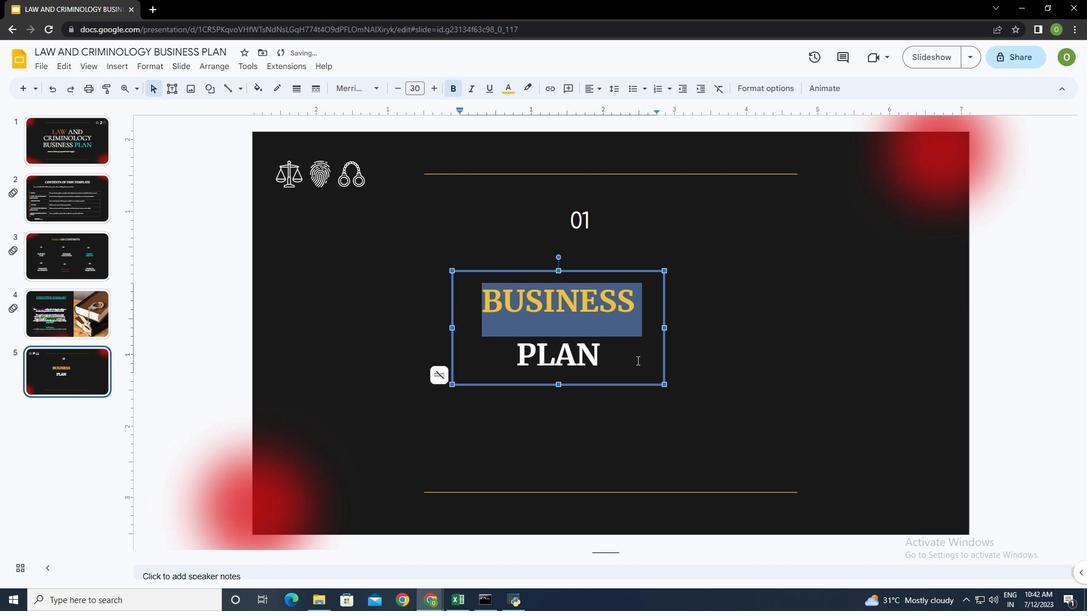 
Action: Mouse moved to (601, 222)
Screenshot: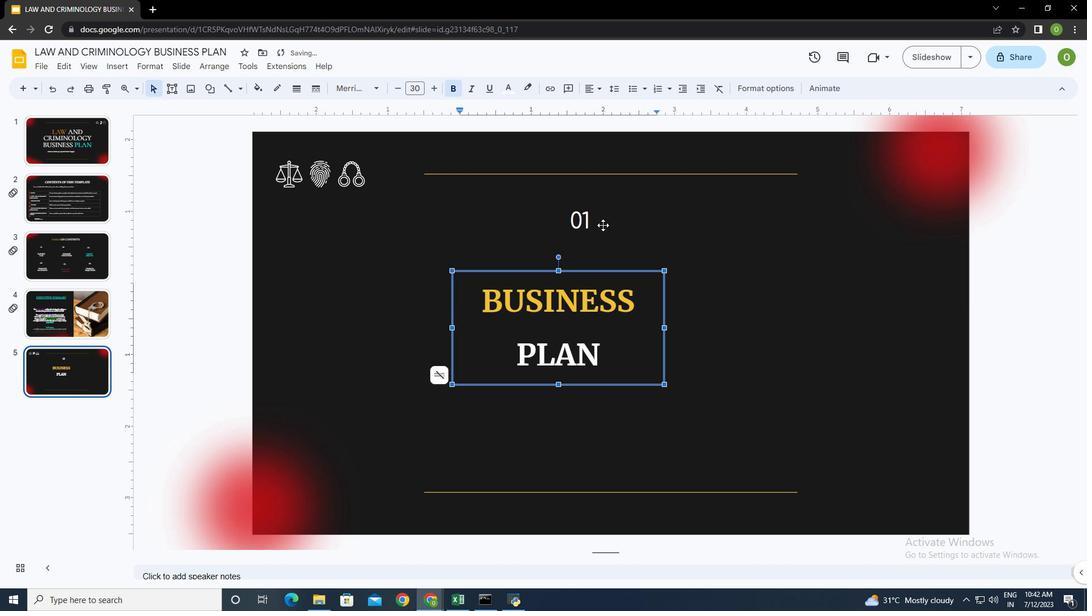 
Action: Mouse pressed left at (601, 222)
Screenshot: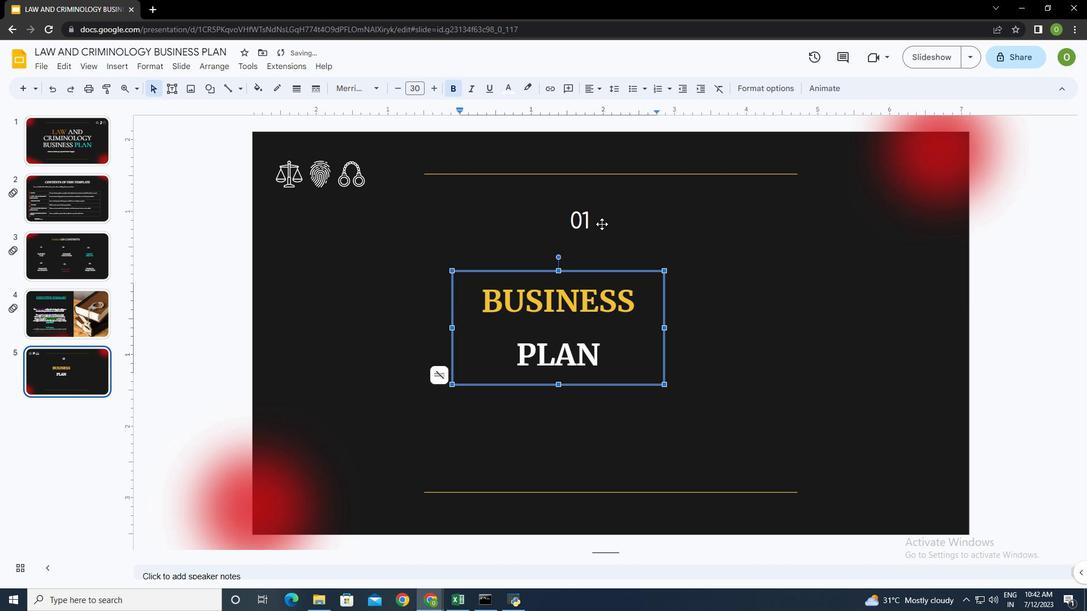
Action: Mouse moved to (436, 88)
Screenshot: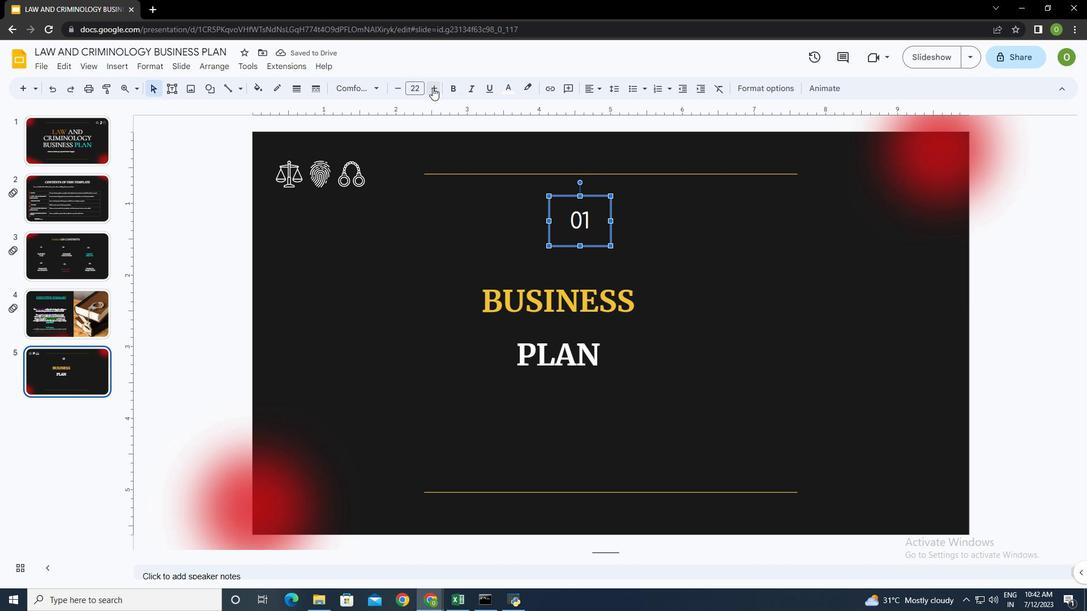 
Action: Mouse pressed left at (436, 88)
Screenshot: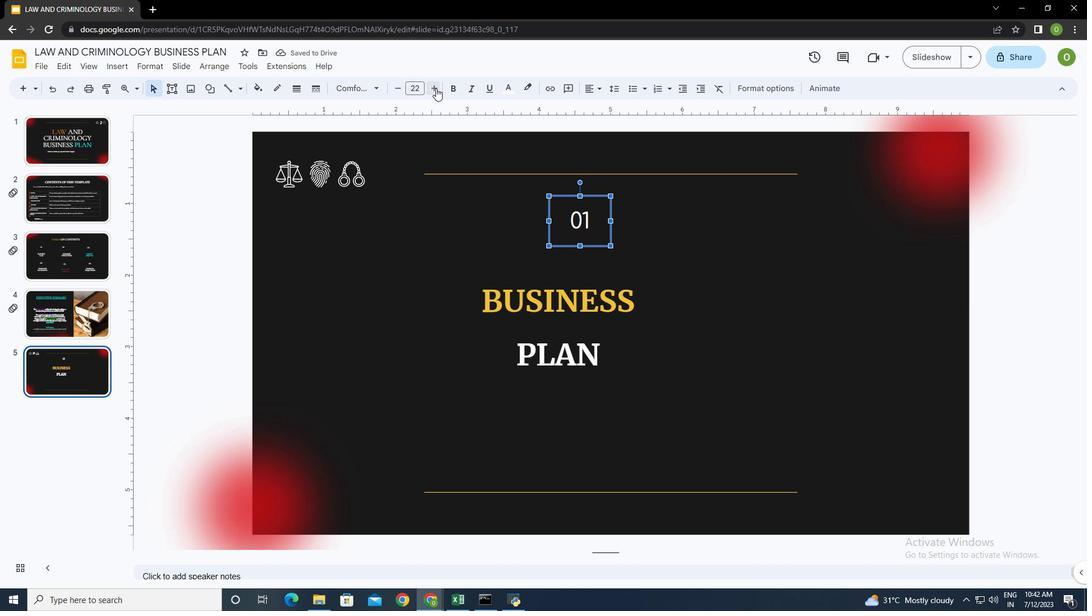 
Action: Mouse pressed left at (436, 88)
Screenshot: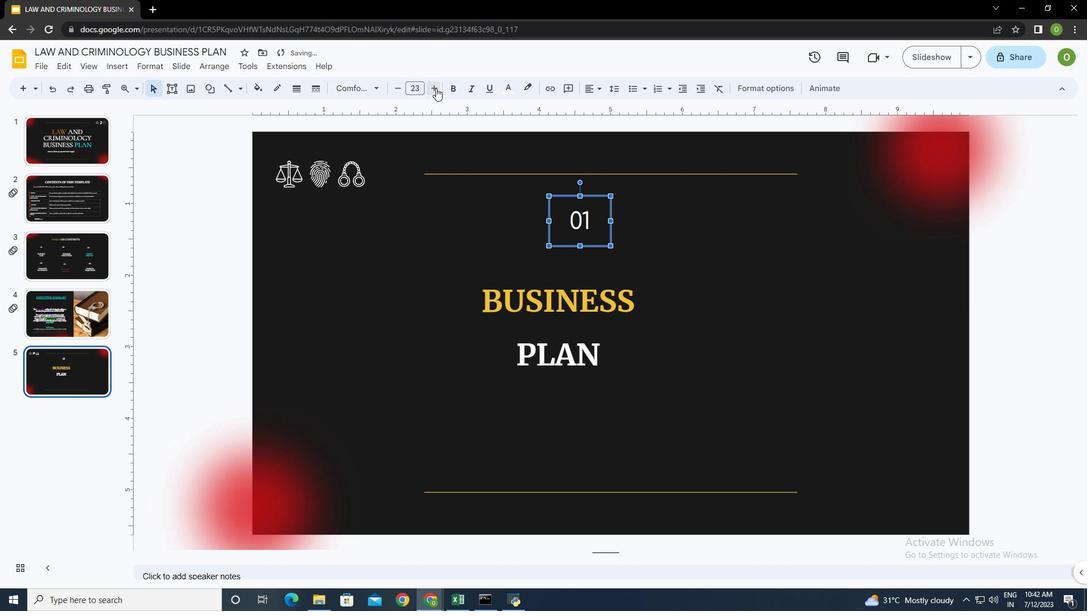 
Action: Mouse pressed left at (436, 88)
Screenshot: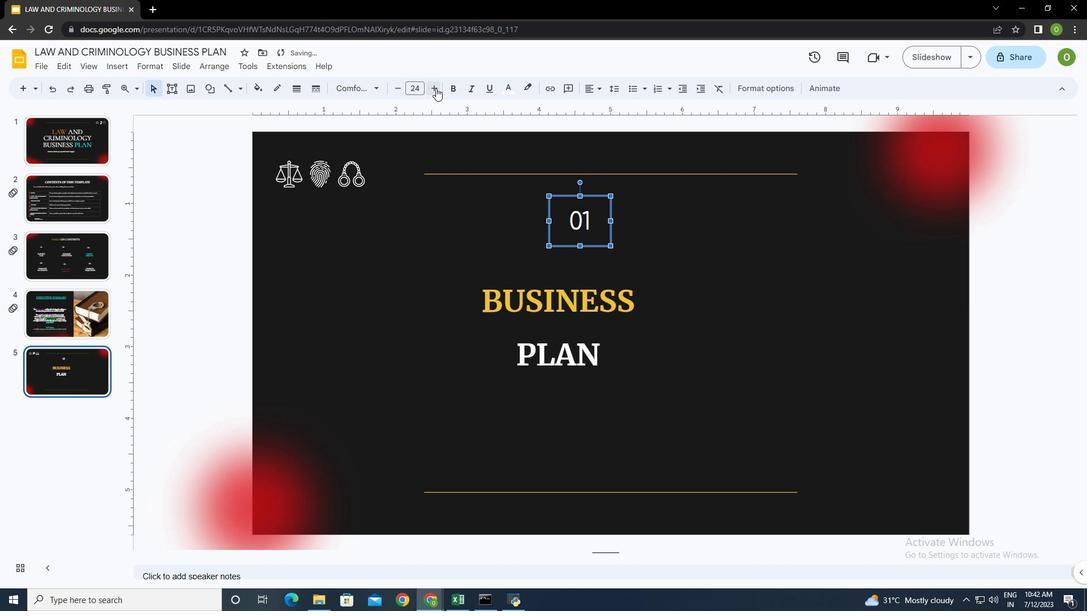 
Action: Mouse moved to (377, 88)
Screenshot: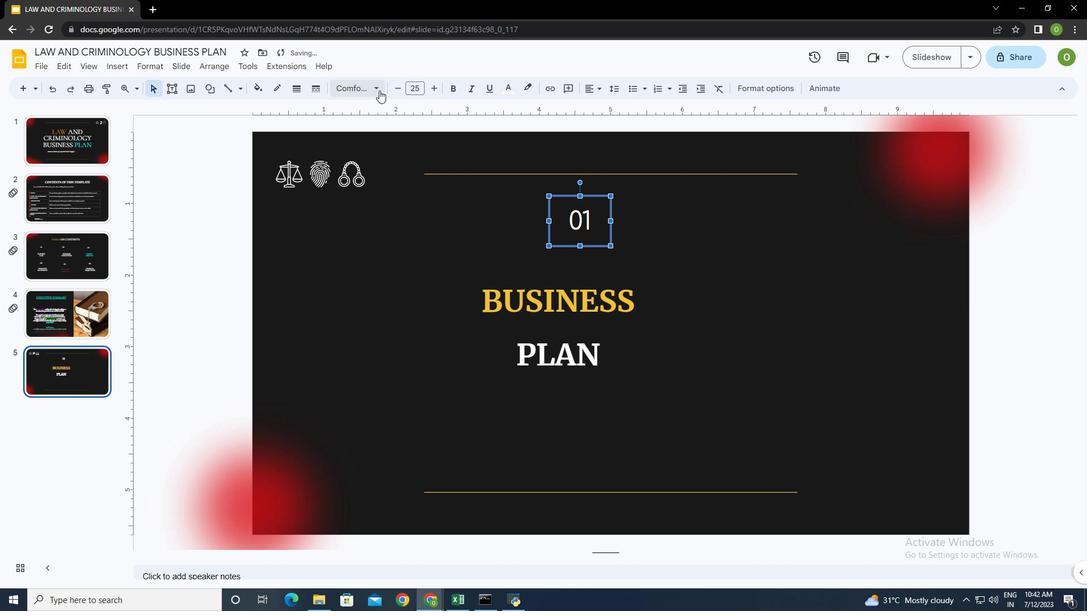 
Action: Mouse pressed left at (377, 88)
Screenshot: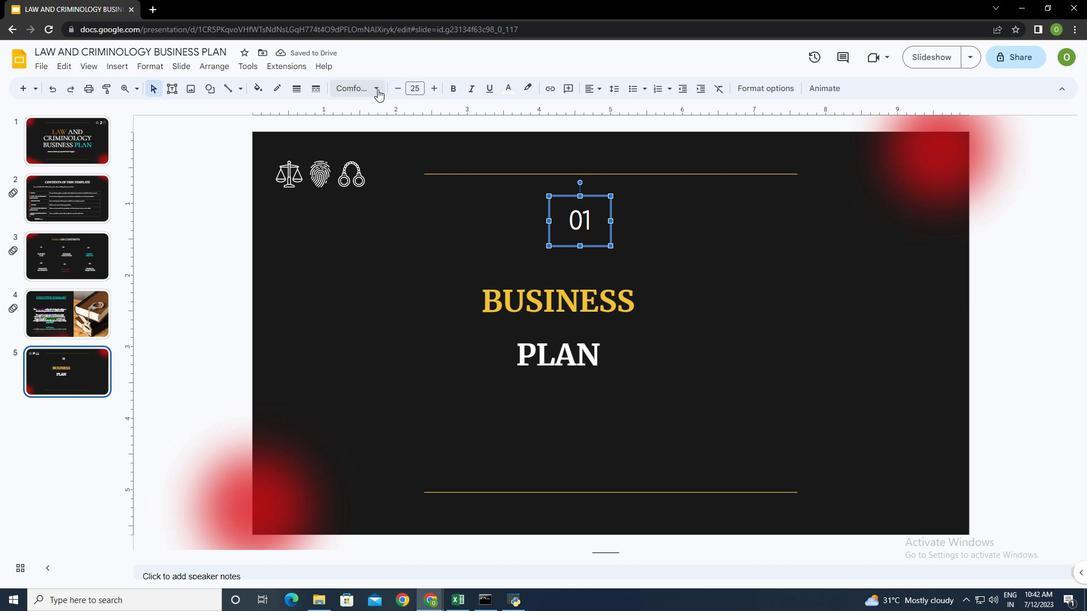 
Action: Mouse moved to (500, 445)
Screenshot: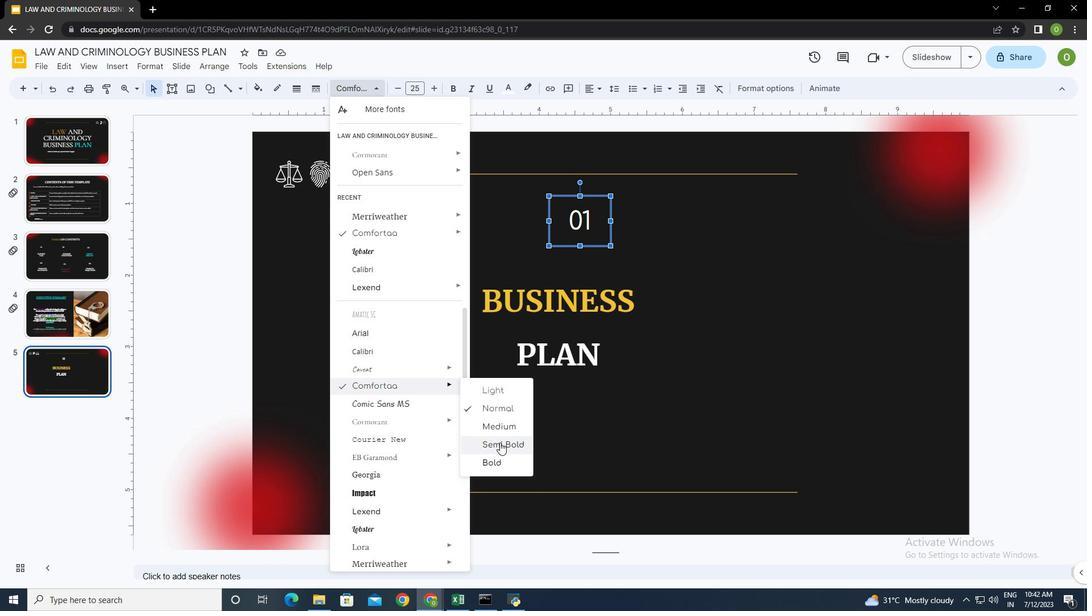 
Action: Mouse pressed left at (500, 445)
Screenshot: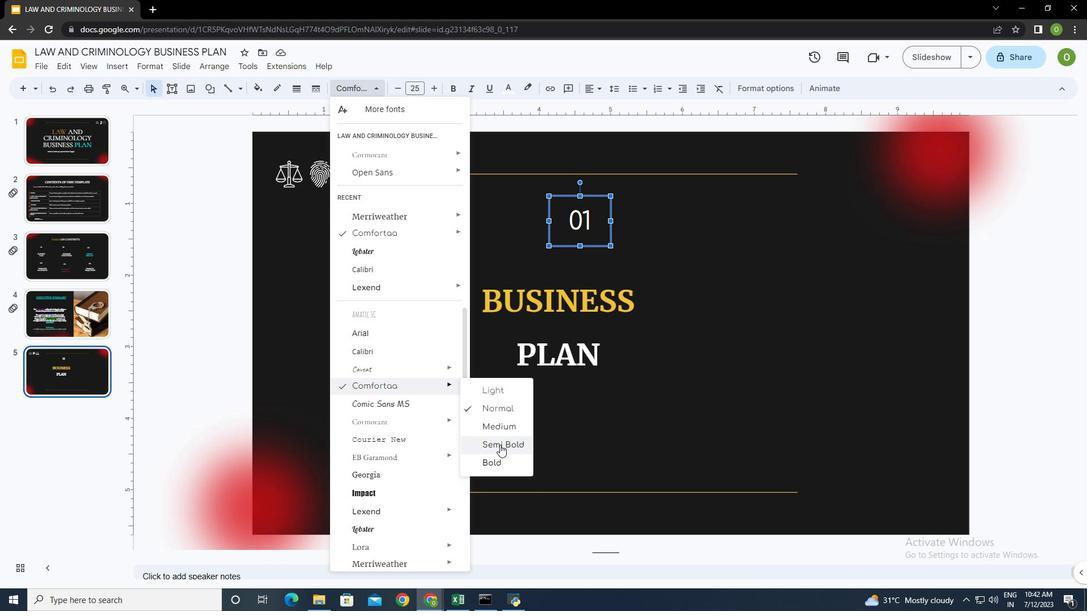 
Action: Mouse moved to (637, 250)
Screenshot: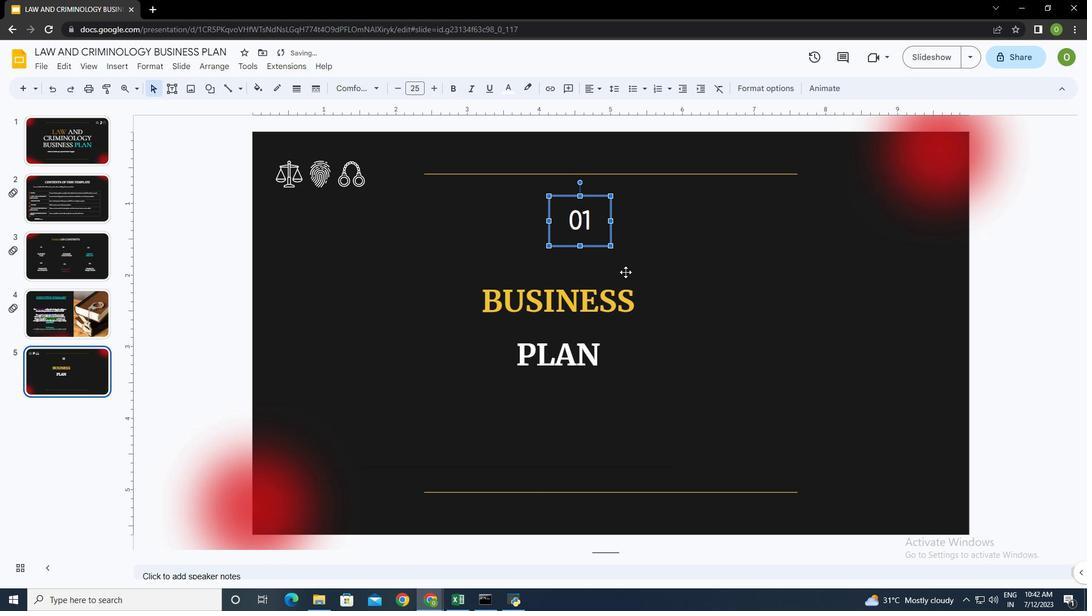 
Action: Mouse pressed left at (637, 250)
Screenshot: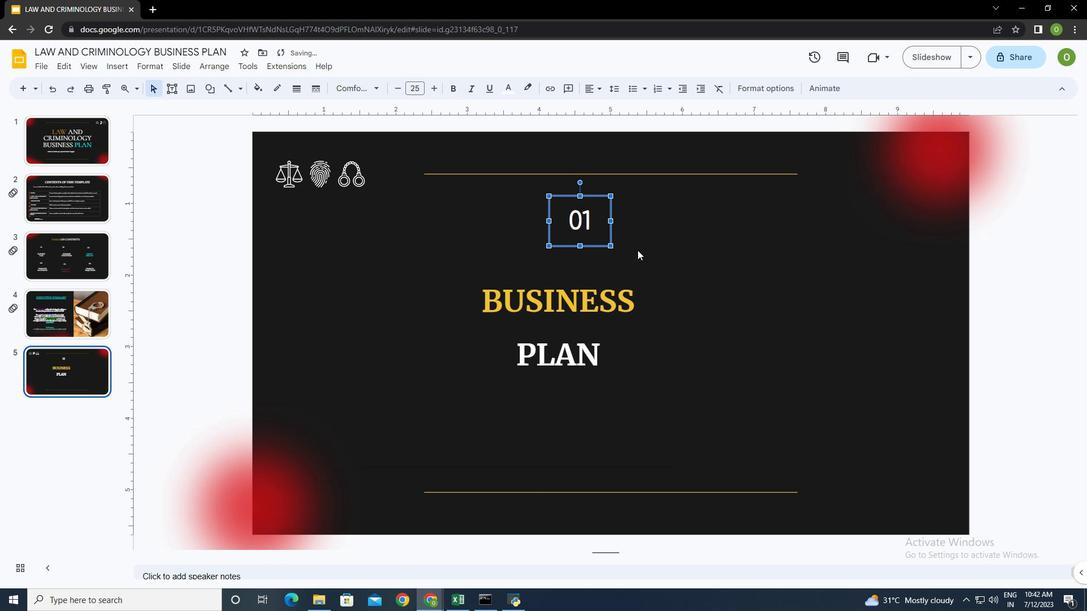 
Action: Mouse moved to (641, 365)
Screenshot: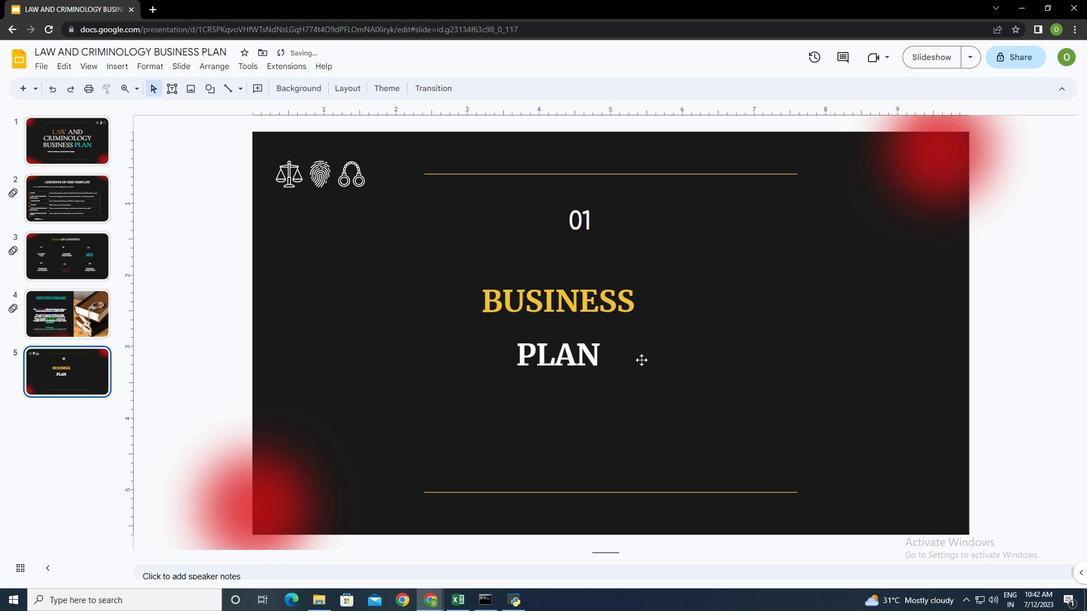 
Action: Mouse pressed left at (641, 365)
Screenshot: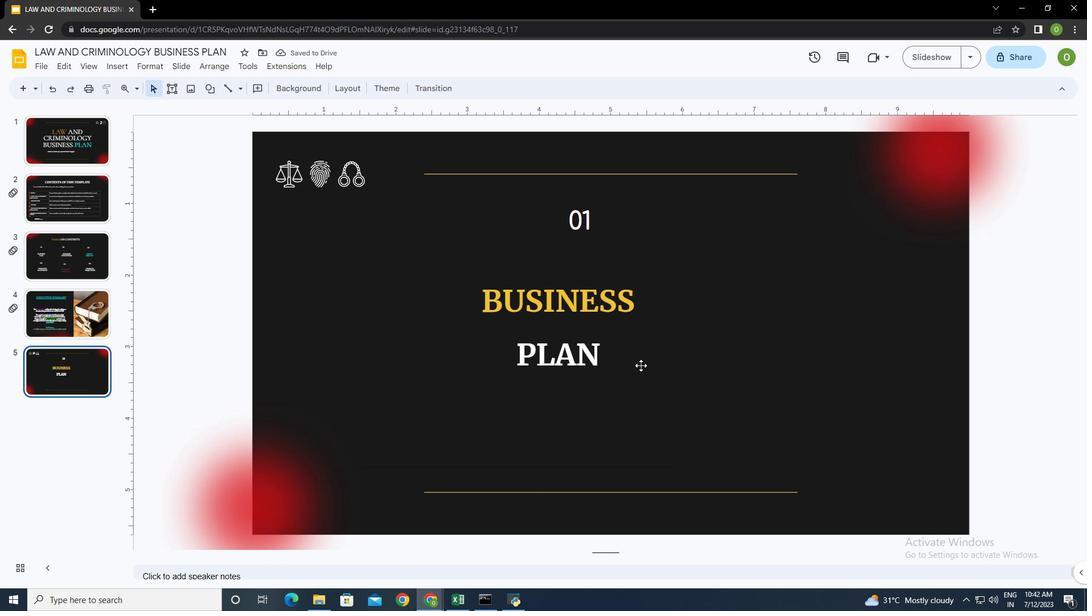 
Action: Mouse moved to (600, 86)
Screenshot: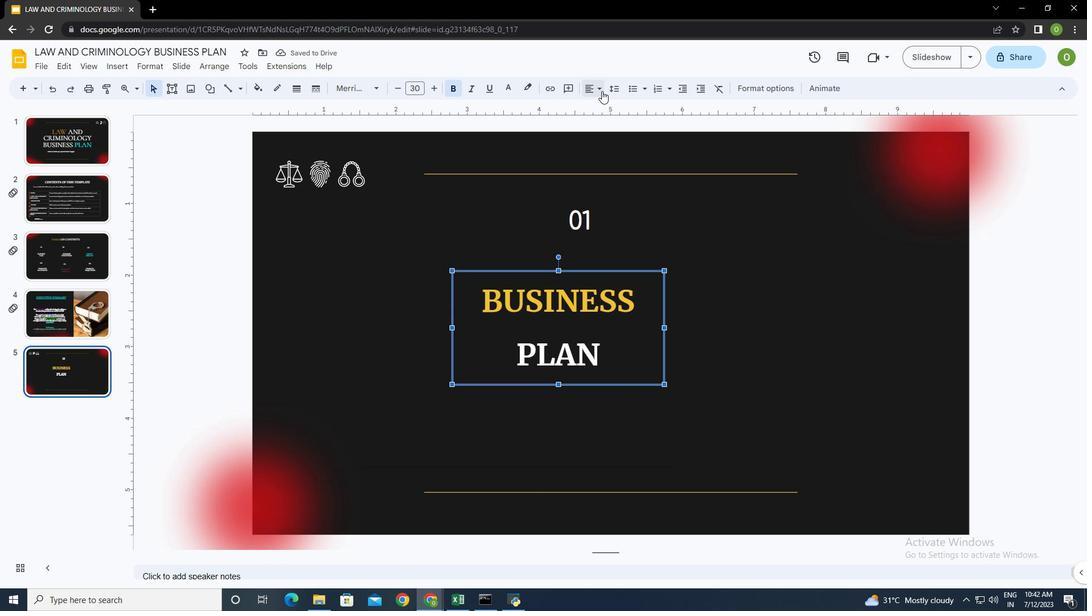 
Action: Mouse pressed left at (600, 86)
Screenshot: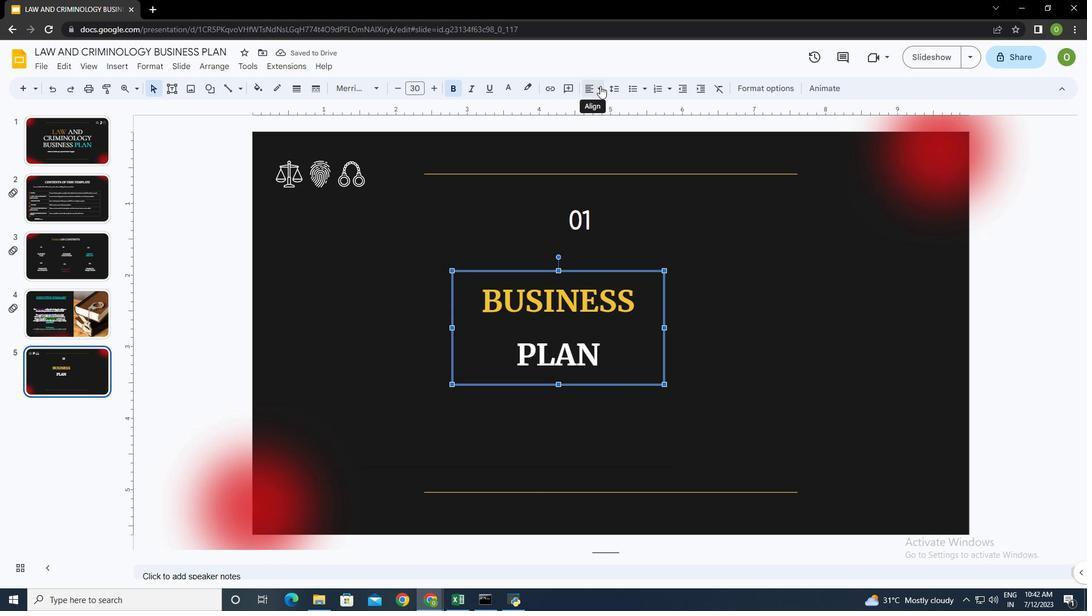 
Action: Mouse moved to (607, 106)
Screenshot: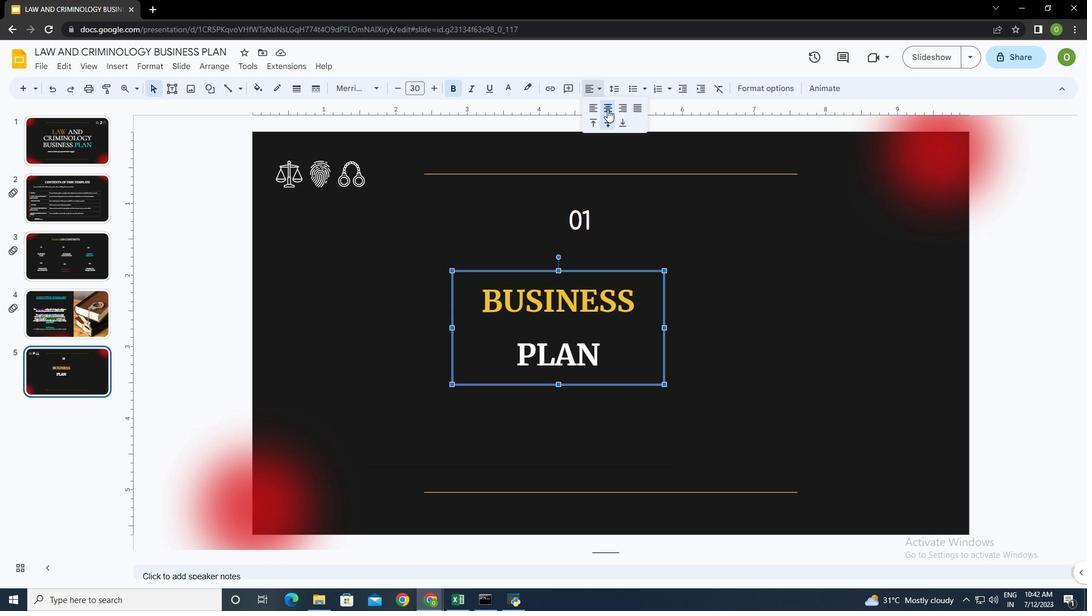 
Action: Mouse pressed left at (607, 106)
Screenshot: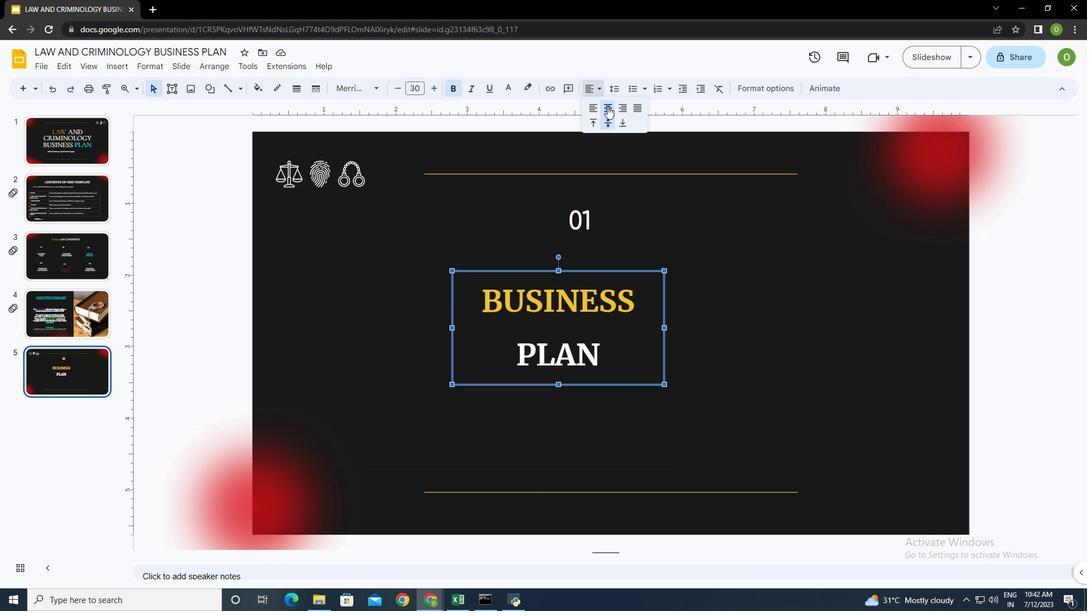 
Action: Mouse moved to (599, 82)
Screenshot: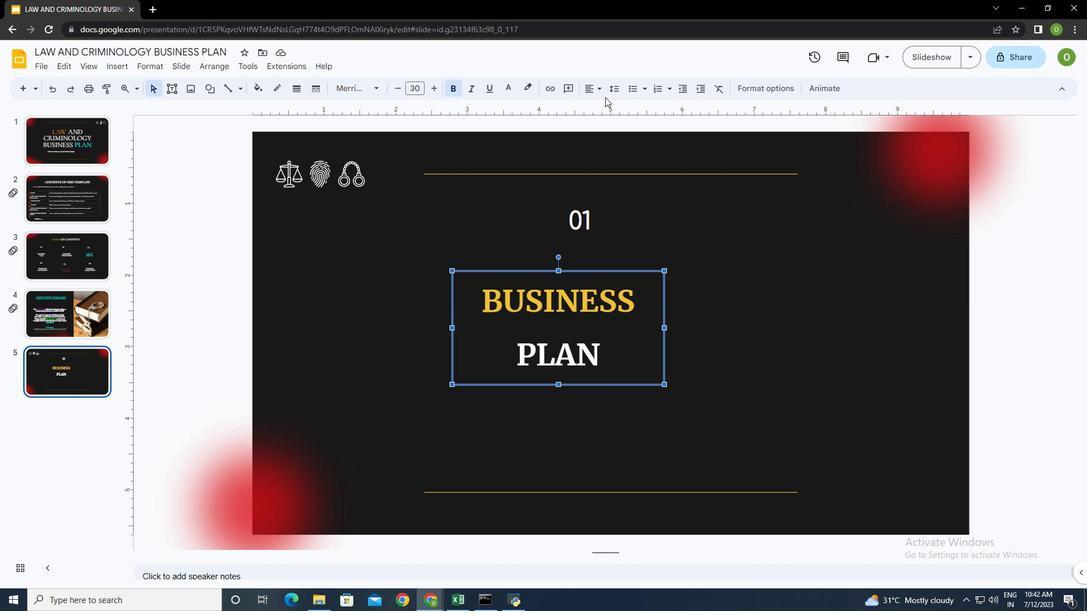 
Action: Mouse pressed left at (599, 82)
Screenshot: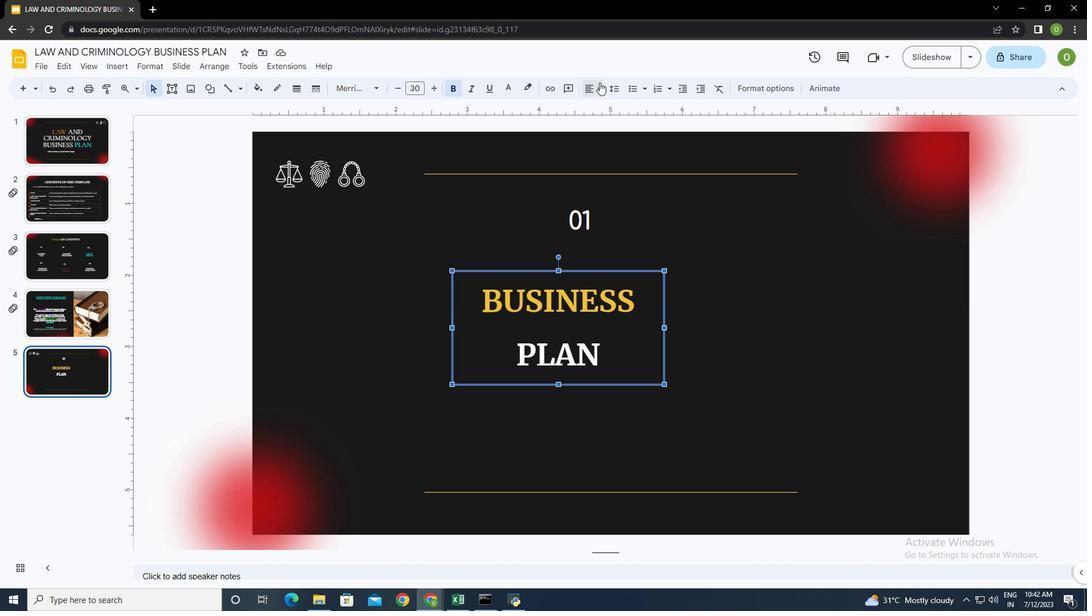 
Action: Mouse moved to (719, 178)
Screenshot: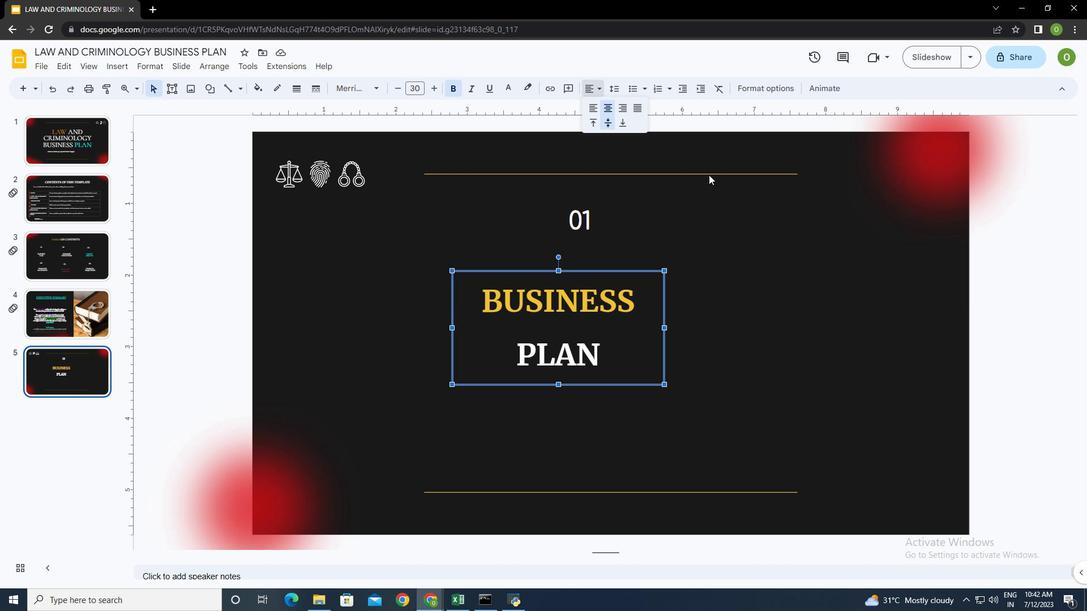 
Action: Mouse pressed left at (719, 178)
Screenshot: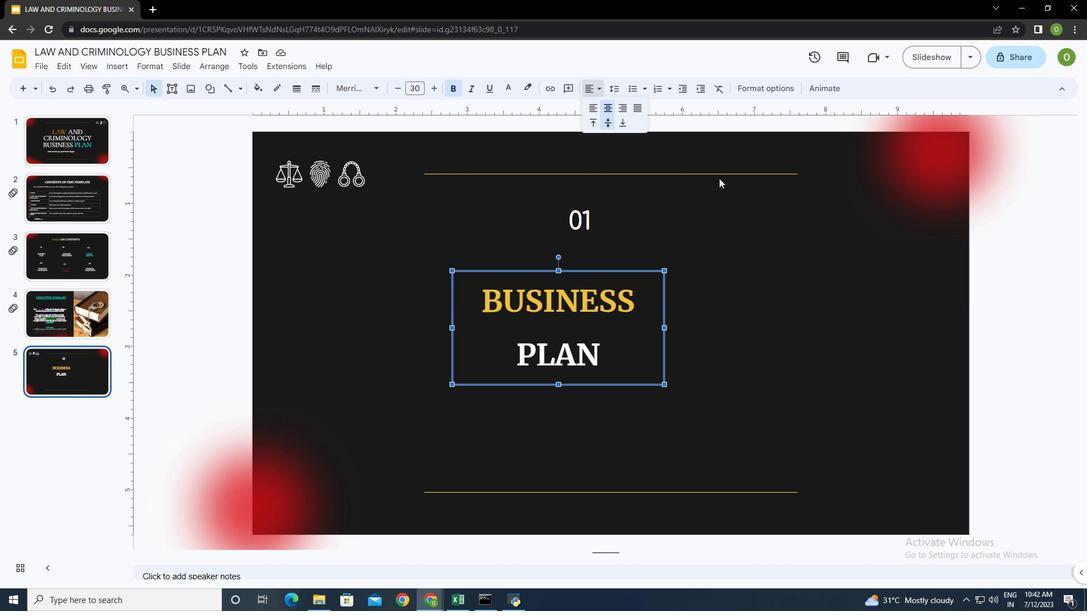 
Action: Mouse moved to (689, 327)
Screenshot: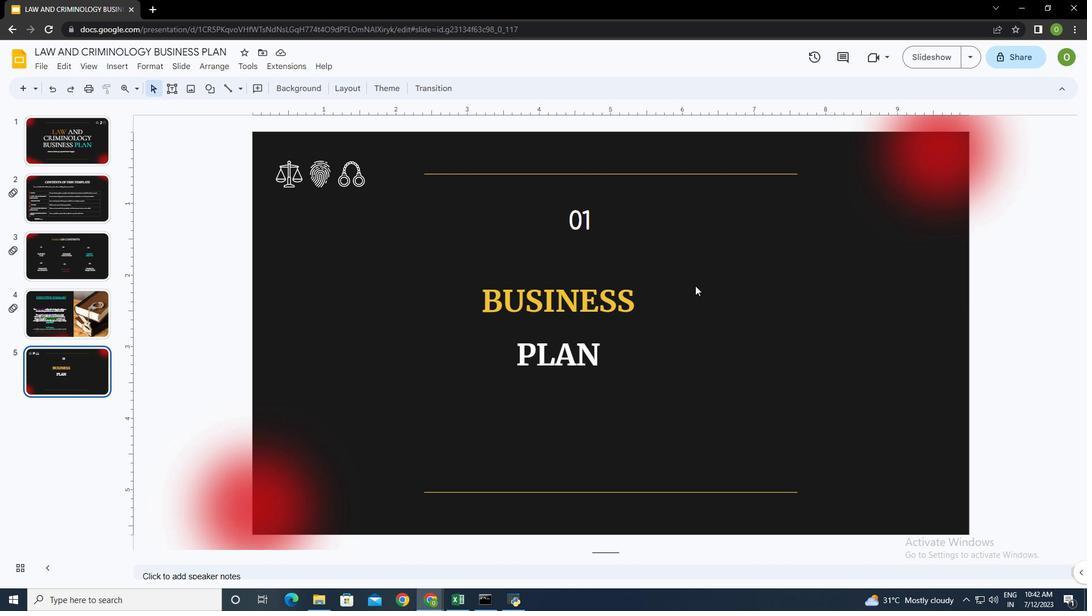 
Action: Mouse pressed left at (689, 327)
Screenshot: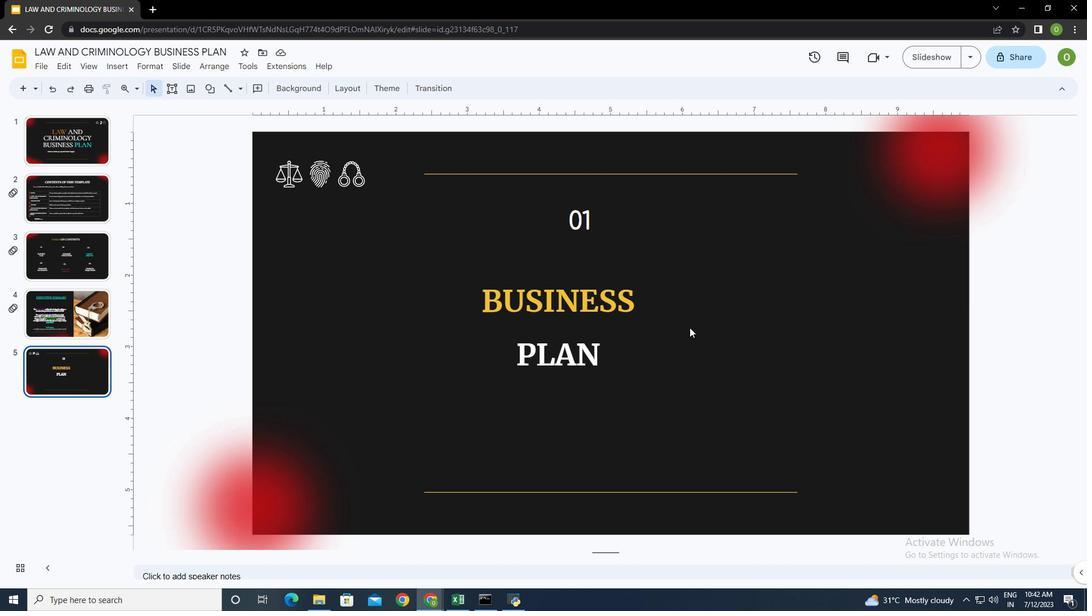 
Action: Mouse moved to (601, 332)
Screenshot: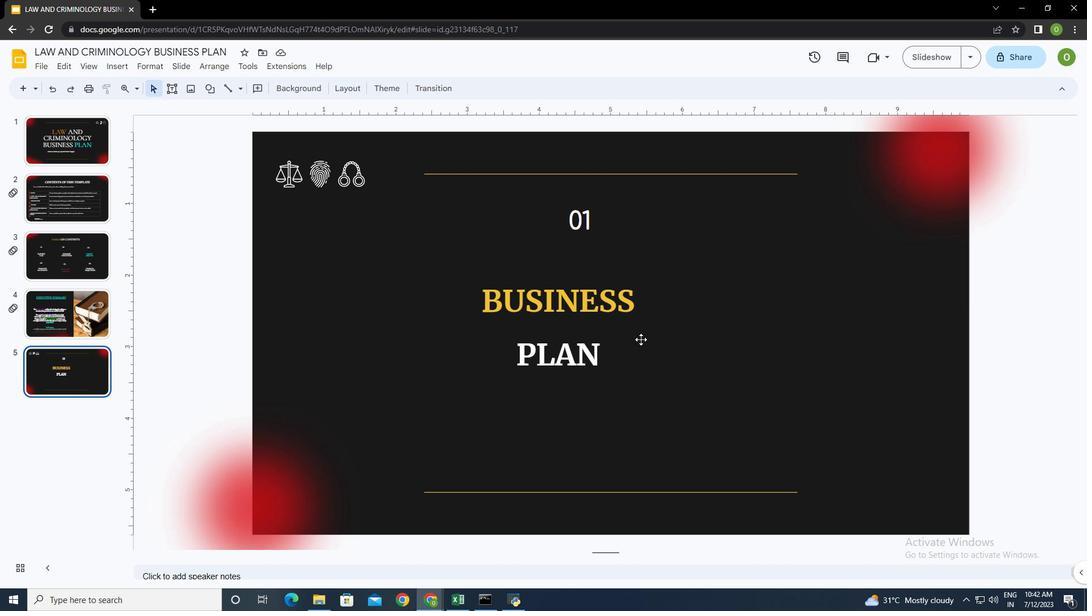 
Action: Mouse pressed left at (601, 332)
Screenshot: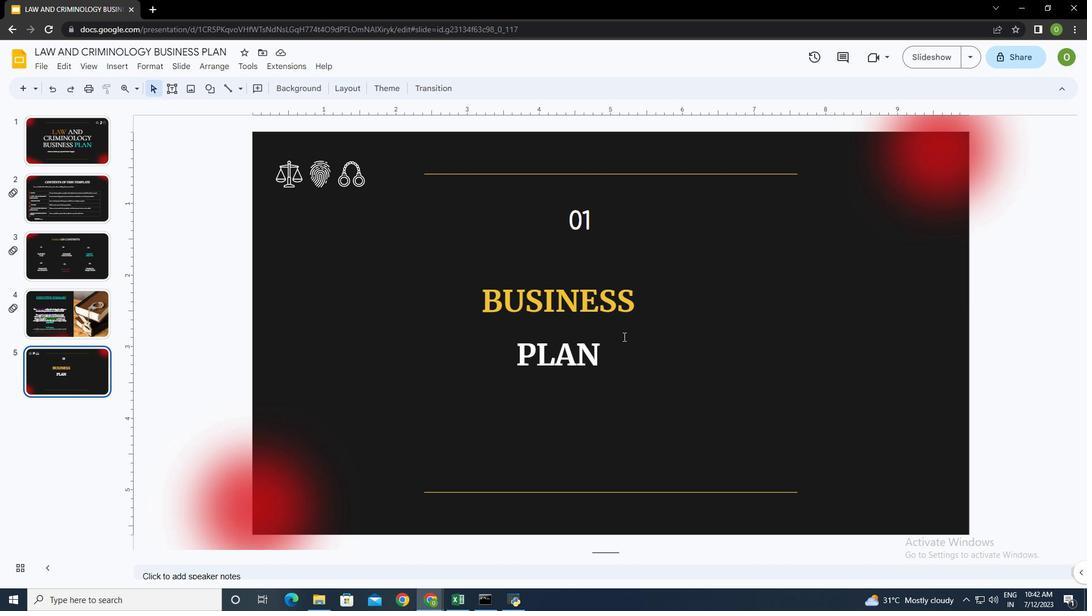 
Action: Mouse moved to (666, 328)
Screenshot: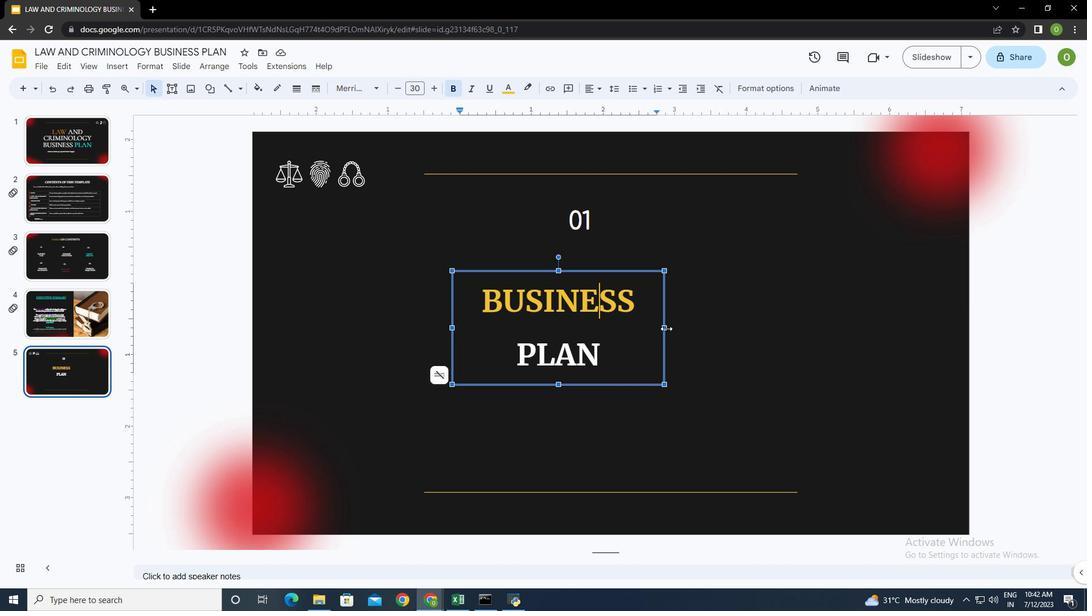 
Action: Mouse pressed left at (666, 328)
Screenshot: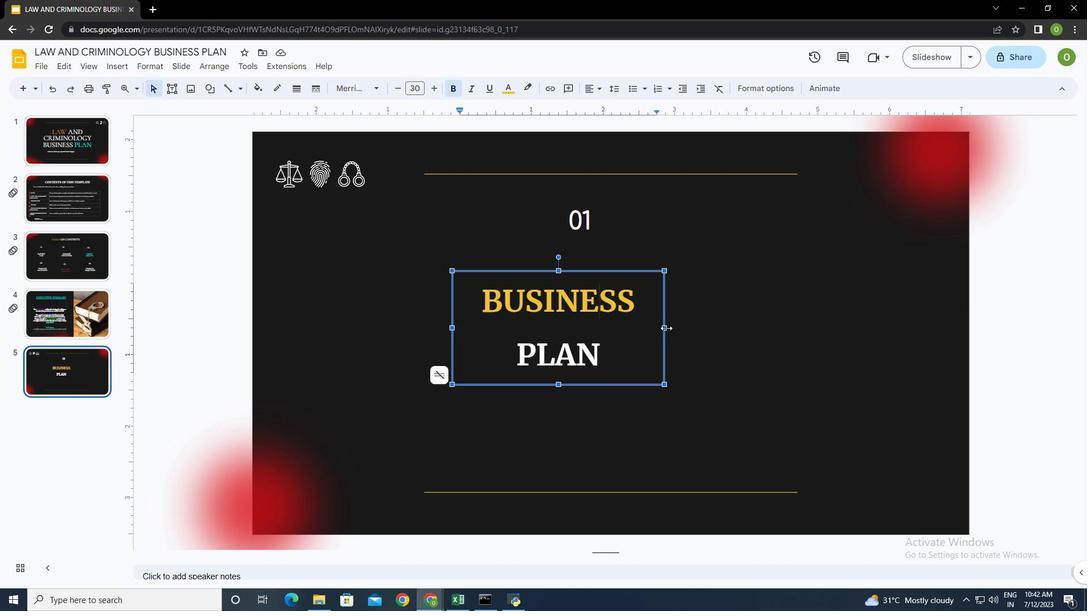 
Action: Mouse moved to (451, 328)
Screenshot: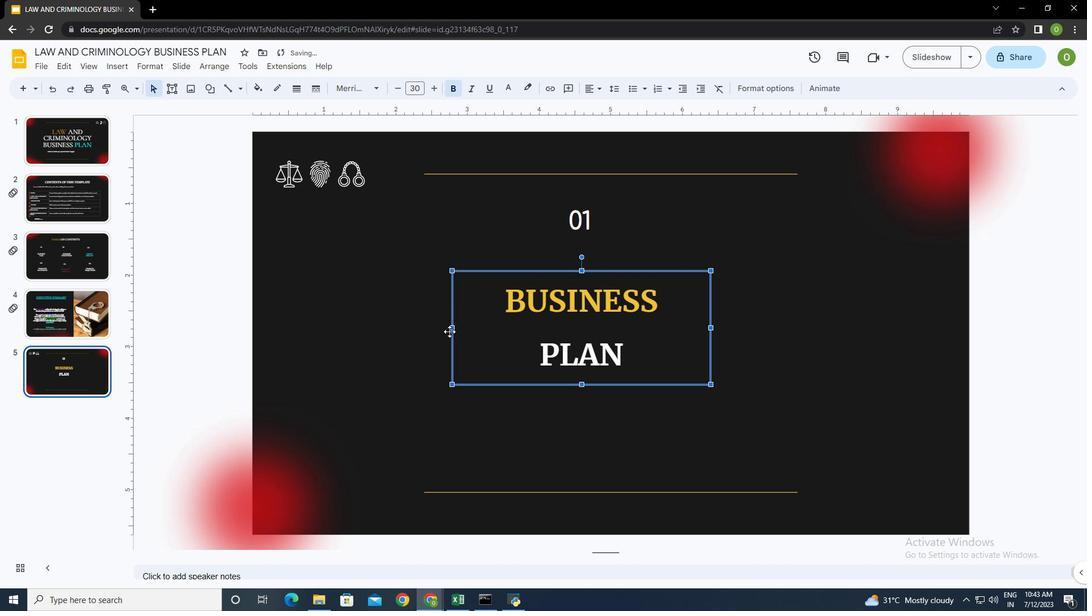 
Action: Mouse pressed left at (451, 328)
Screenshot: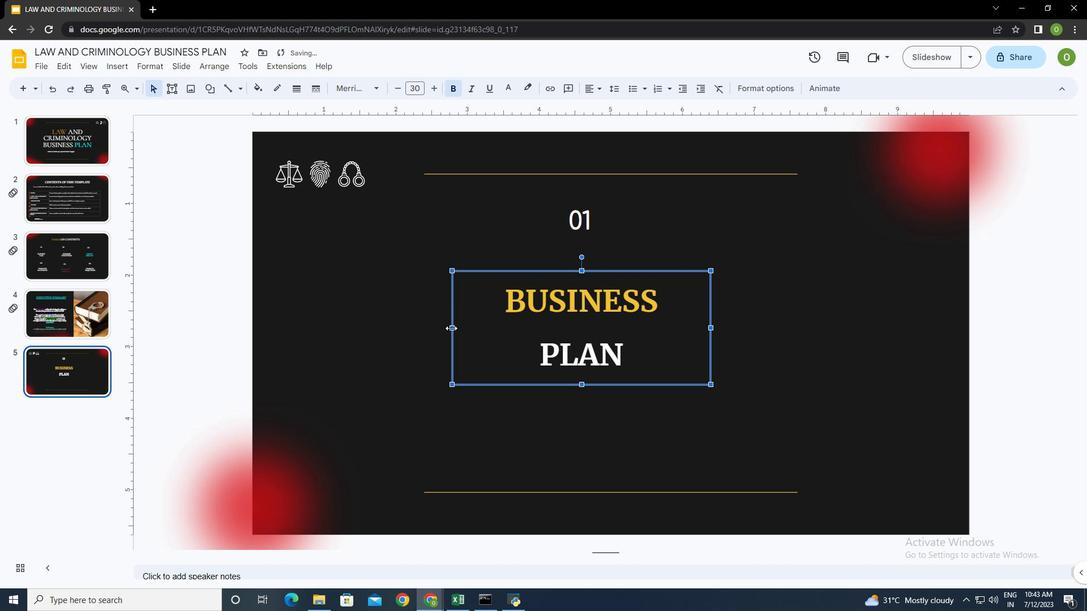 
Action: Mouse moved to (712, 328)
Screenshot: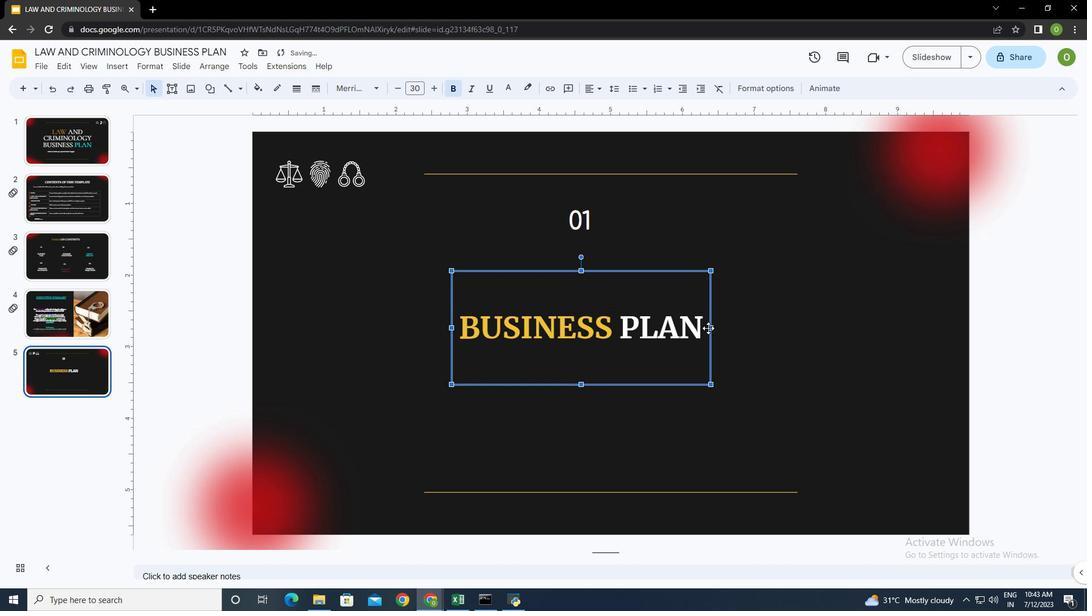 
Action: Mouse pressed left at (712, 328)
Screenshot: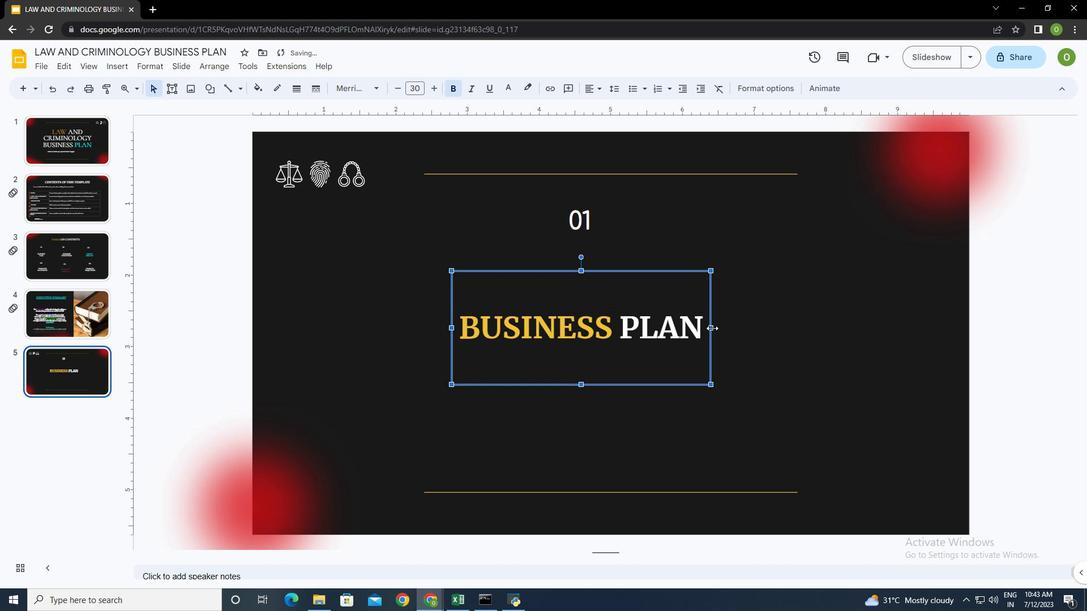
Action: Mouse moved to (633, 338)
Screenshot: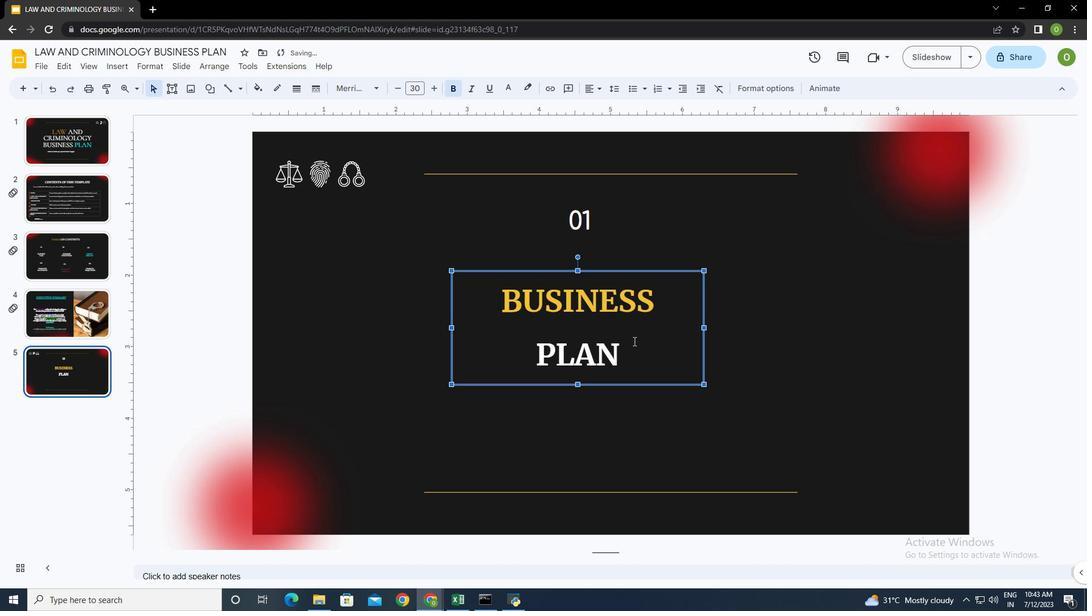 
Action: Mouse pressed left at (633, 338)
Screenshot: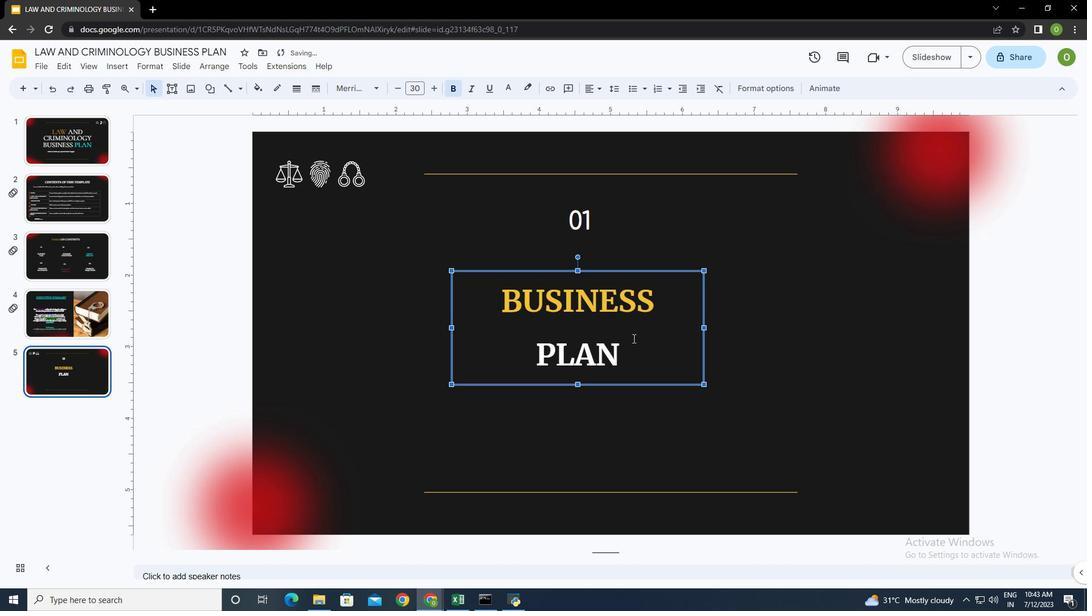 
Action: Mouse moved to (771, 84)
Screenshot: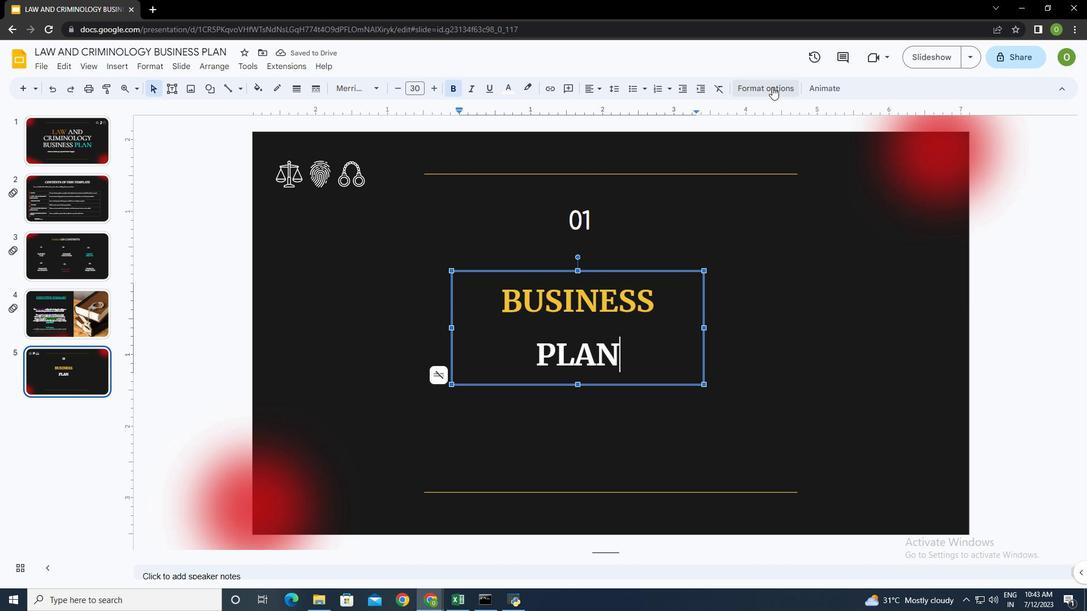
Action: Mouse pressed left at (771, 84)
Screenshot: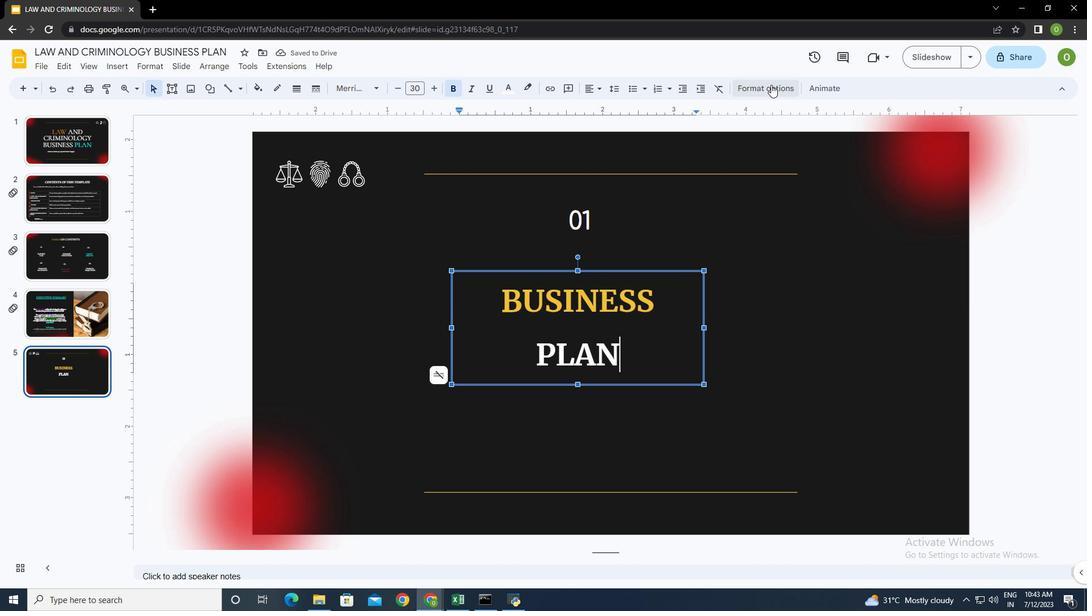 
Action: Mouse moved to (1027, 188)
Screenshot: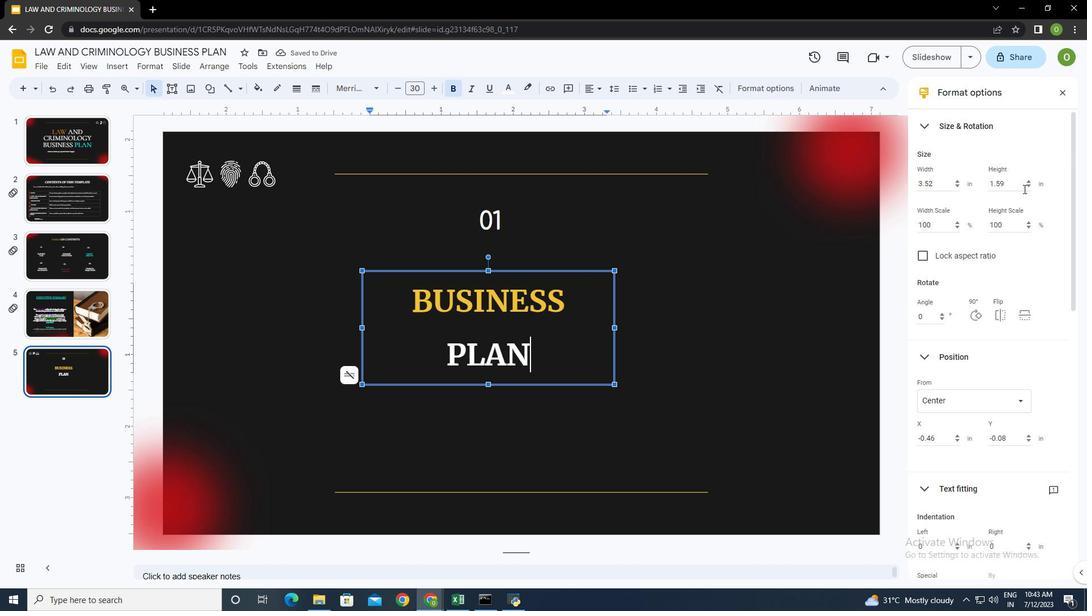 
Action: Mouse pressed left at (1027, 188)
Screenshot: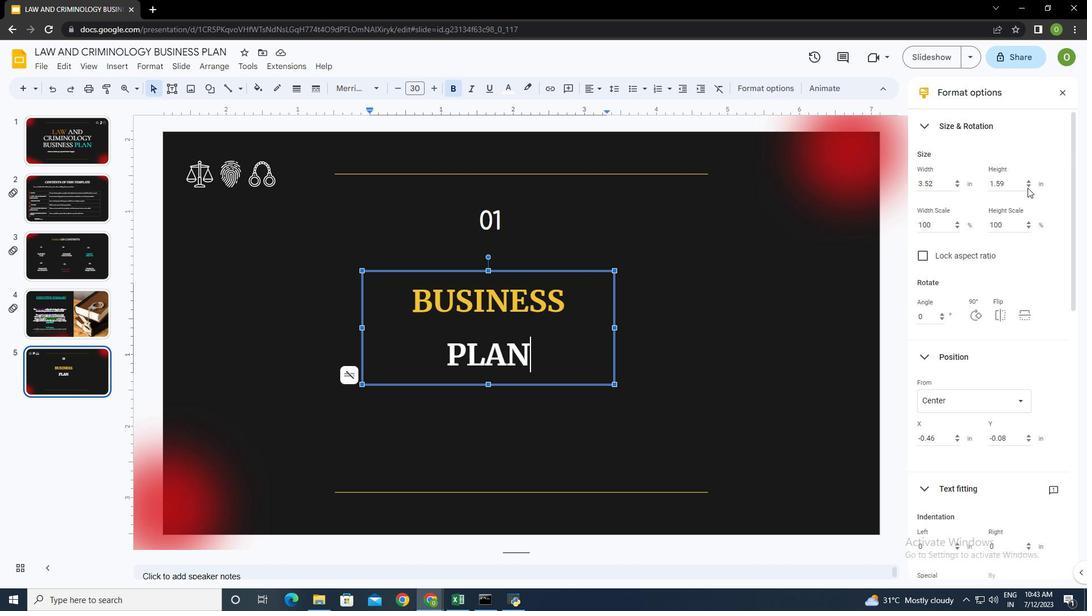 
Action: Mouse moved to (1027, 181)
Screenshot: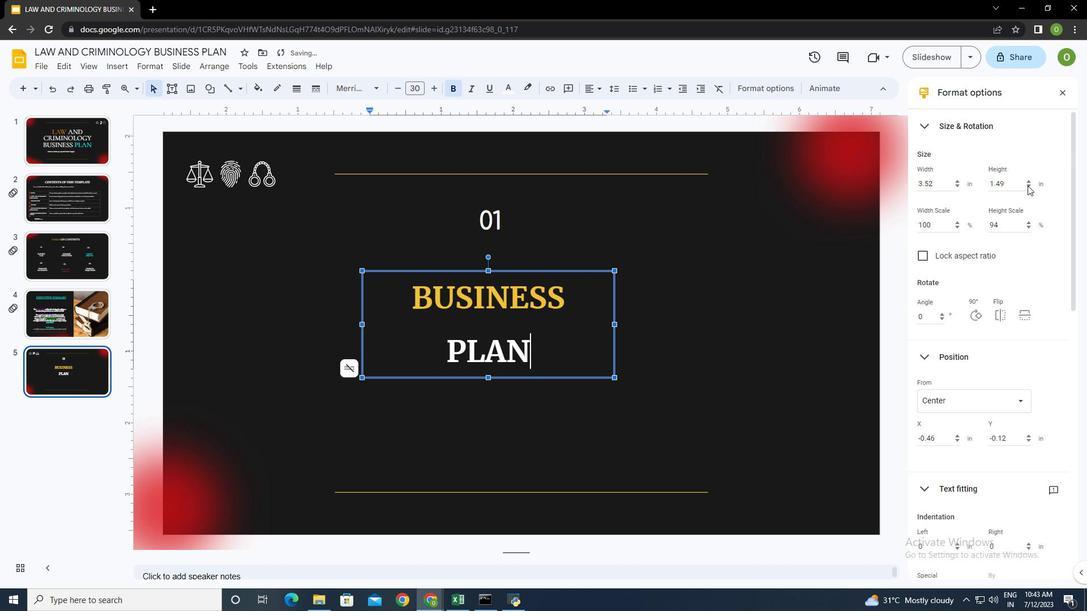 
Action: Mouse pressed left at (1027, 181)
Screenshot: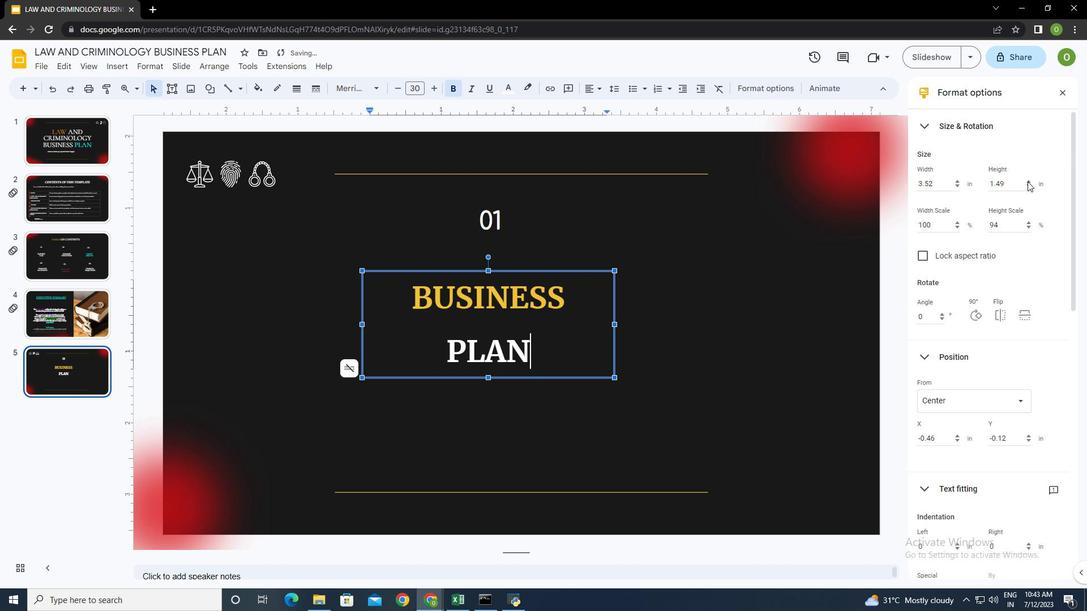 
Action: Mouse pressed left at (1027, 181)
Screenshot: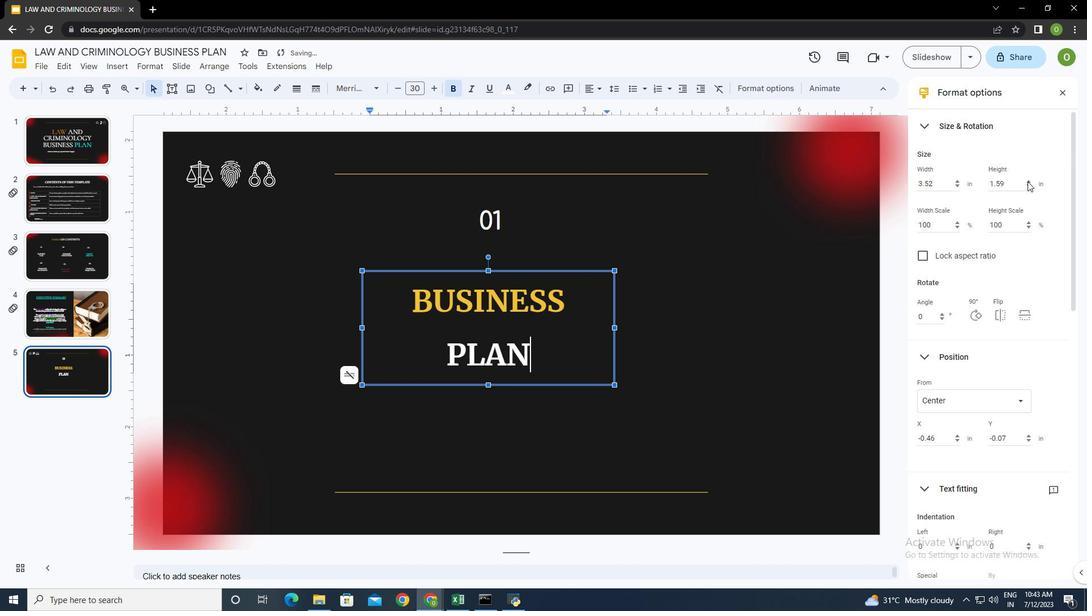 
Action: Mouse moved to (1032, 253)
Screenshot: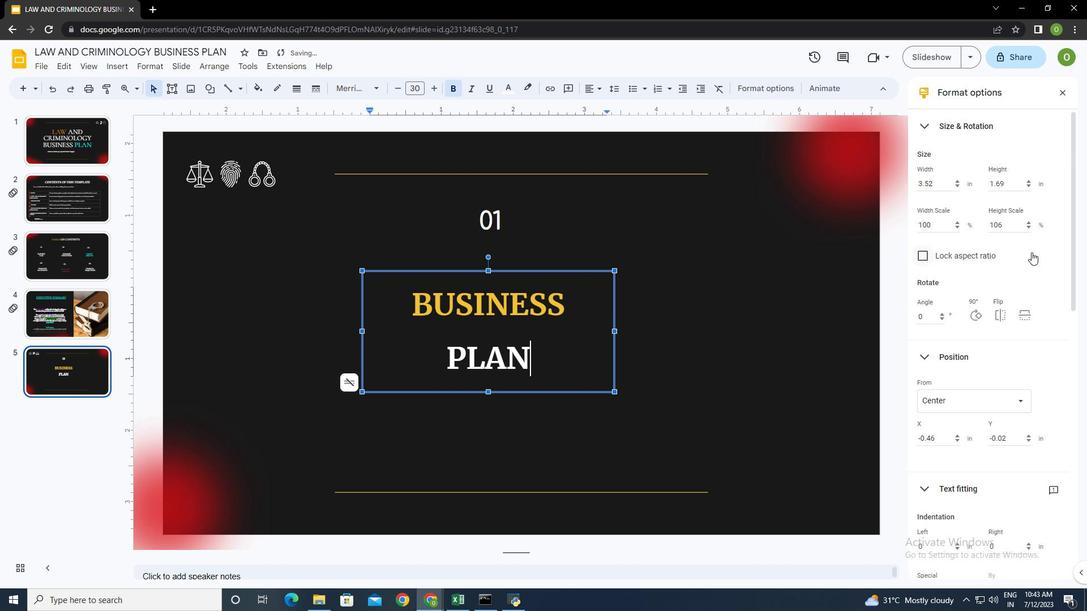 
Action: Mouse pressed left at (1032, 253)
Screenshot: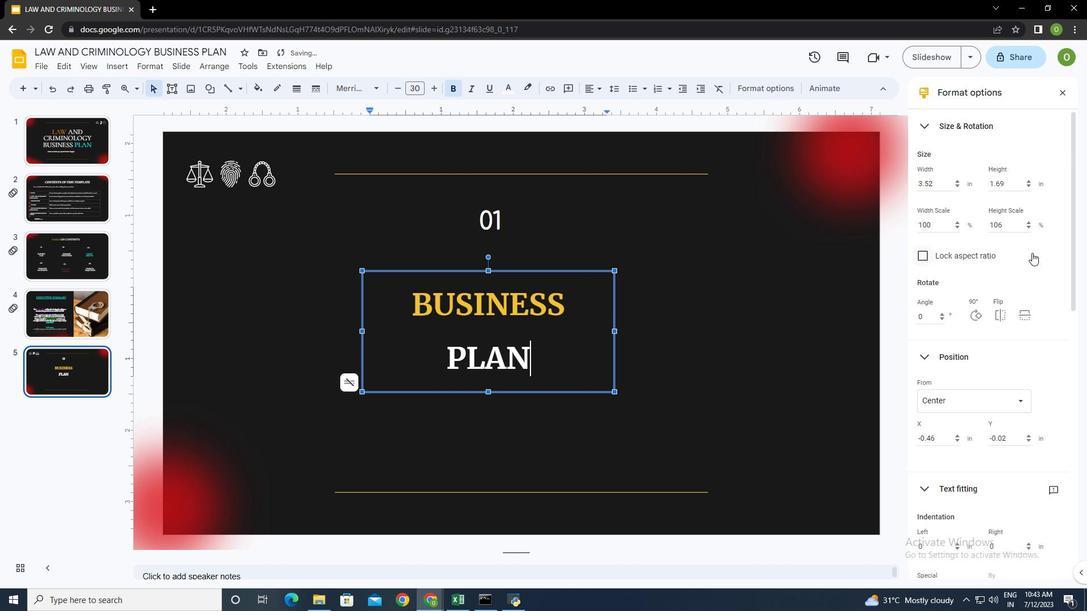 
Action: Mouse pressed left at (1032, 253)
Screenshot: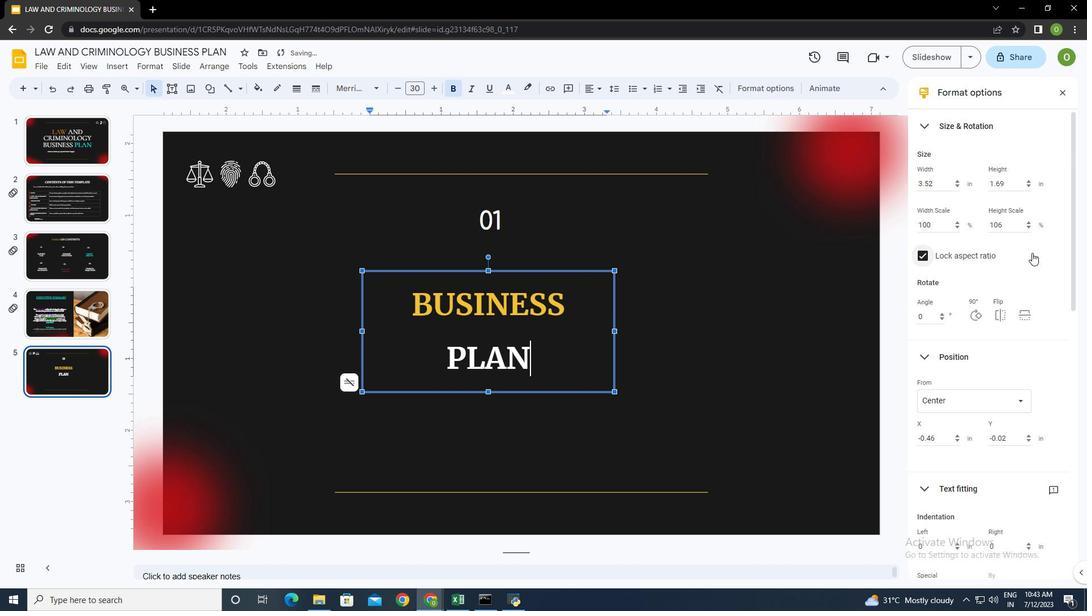 
Action: Mouse moved to (1072, 221)
Screenshot: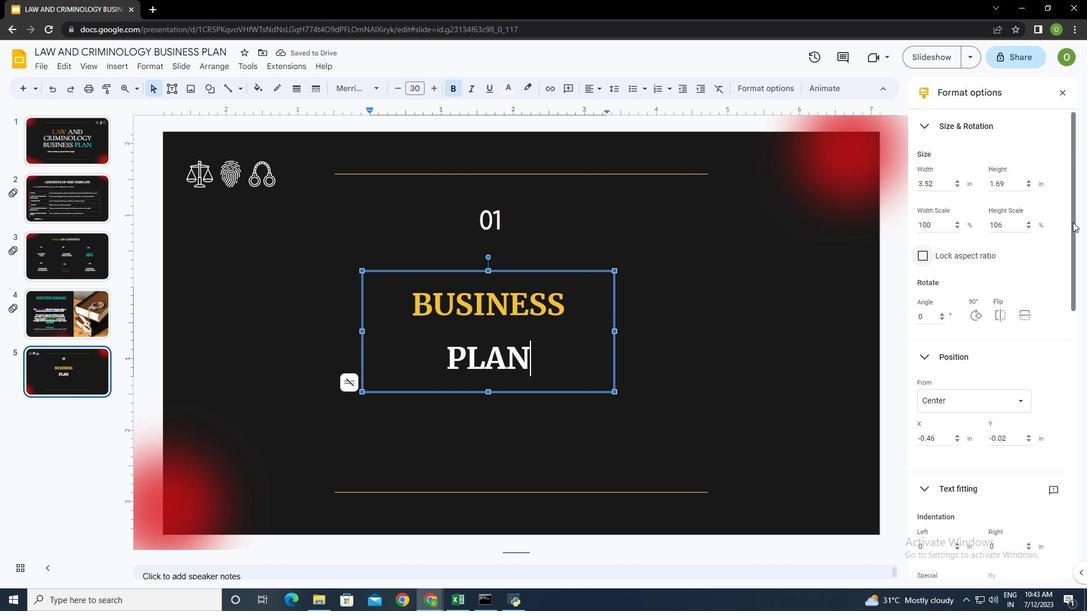 
Action: Mouse pressed left at (1072, 221)
Screenshot: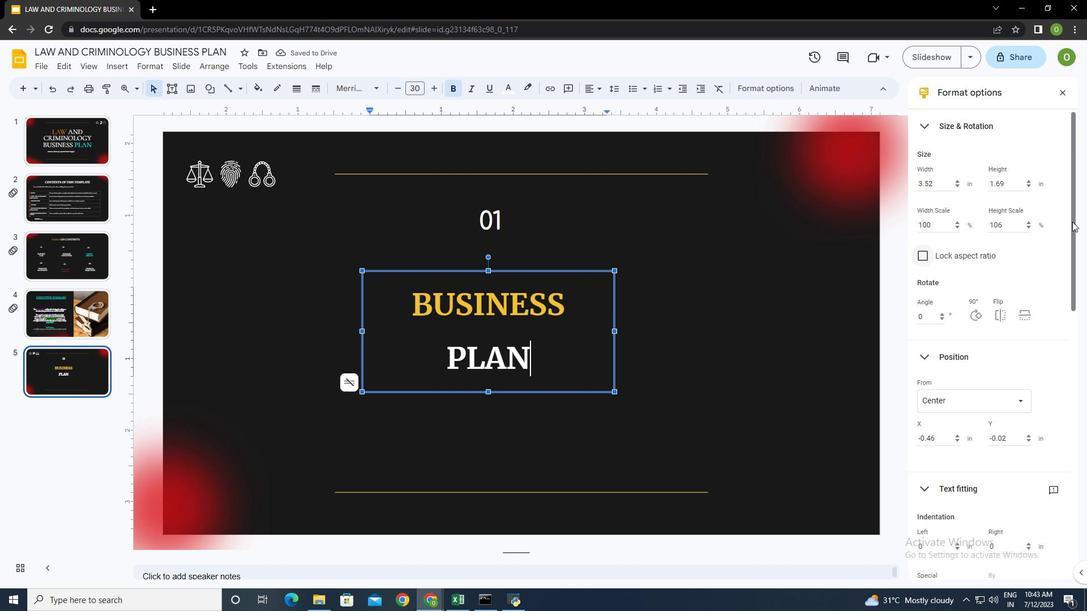 
Action: Mouse moved to (1055, 203)
Screenshot: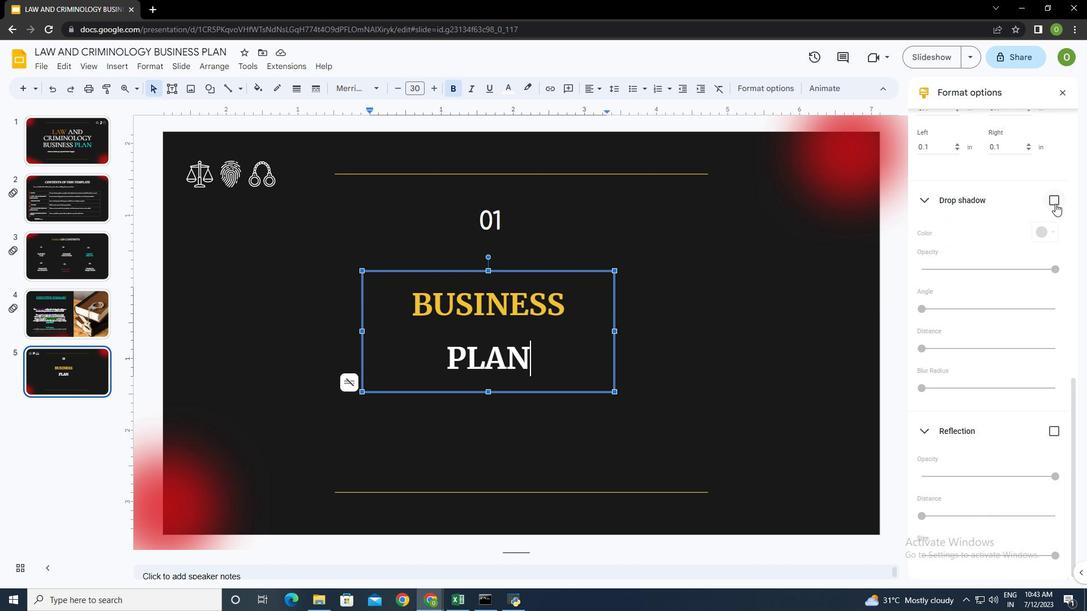 
Action: Mouse pressed left at (1055, 203)
Screenshot: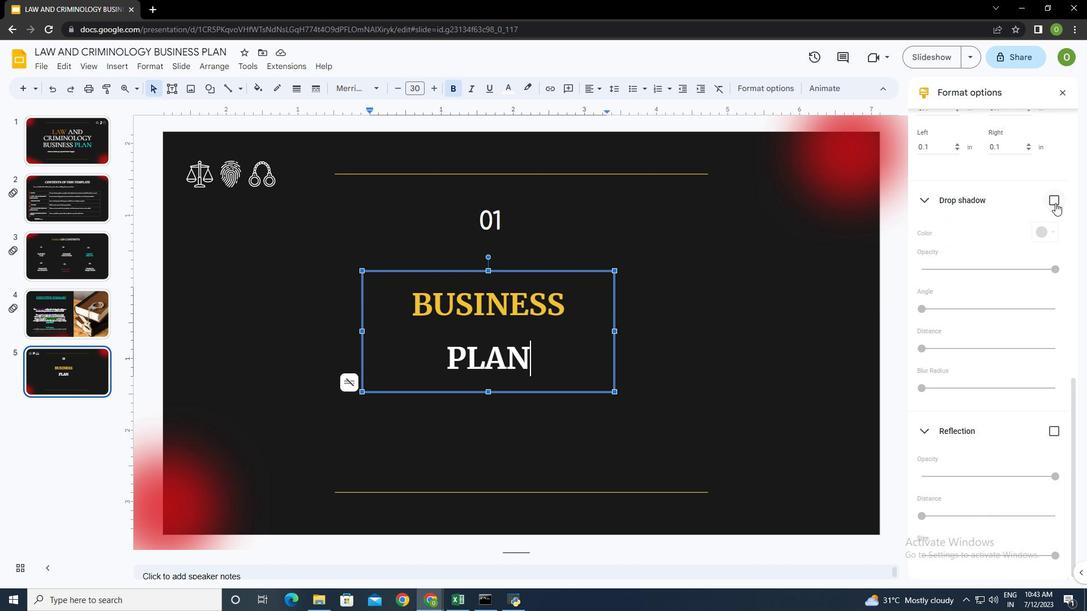 
Action: Mouse moved to (925, 349)
Screenshot: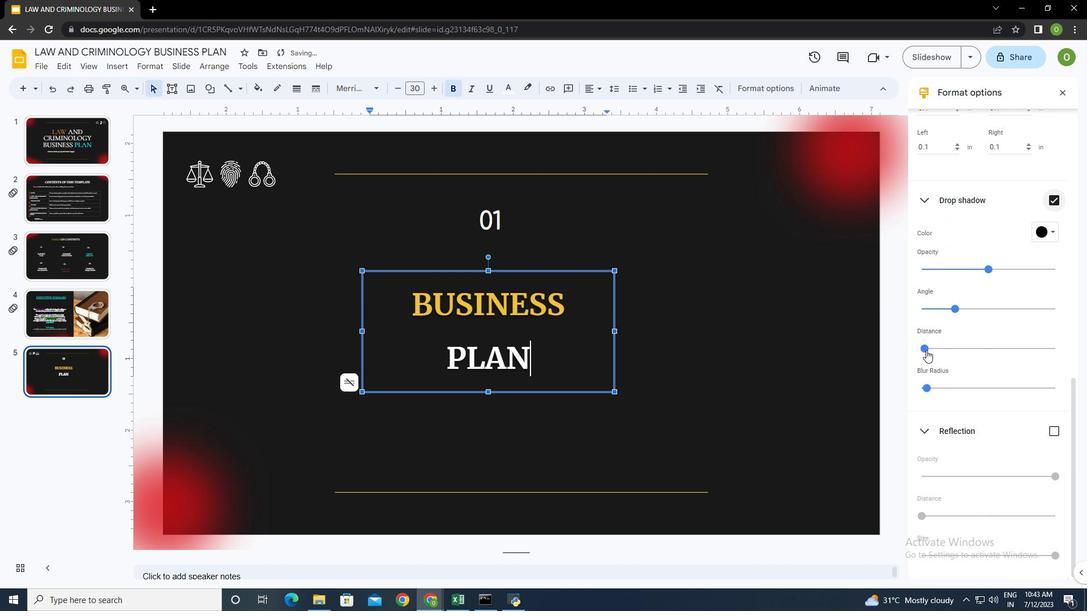 
Action: Mouse pressed left at (925, 349)
Screenshot: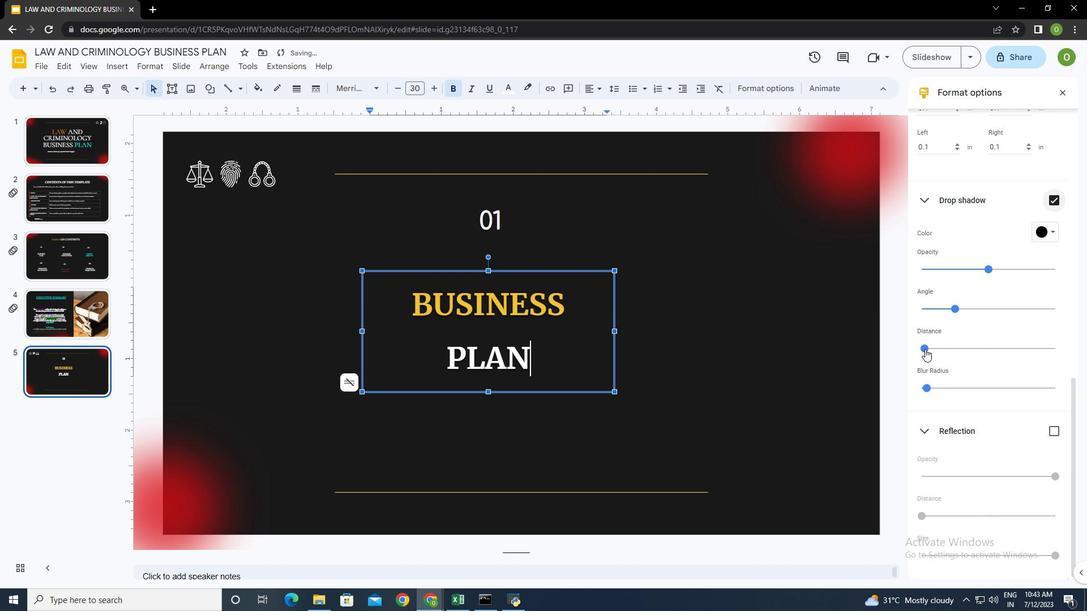 
Action: Mouse moved to (1052, 232)
Screenshot: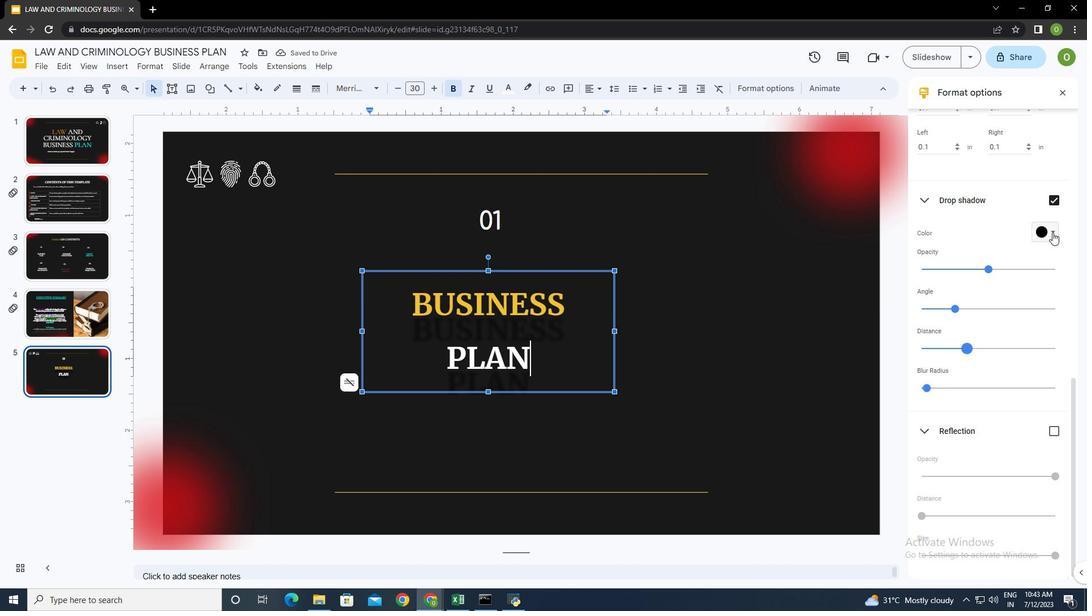 
Action: Mouse pressed left at (1052, 232)
Screenshot: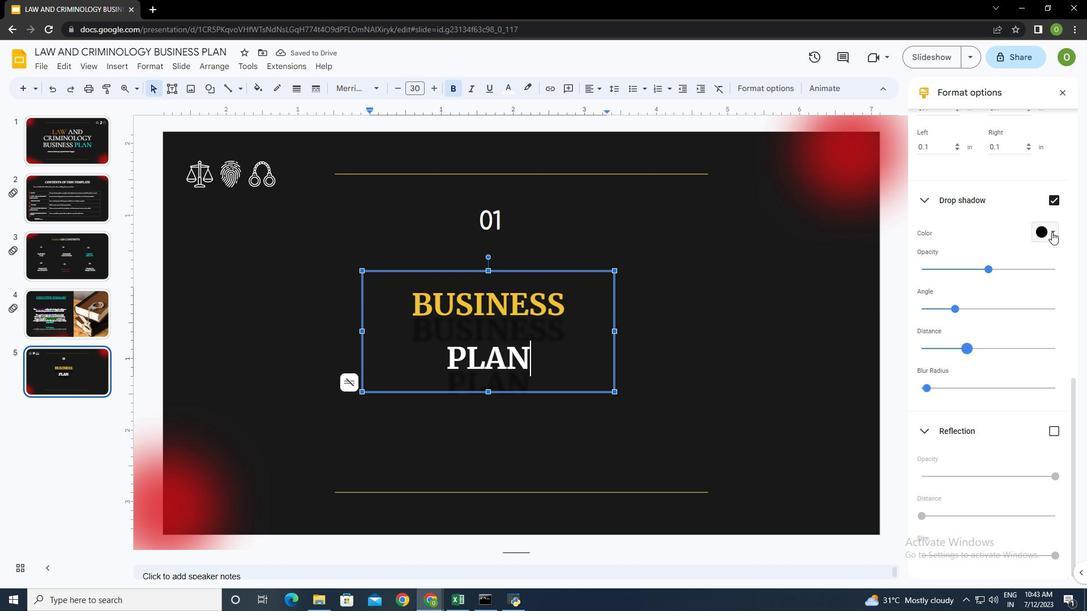 
Action: Mouse moved to (1017, 365)
Screenshot: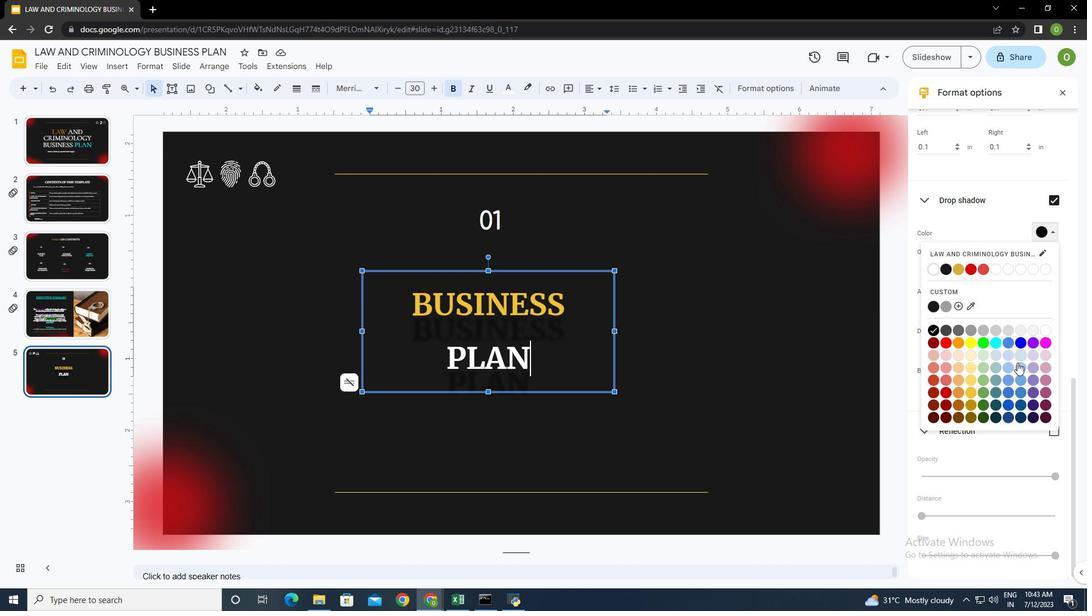 
Action: Mouse scrolled (1017, 364) with delta (0, 0)
Screenshot: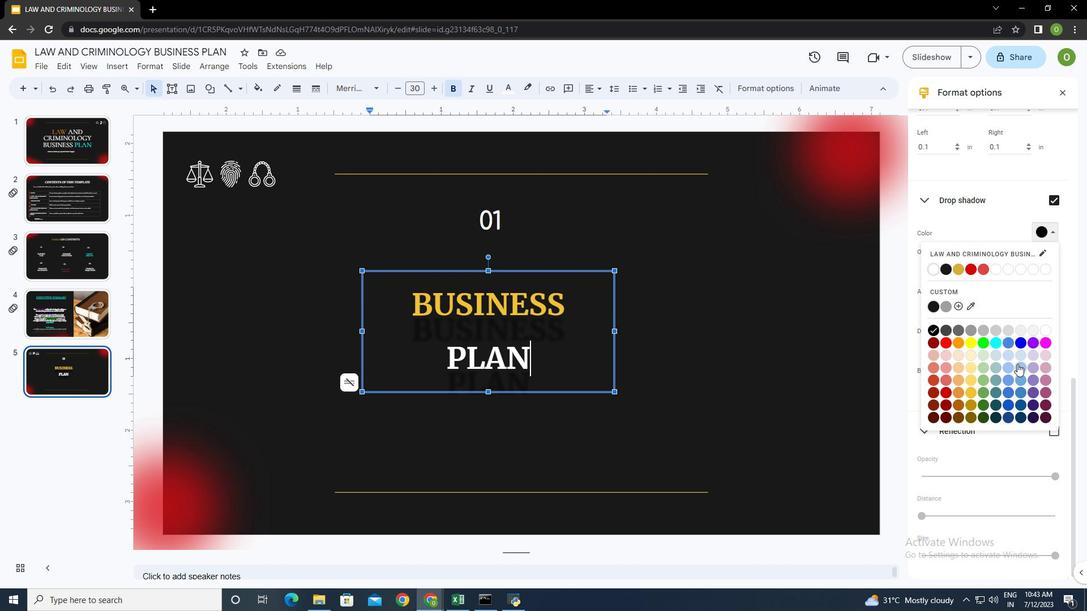 
Action: Mouse scrolled (1017, 364) with delta (0, 0)
Screenshot: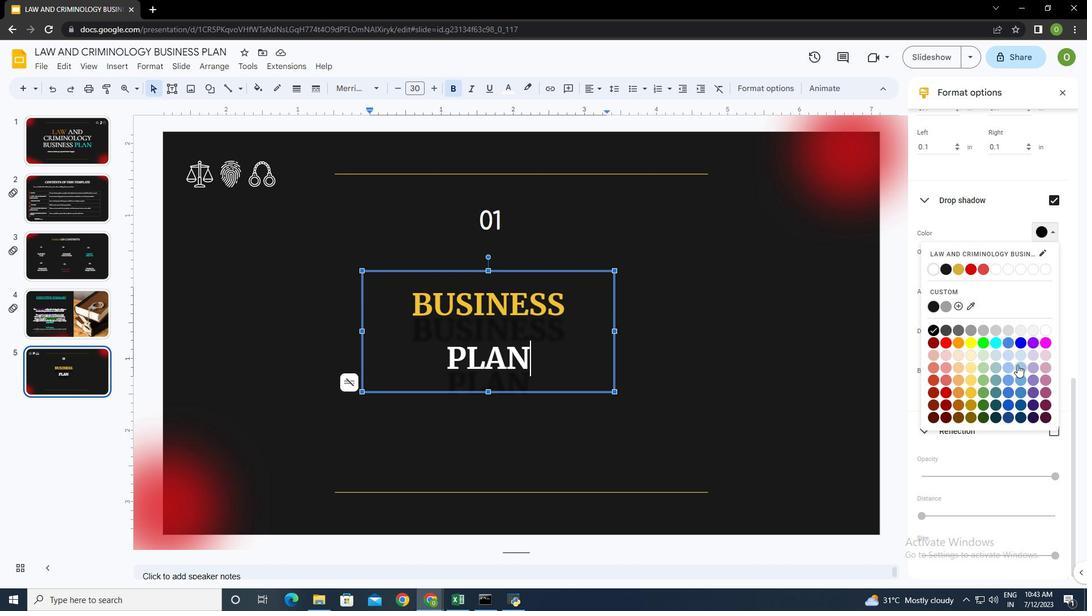
Action: Mouse moved to (1017, 365)
Screenshot: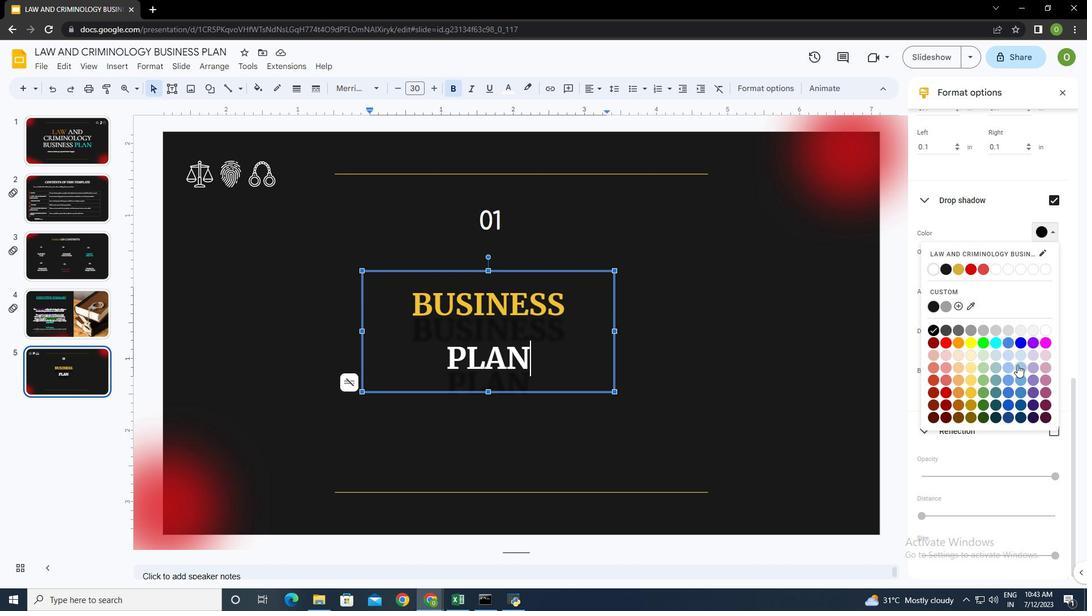 
Action: Mouse scrolled (1017, 364) with delta (0, 0)
Screenshot: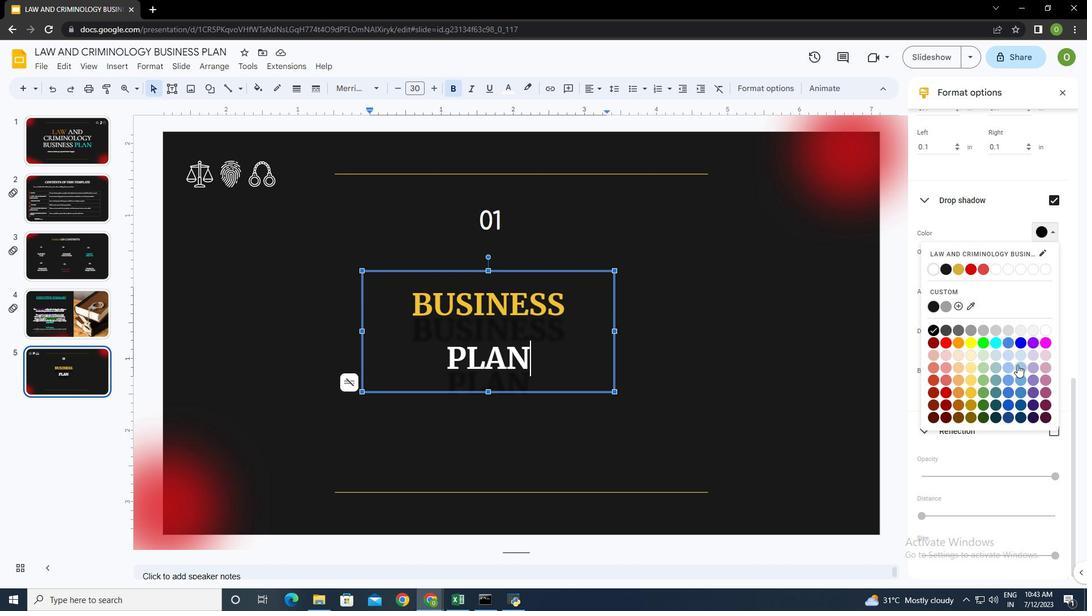 
Action: Mouse moved to (1017, 364)
Screenshot: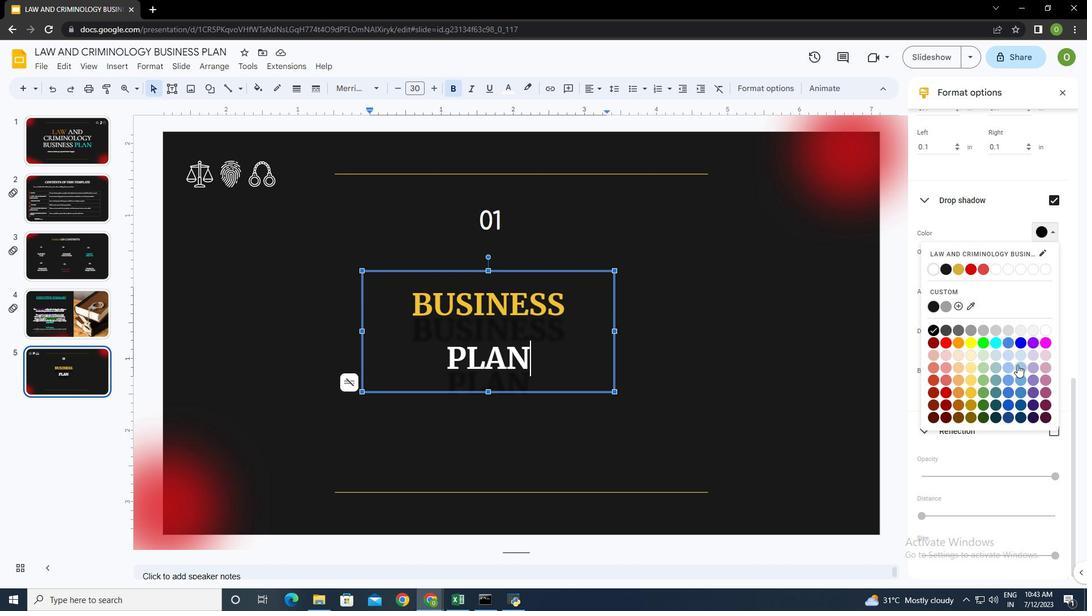 
Action: Mouse scrolled (1017, 364) with delta (0, 0)
Screenshot: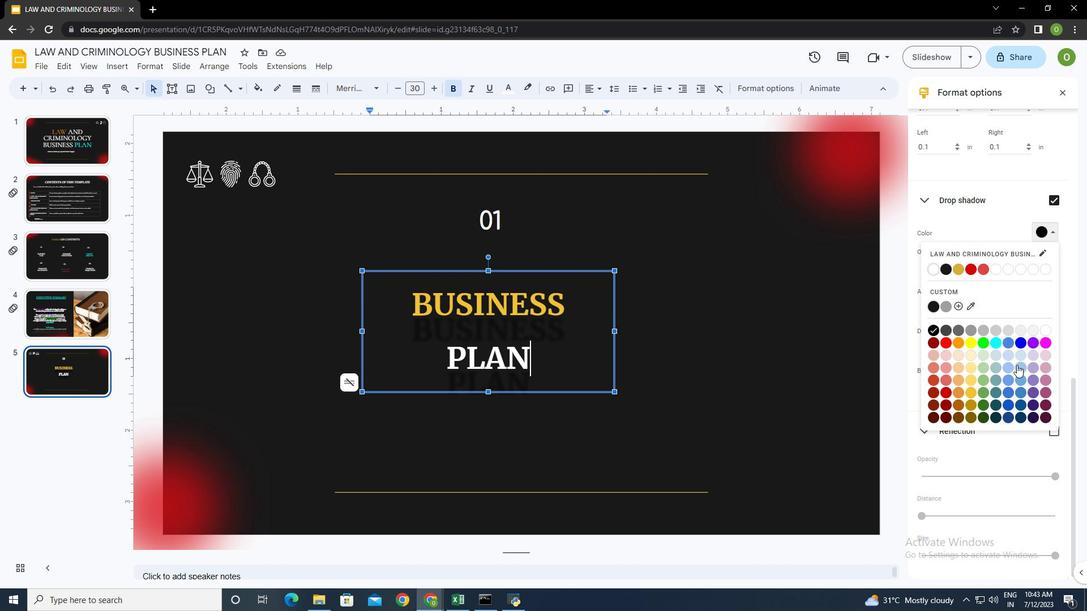 
Action: Mouse moved to (972, 306)
Screenshot: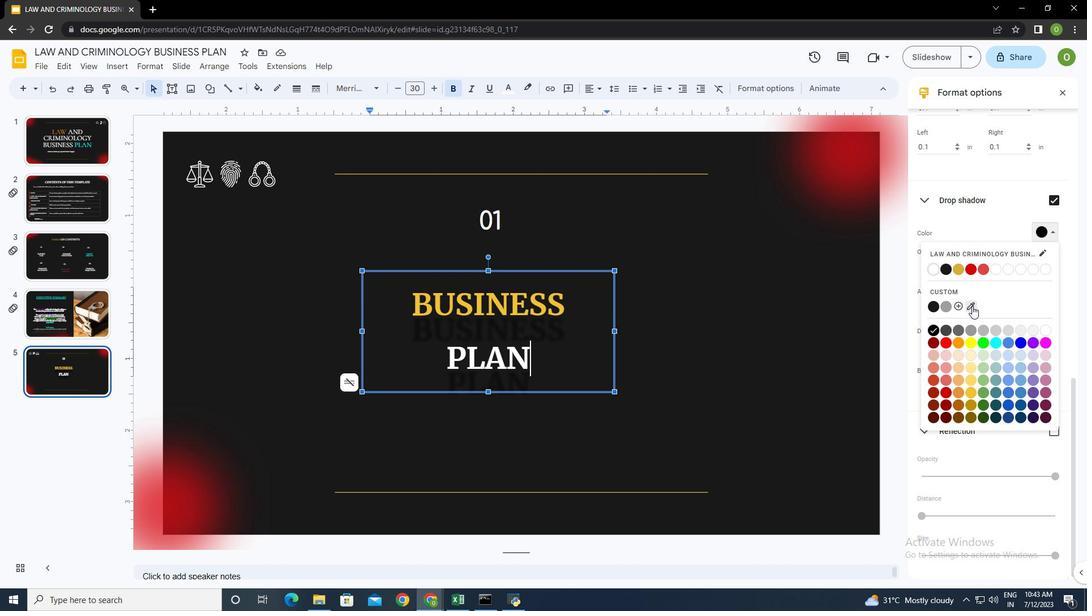 
Action: Mouse pressed left at (972, 306)
Screenshot: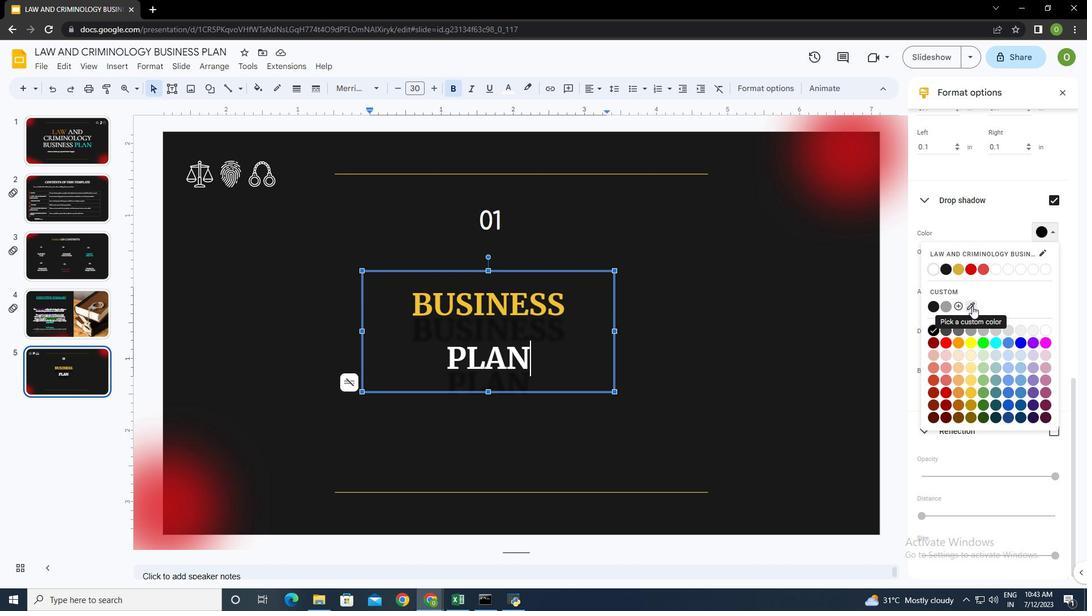 
Action: Mouse moved to (842, 210)
Screenshot: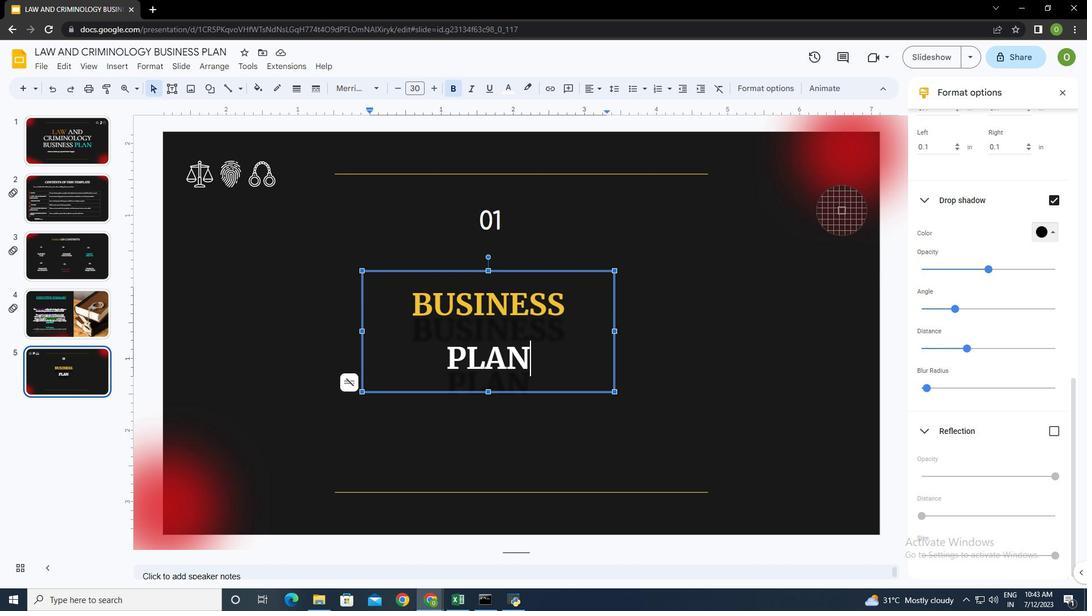 
Action: Mouse pressed left at (842, 210)
Screenshot: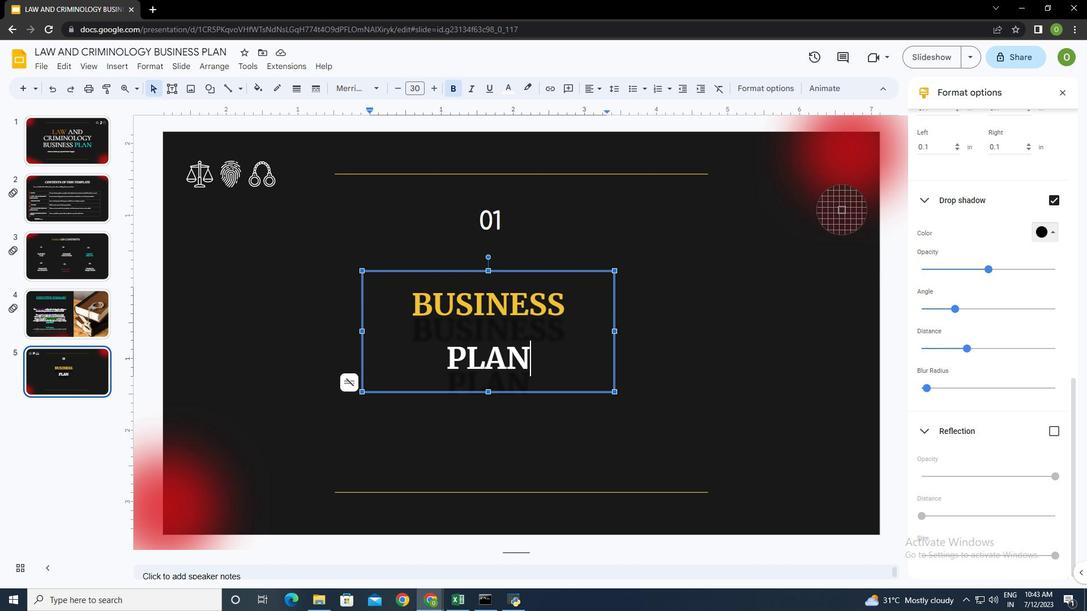 
Action: Mouse moved to (1052, 232)
Screenshot: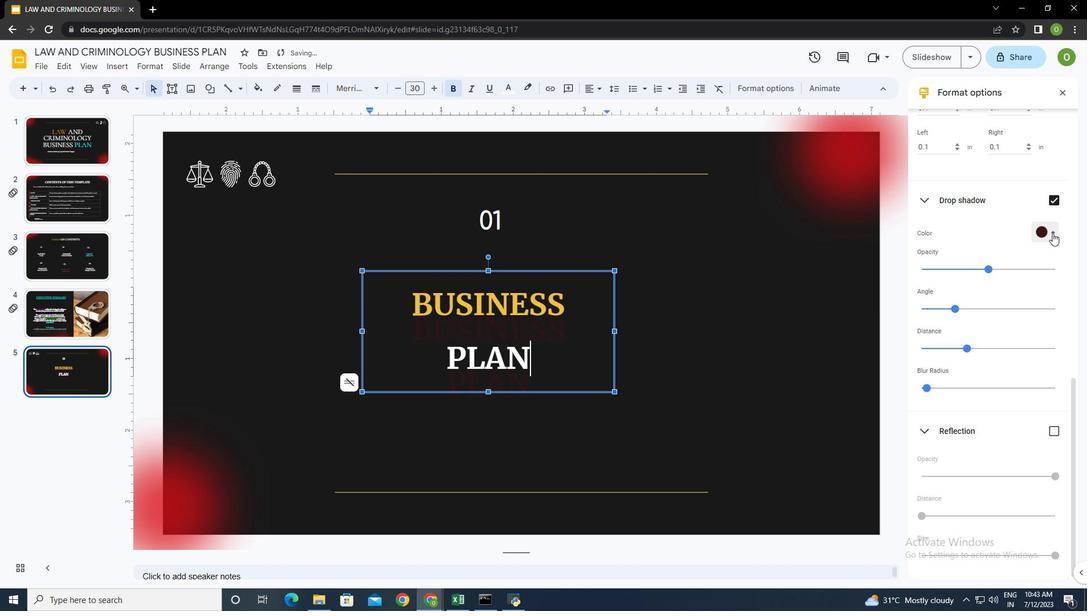 
Action: Mouse pressed left at (1052, 232)
Screenshot: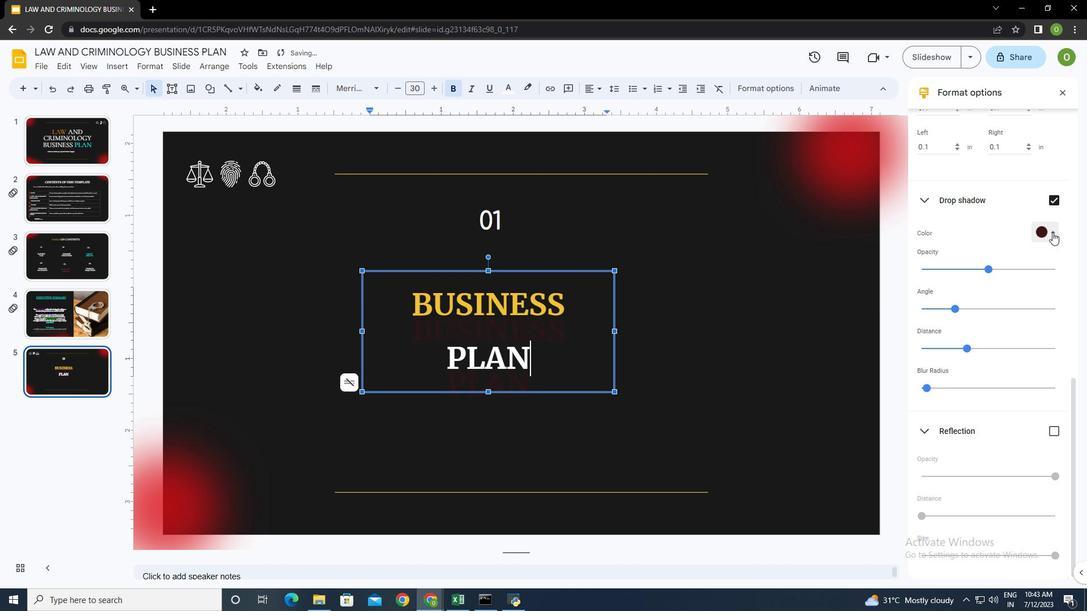 
Action: Mouse pressed left at (1052, 232)
Screenshot: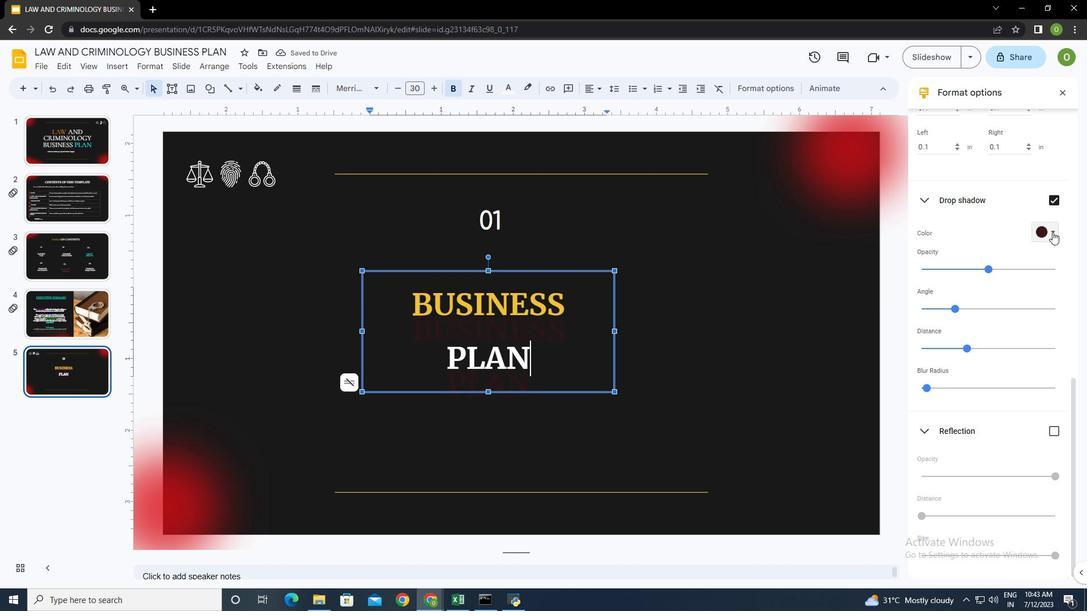 
Action: Mouse moved to (1044, 268)
Screenshot: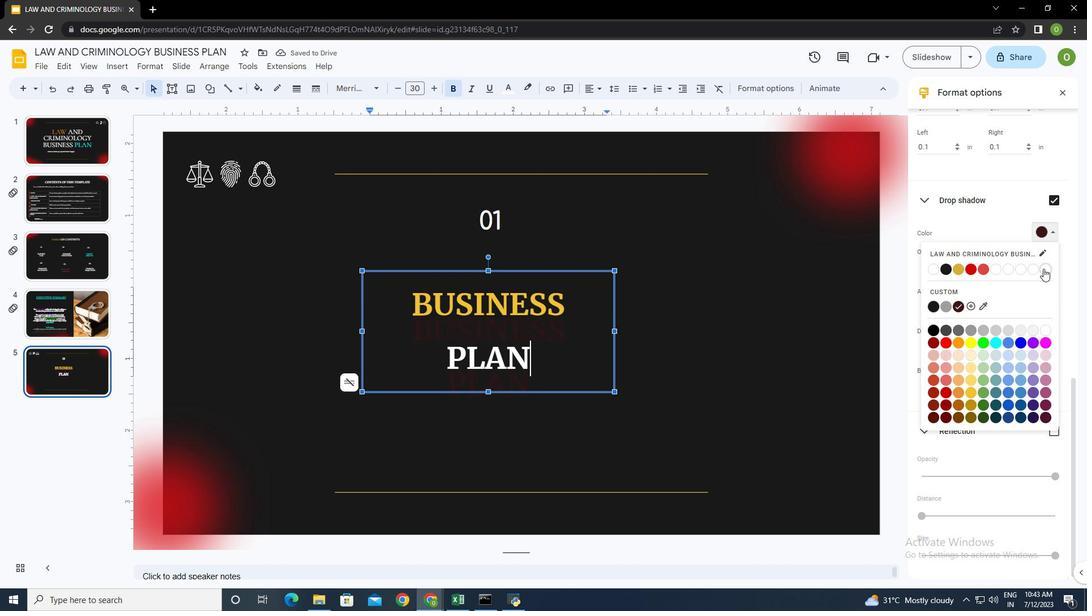 
Action: Mouse pressed left at (1044, 268)
Screenshot: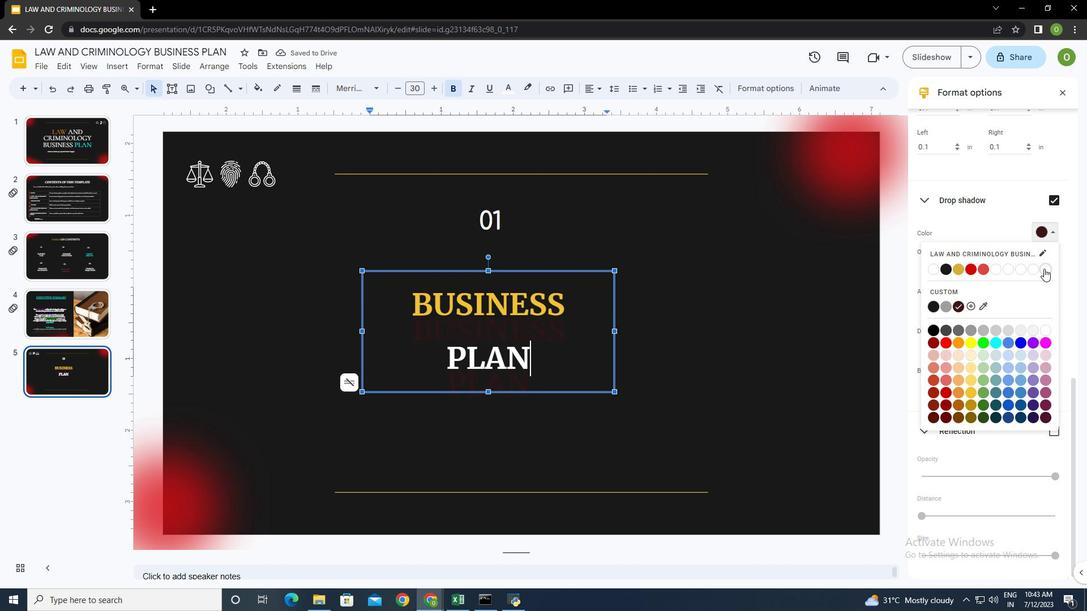 
Action: Mouse moved to (989, 268)
Screenshot: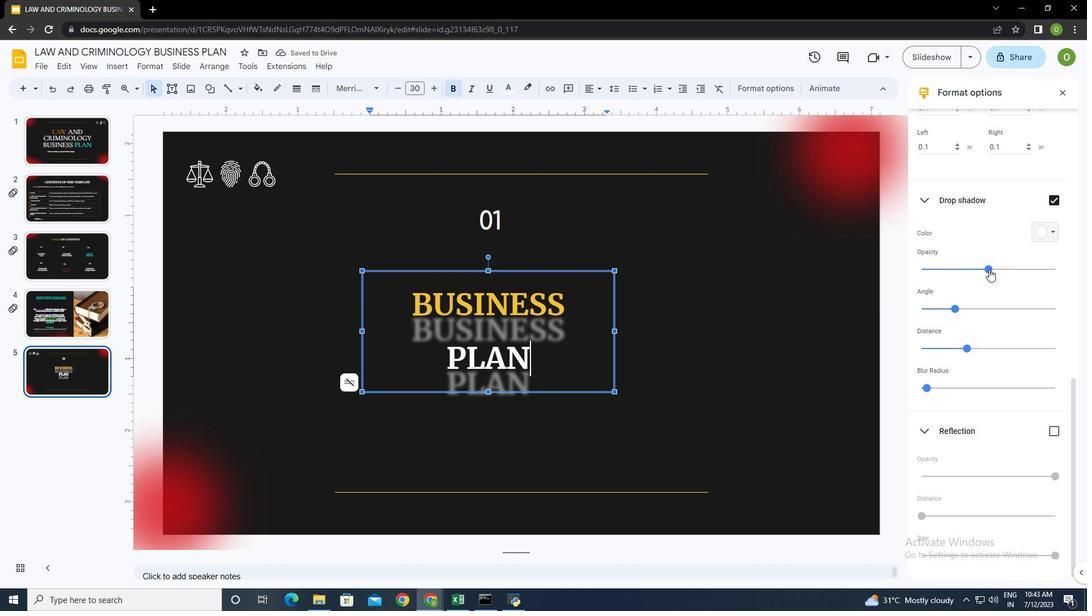 
Action: Mouse pressed left at (989, 268)
Screenshot: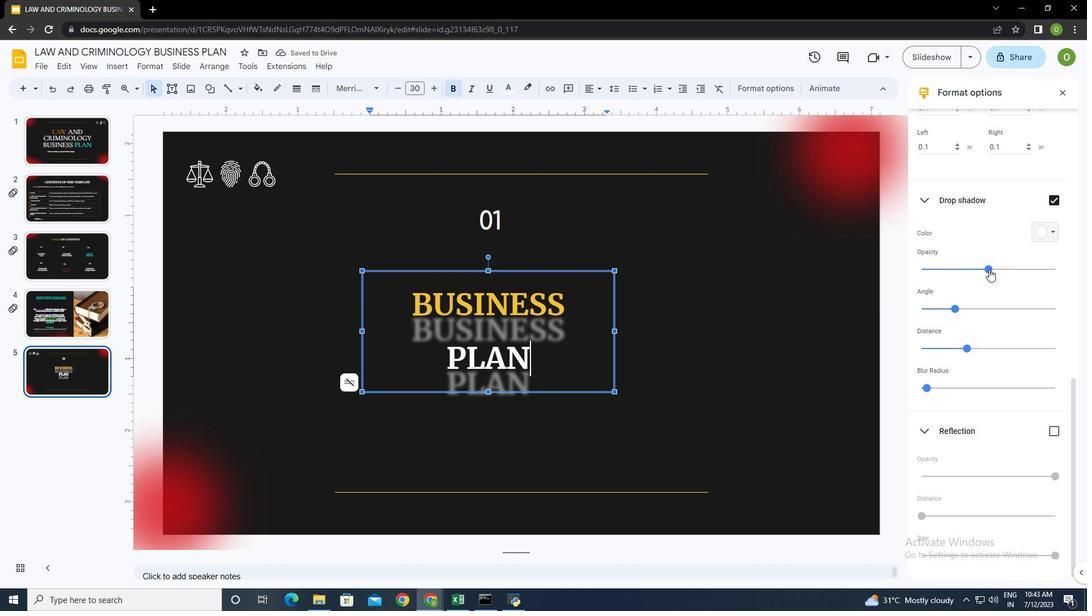 
Action: Mouse moved to (966, 271)
Screenshot: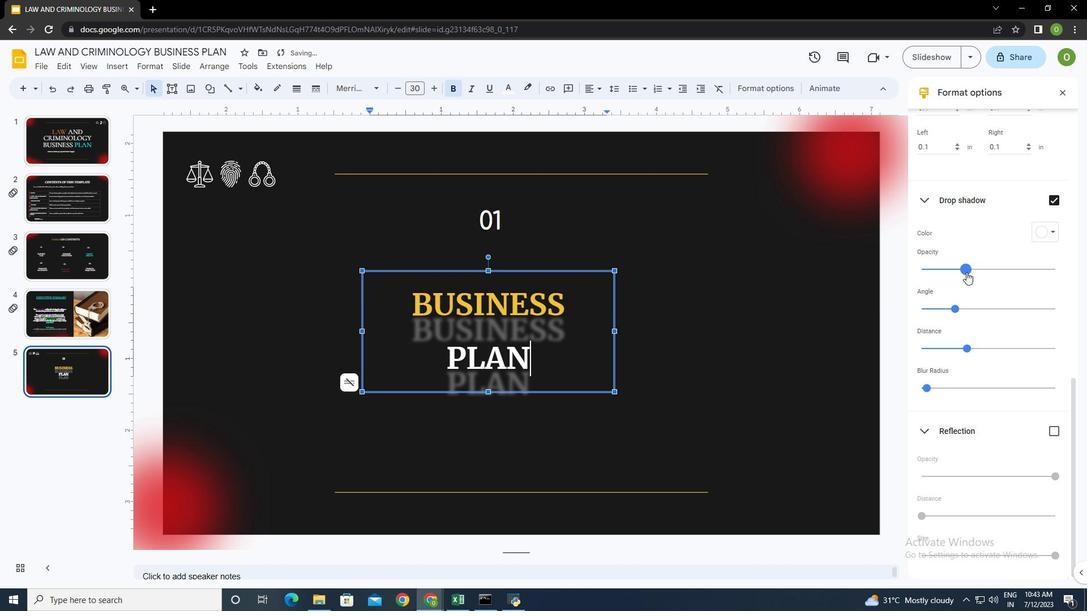 
Action: Mouse pressed left at (966, 271)
Screenshot: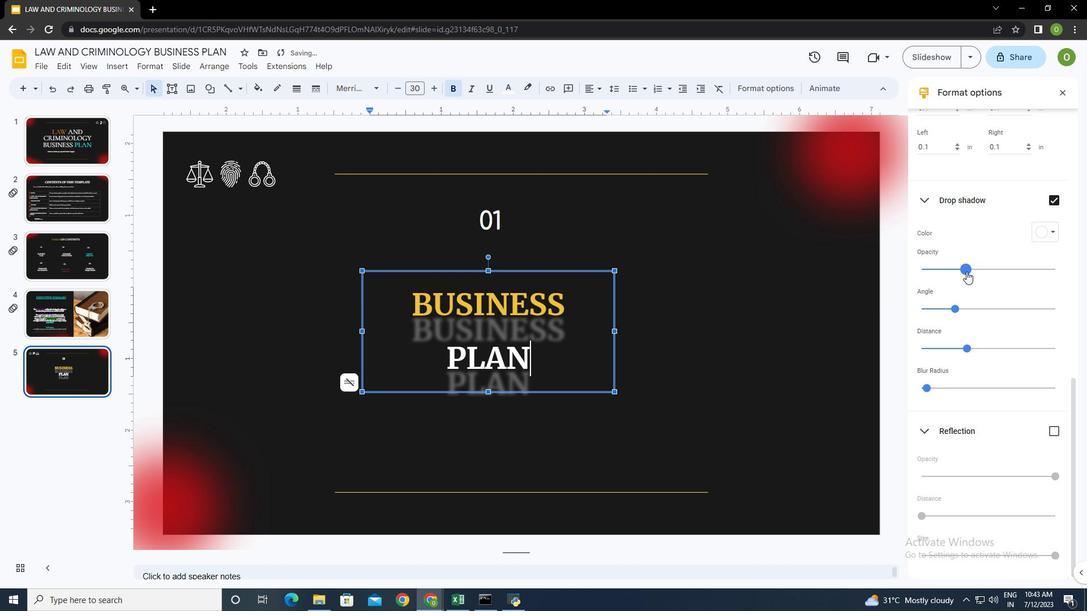 
Action: Mouse moved to (925, 386)
Screenshot: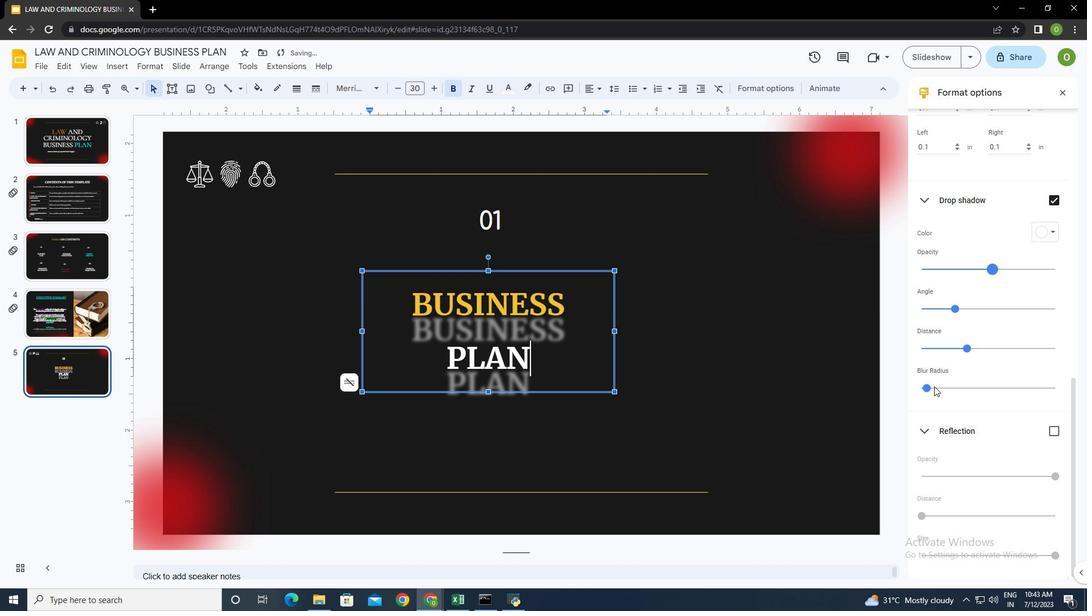 
Action: Mouse pressed left at (925, 386)
Screenshot: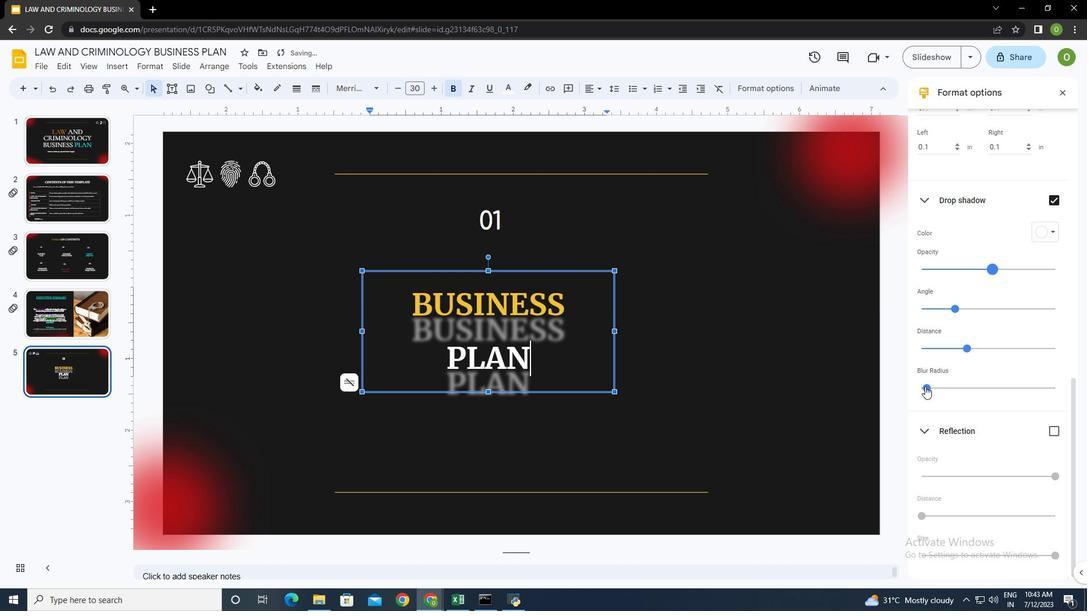 
Action: Mouse moved to (967, 348)
Screenshot: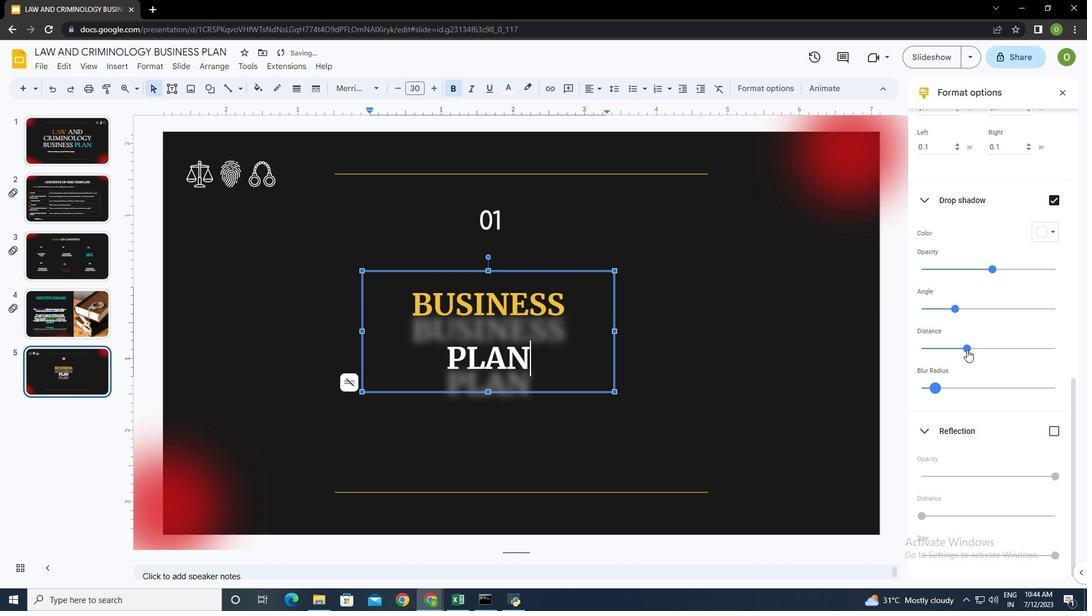 
Action: Mouse pressed left at (967, 348)
Screenshot: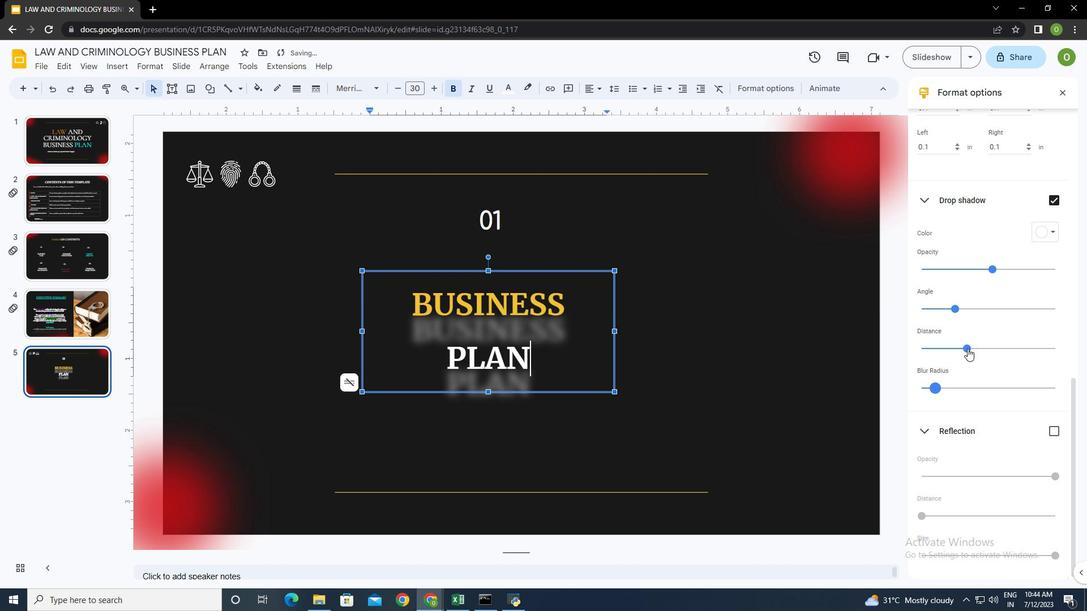 
Action: Mouse moved to (1055, 348)
Screenshot: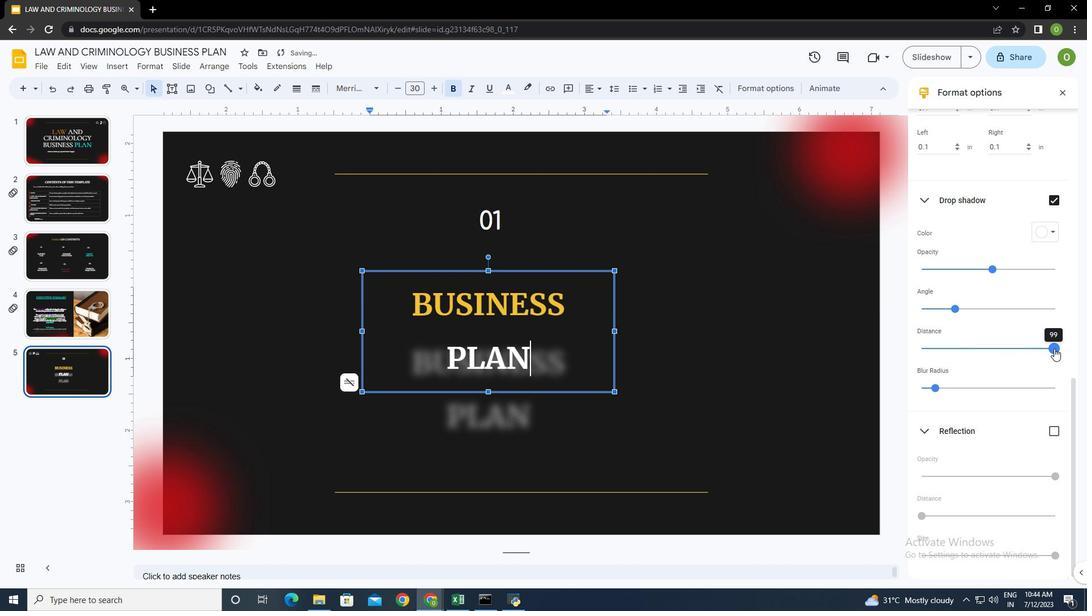 
Action: Mouse pressed left at (1055, 348)
Screenshot: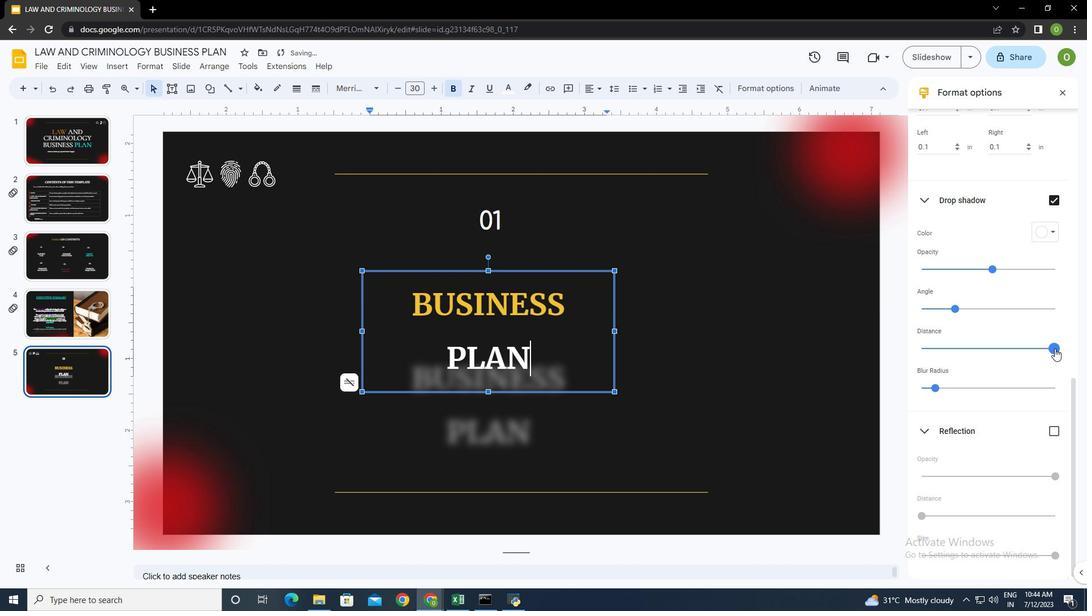 
Action: Mouse moved to (1073, 413)
Screenshot: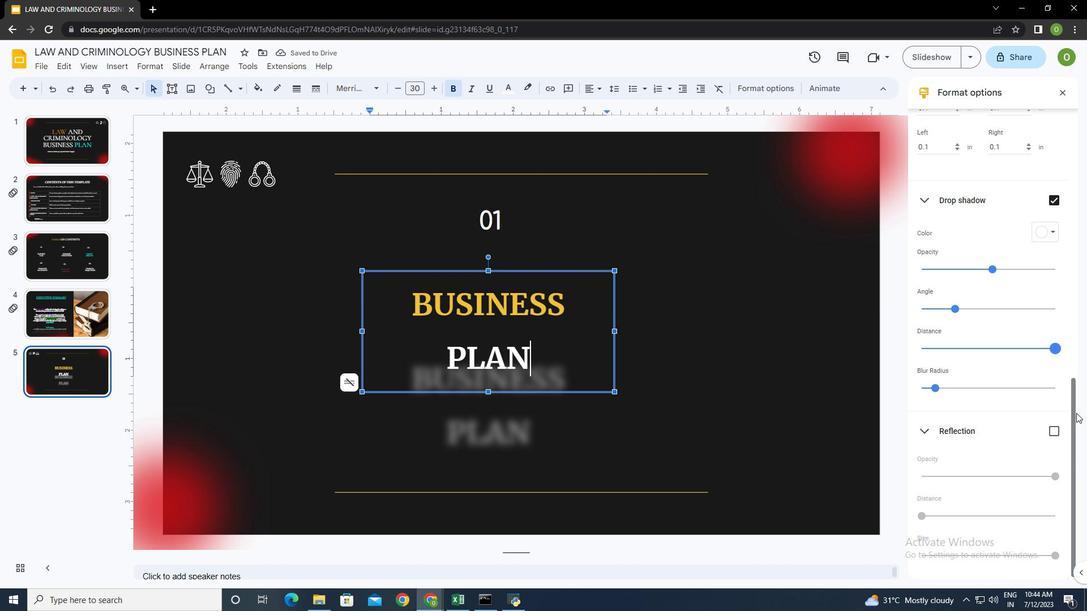 
Action: Mouse pressed left at (1073, 413)
Screenshot: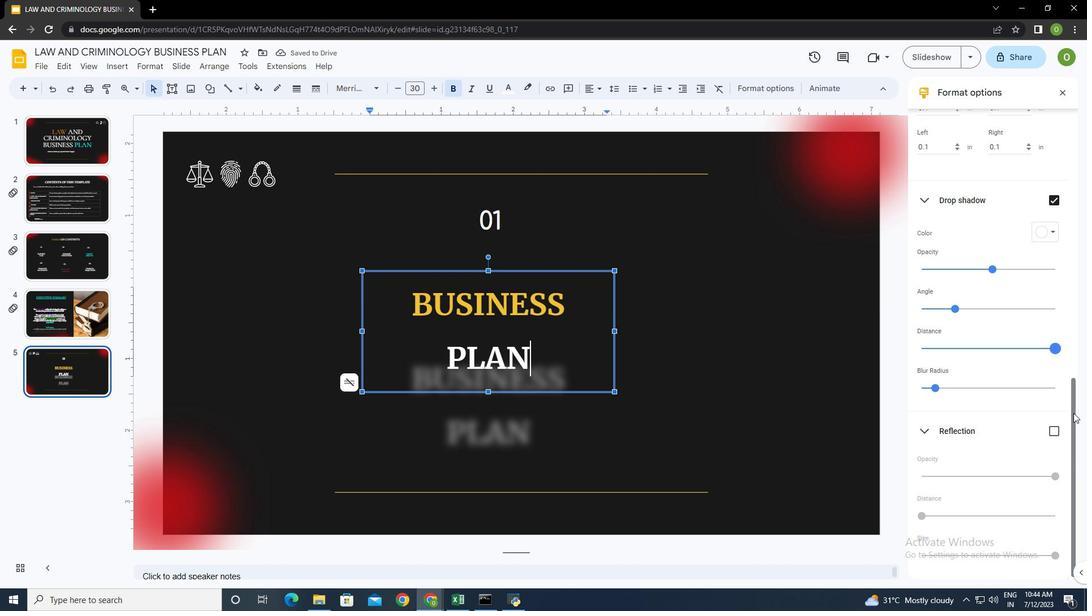 
Action: Mouse moved to (1059, 90)
Screenshot: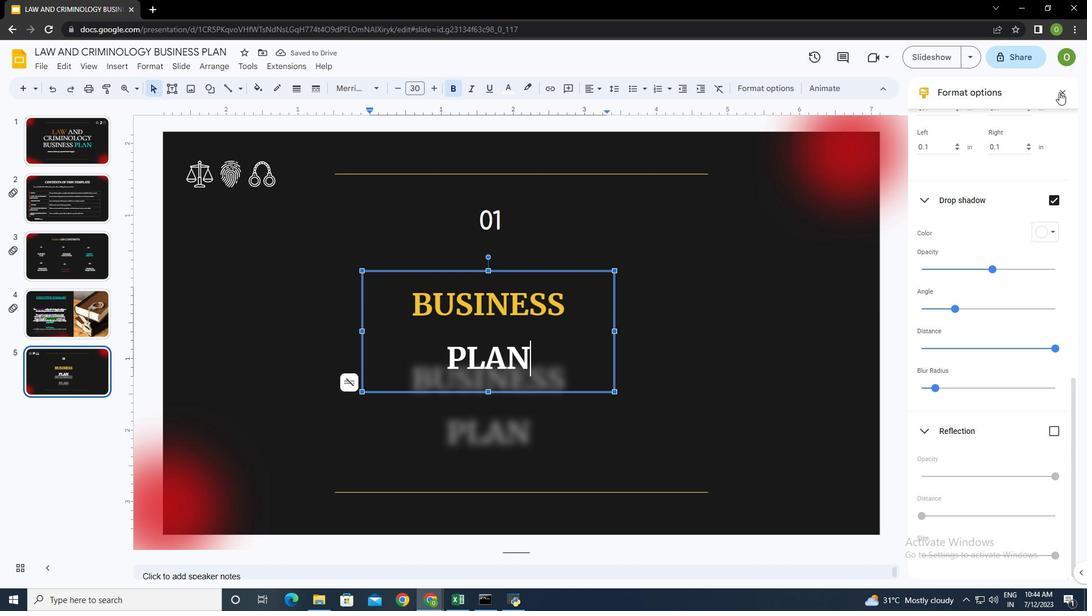 
Action: Mouse pressed left at (1059, 90)
Screenshot: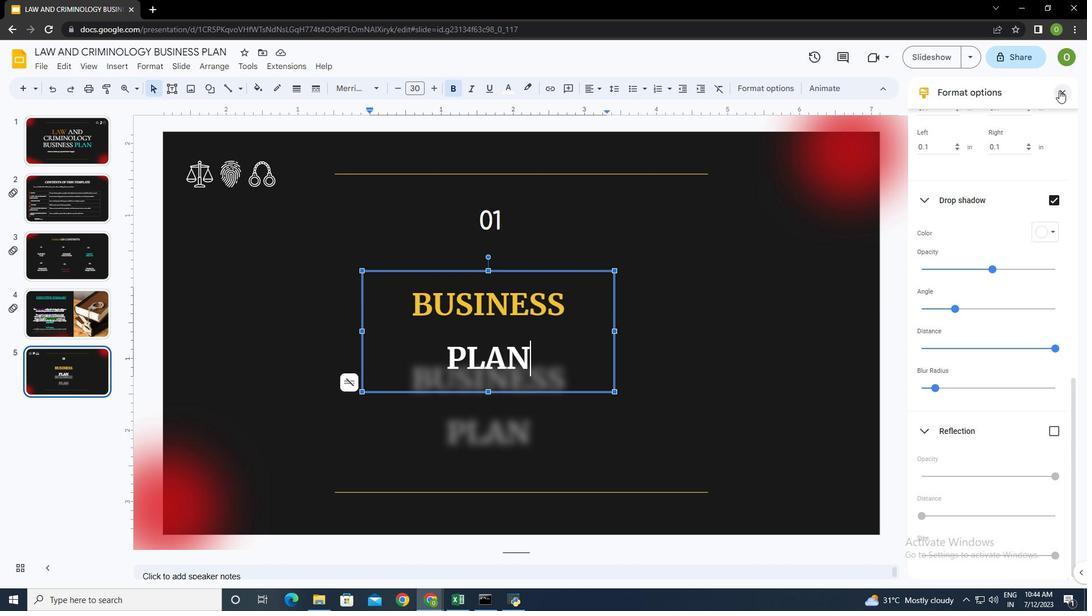 
Action: Mouse moved to (754, 310)
Screenshot: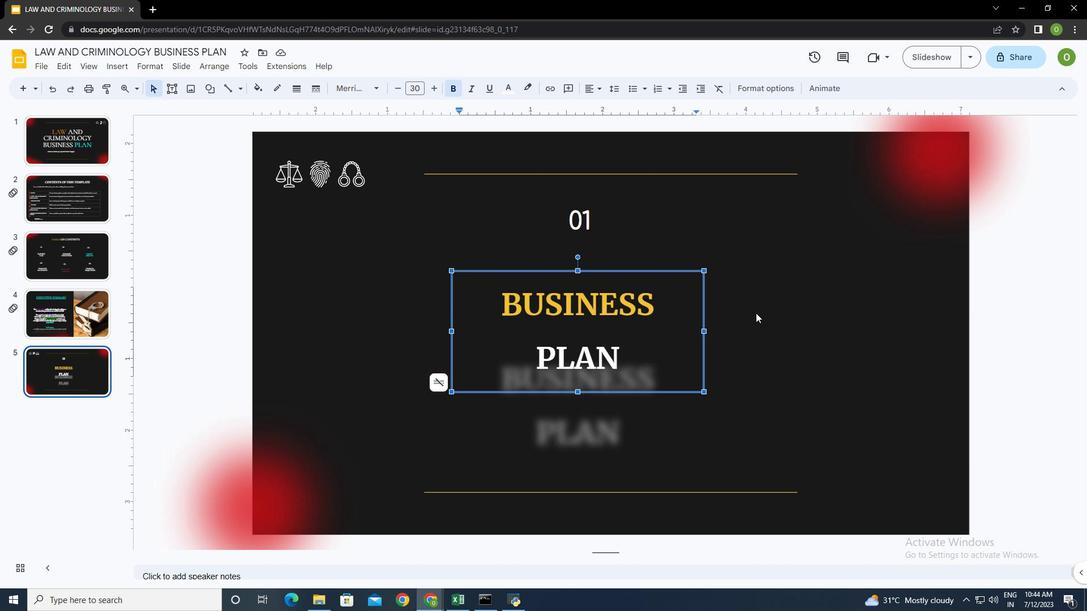 
Action: Mouse pressed left at (754, 310)
Screenshot: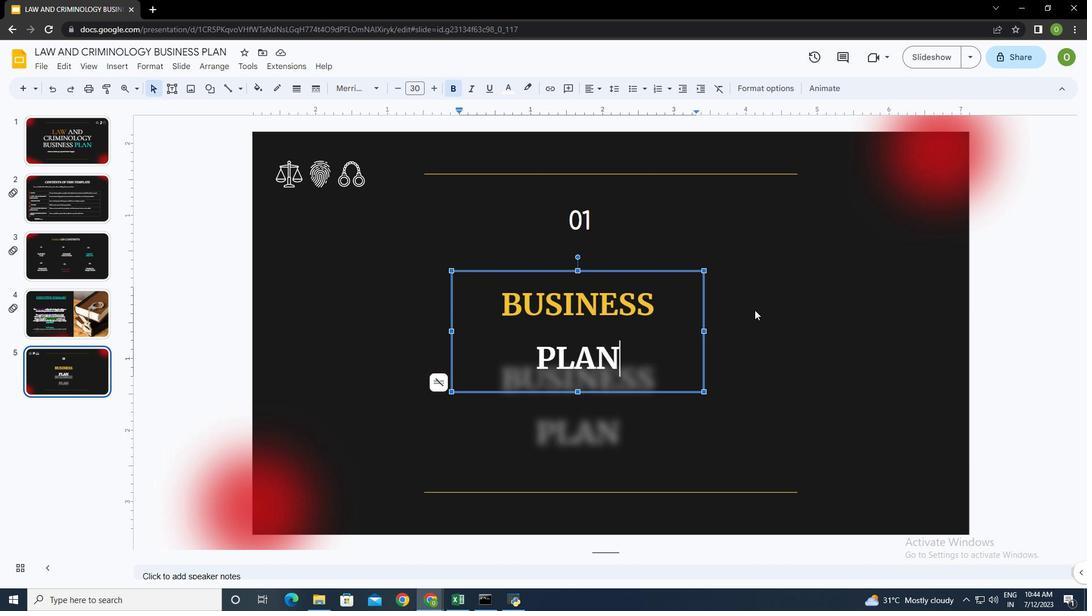 
Action: Mouse moved to (610, 313)
Screenshot: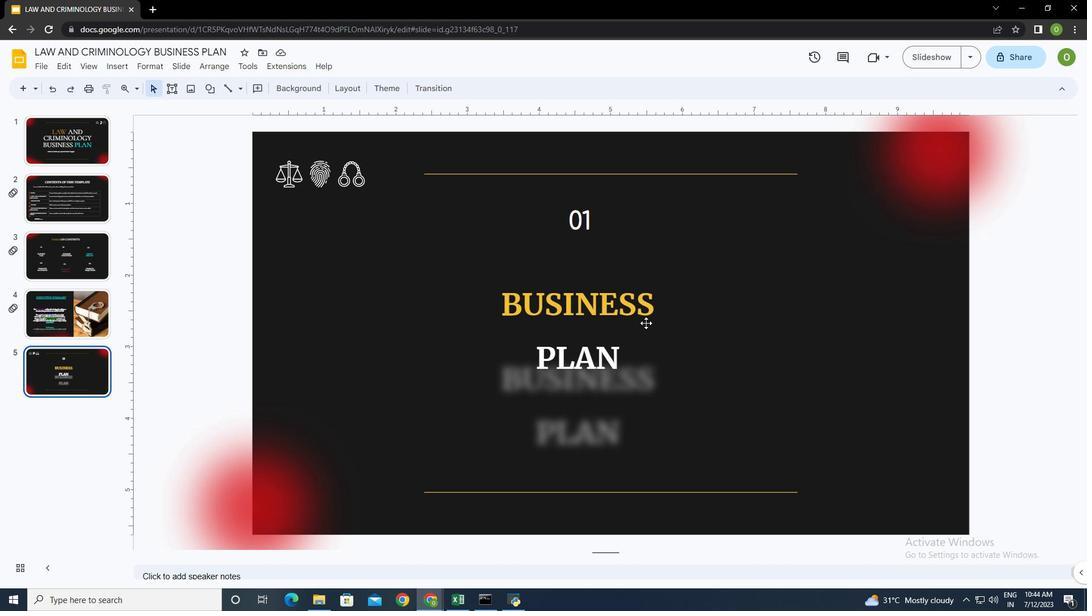 
Action: Mouse pressed left at (610, 313)
Screenshot: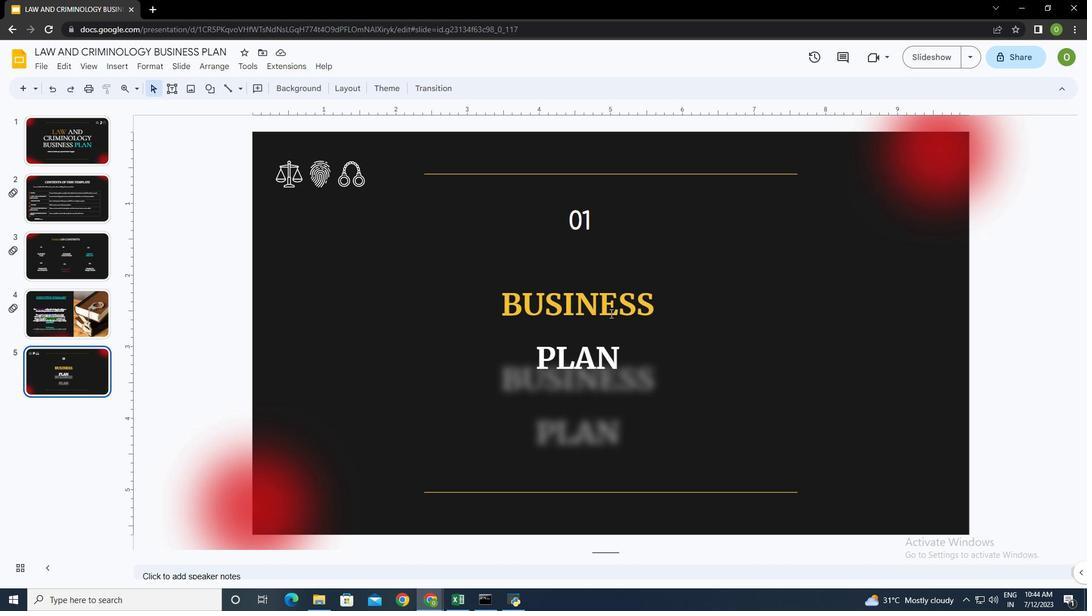 
Action: Mouse moved to (507, 91)
Screenshot: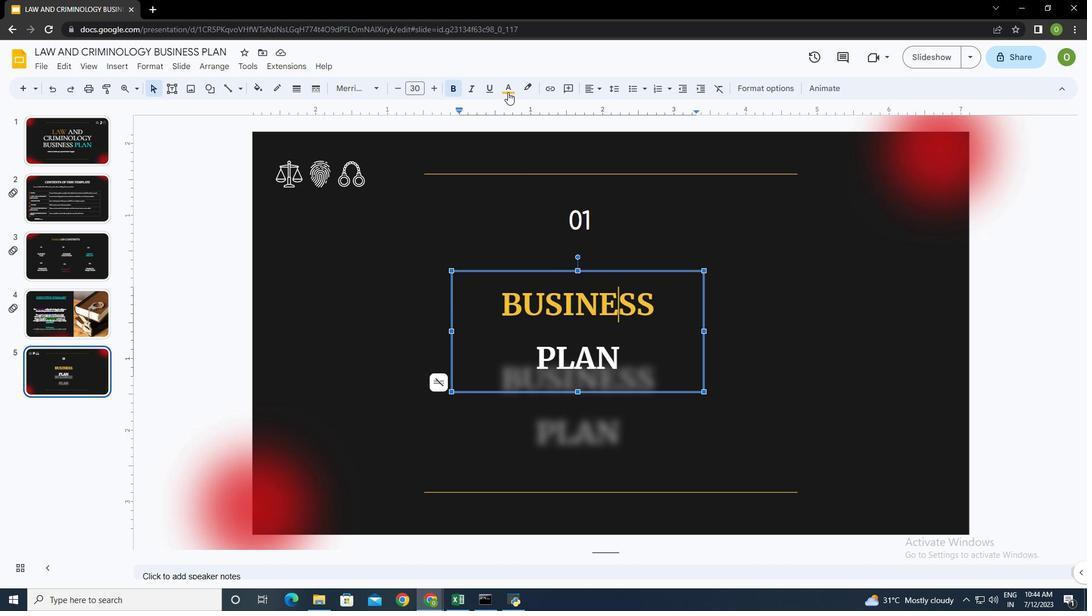 
